 Task: Find connections with filter location Blackwood with filter topic #Lifechangewith filter profile language German with filter current company HashedIn by Deloitte with filter school SILVER OAK UNIVERSITY with filter industry Wholesale Recyclable Materials with filter service category Corporate Law with filter keywords title Software Engineer
Action: Mouse moved to (222, 278)
Screenshot: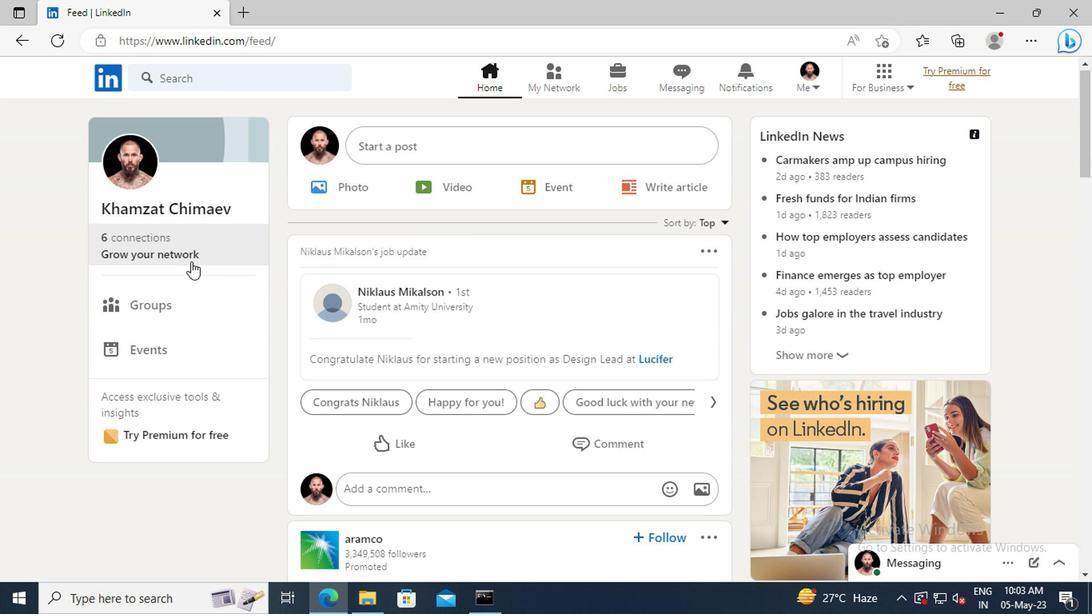 
Action: Mouse pressed left at (222, 278)
Screenshot: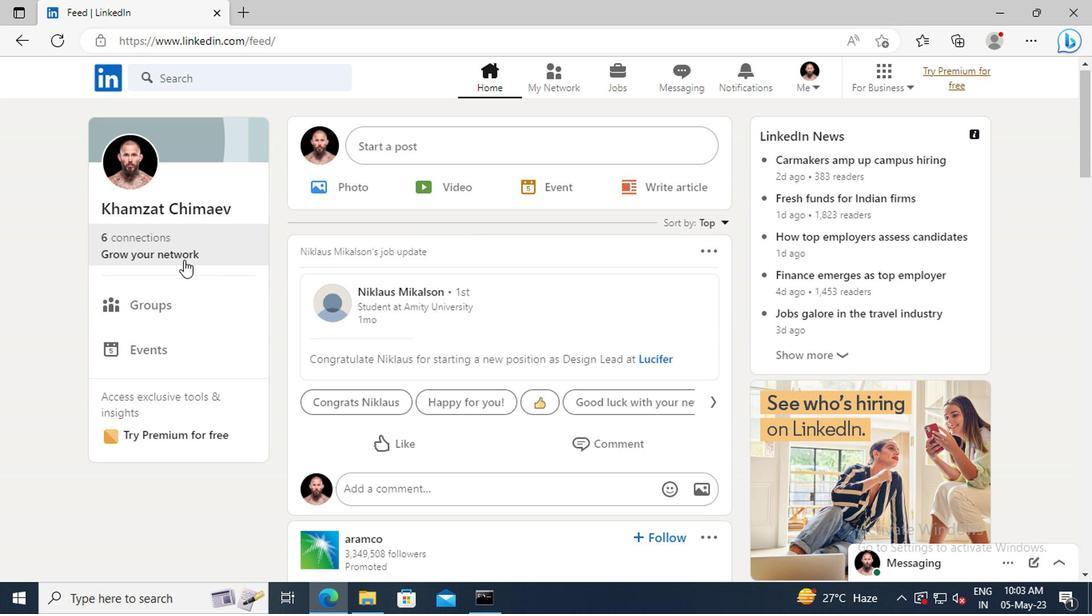 
Action: Mouse moved to (225, 216)
Screenshot: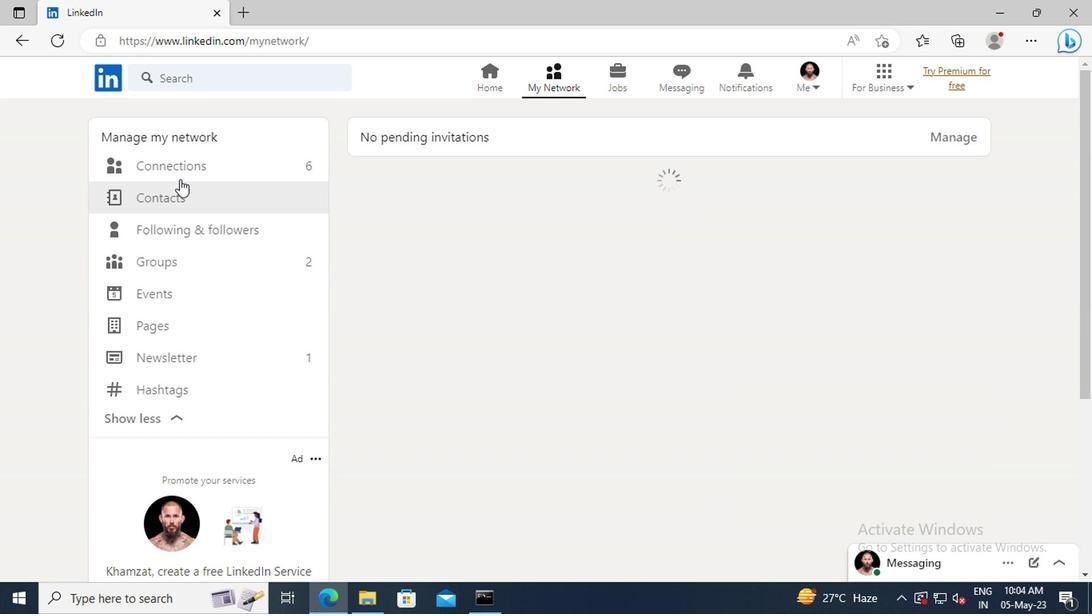 
Action: Mouse pressed left at (225, 216)
Screenshot: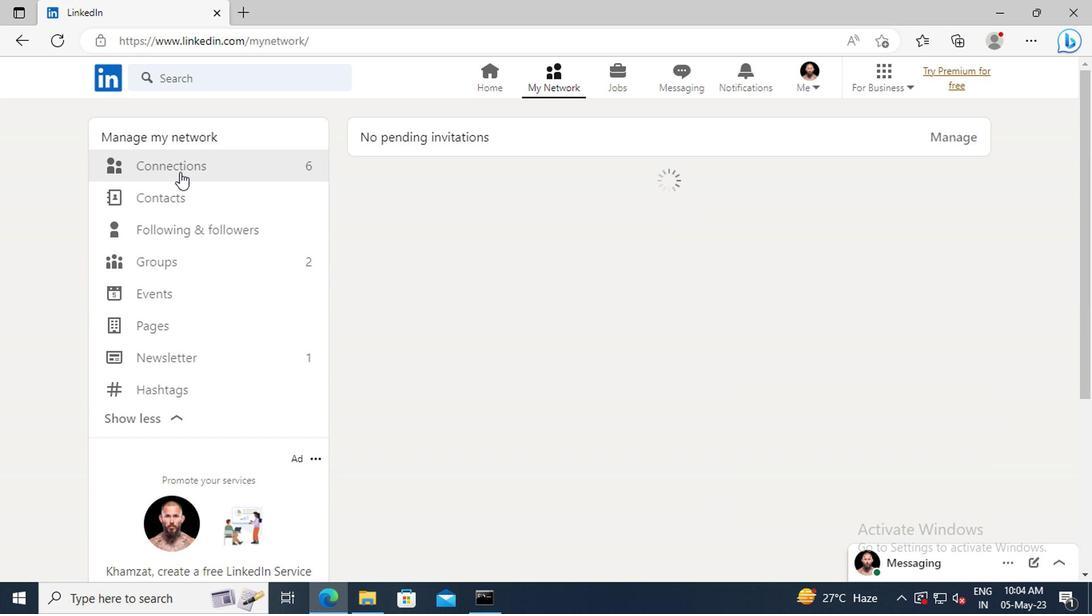 
Action: Mouse moved to (562, 218)
Screenshot: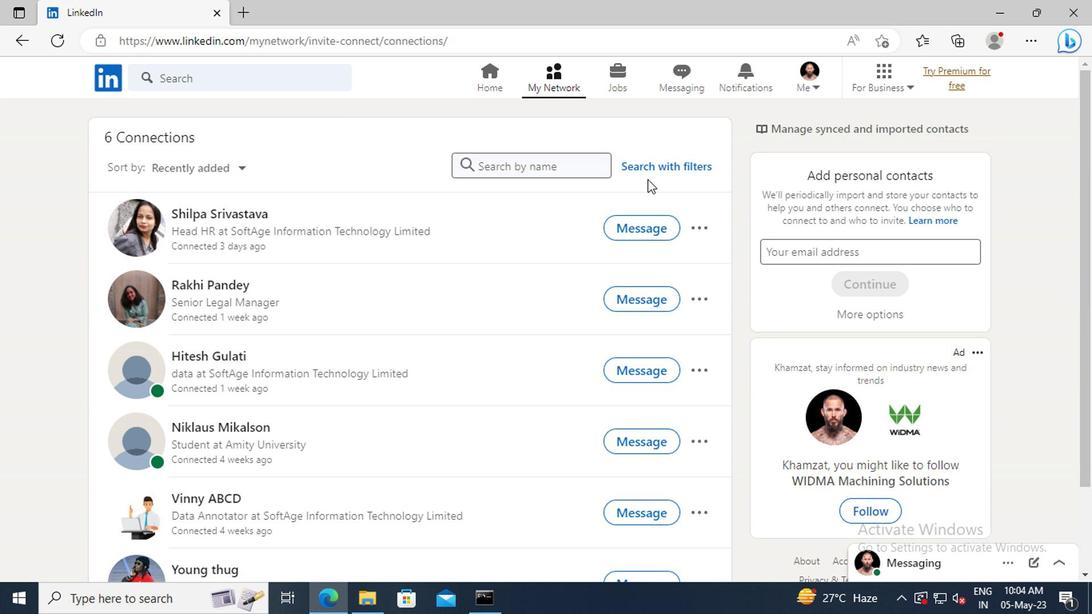 
Action: Mouse pressed left at (562, 218)
Screenshot: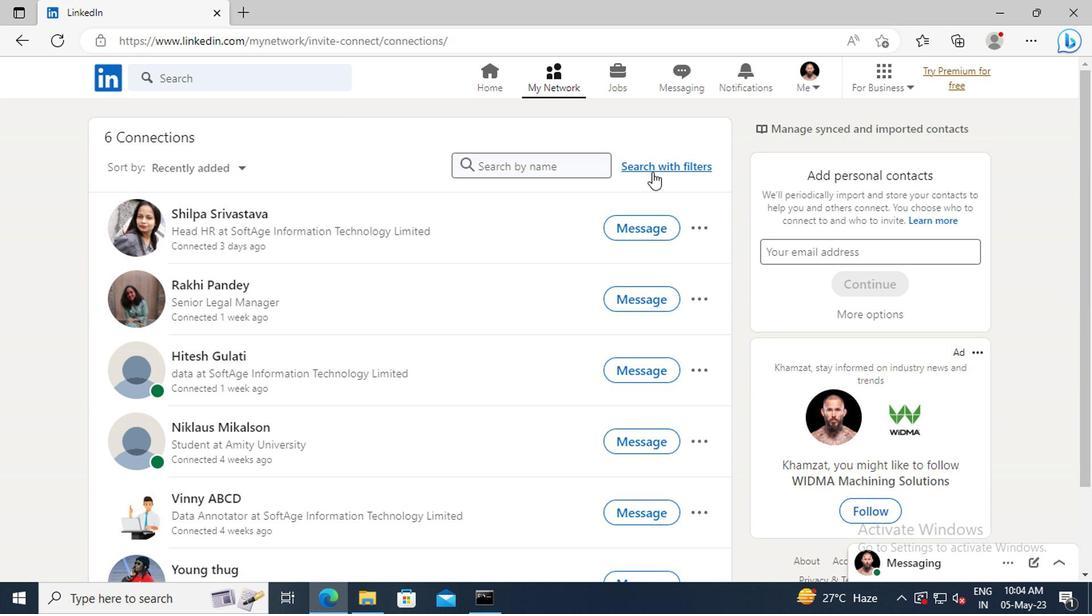 
Action: Mouse moved to (524, 183)
Screenshot: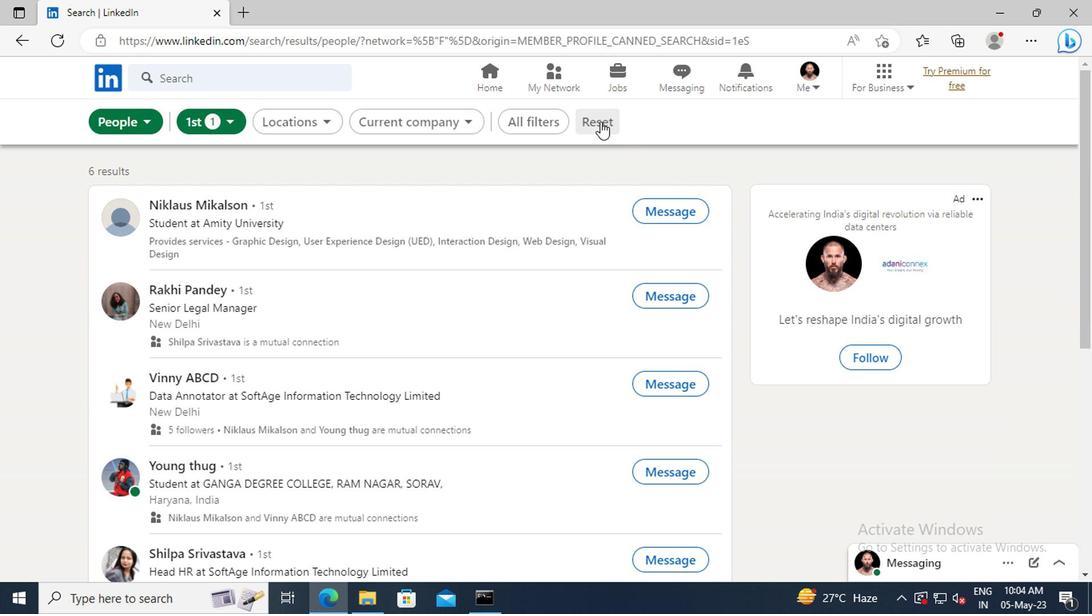 
Action: Mouse pressed left at (524, 183)
Screenshot: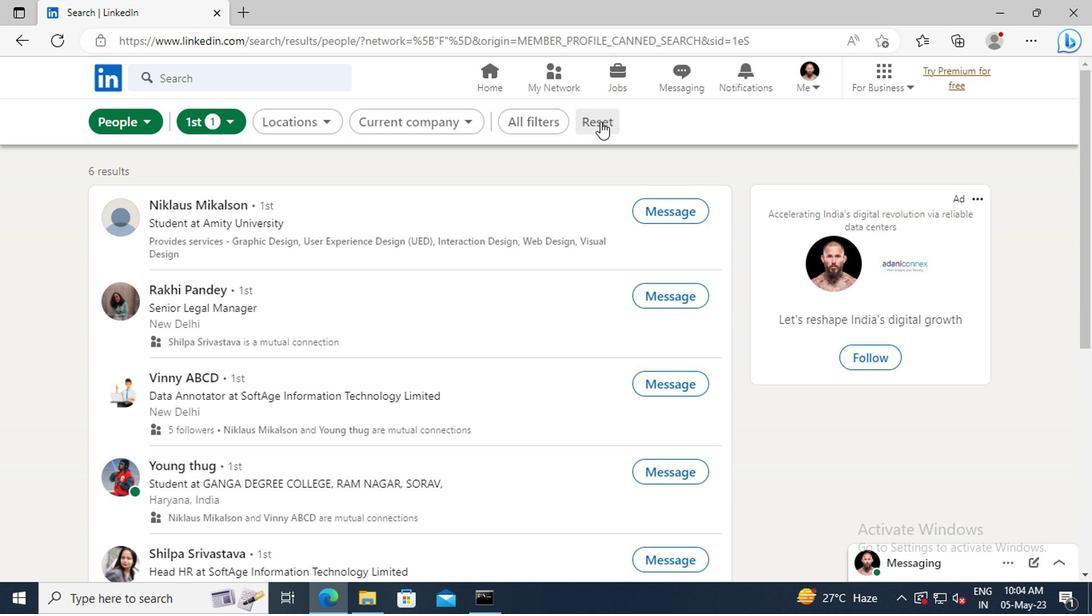 
Action: Mouse moved to (508, 184)
Screenshot: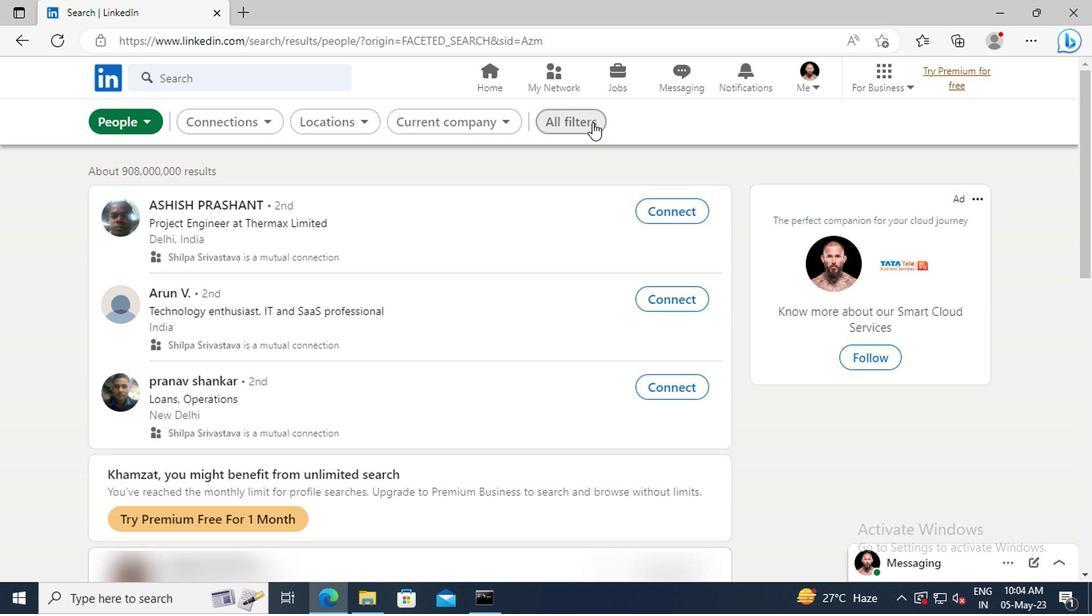 
Action: Mouse pressed left at (508, 184)
Screenshot: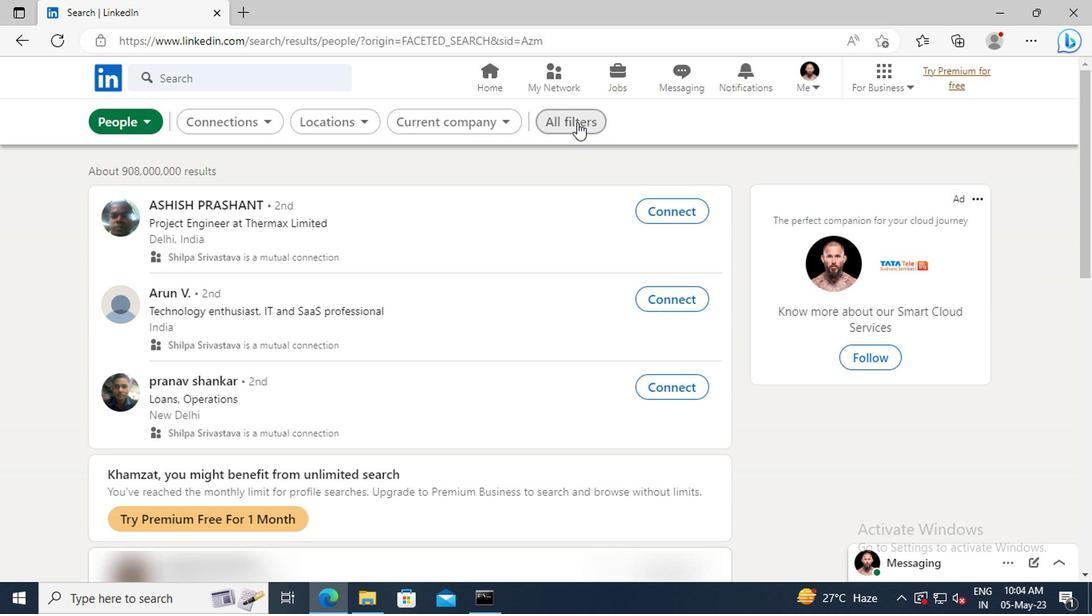 
Action: Mouse moved to (727, 297)
Screenshot: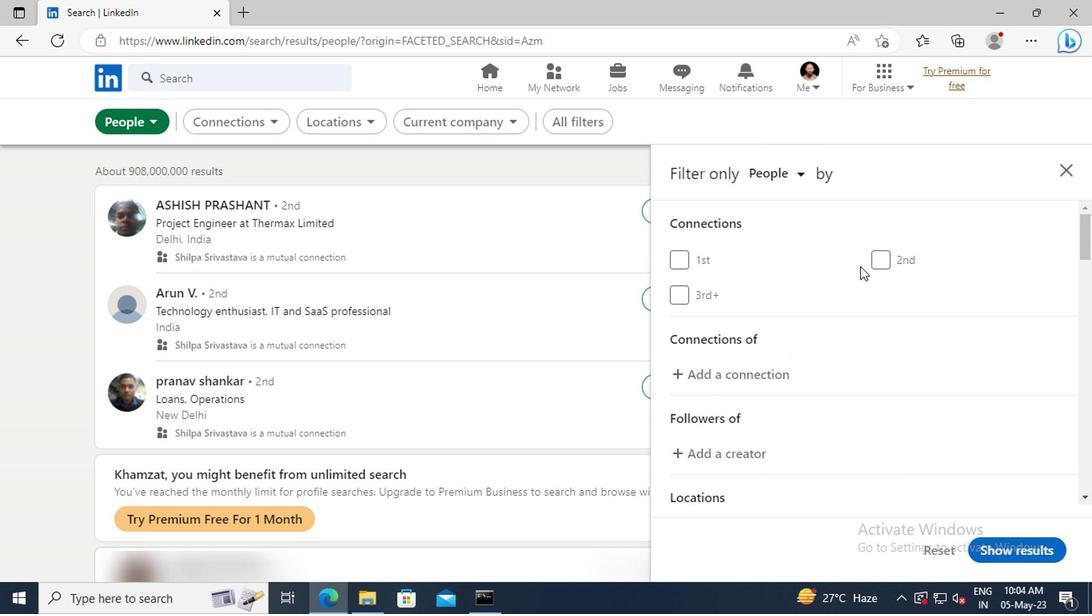 
Action: Mouse scrolled (727, 296) with delta (0, 0)
Screenshot: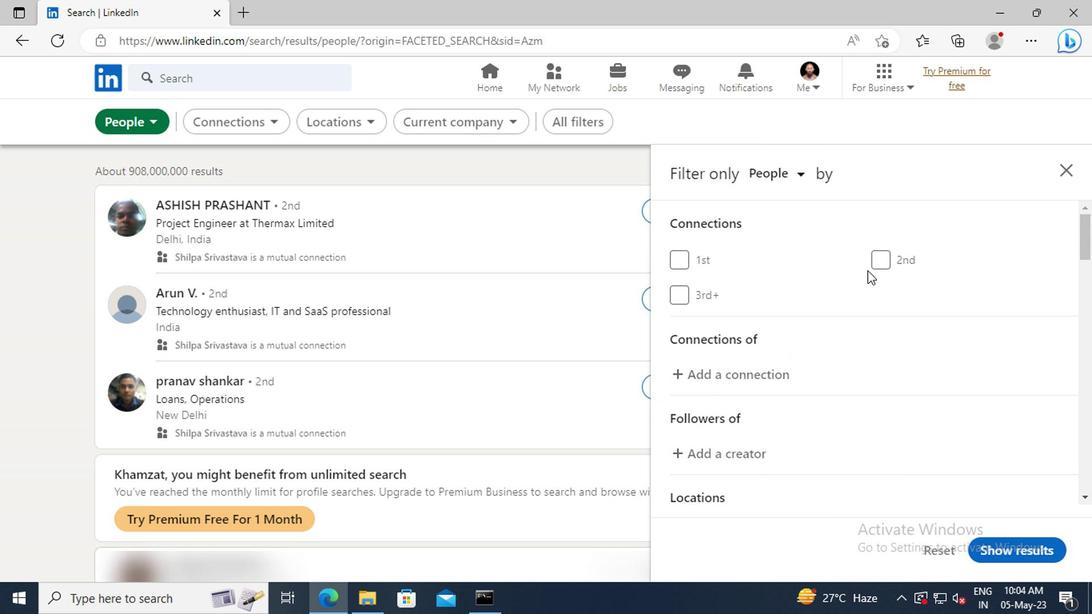 
Action: Mouse moved to (728, 297)
Screenshot: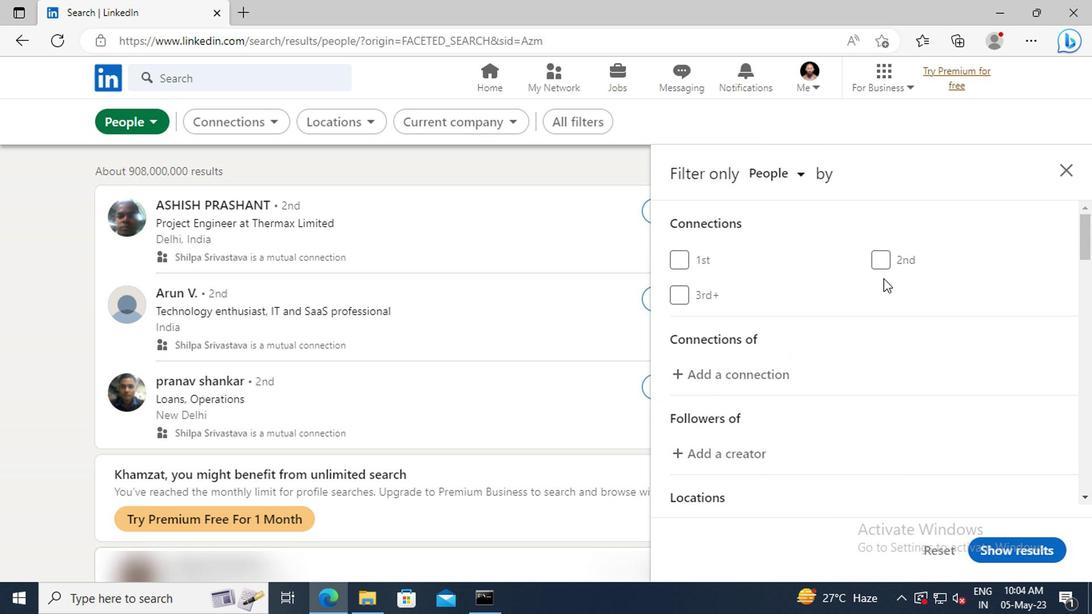 
Action: Mouse scrolled (728, 296) with delta (0, 0)
Screenshot: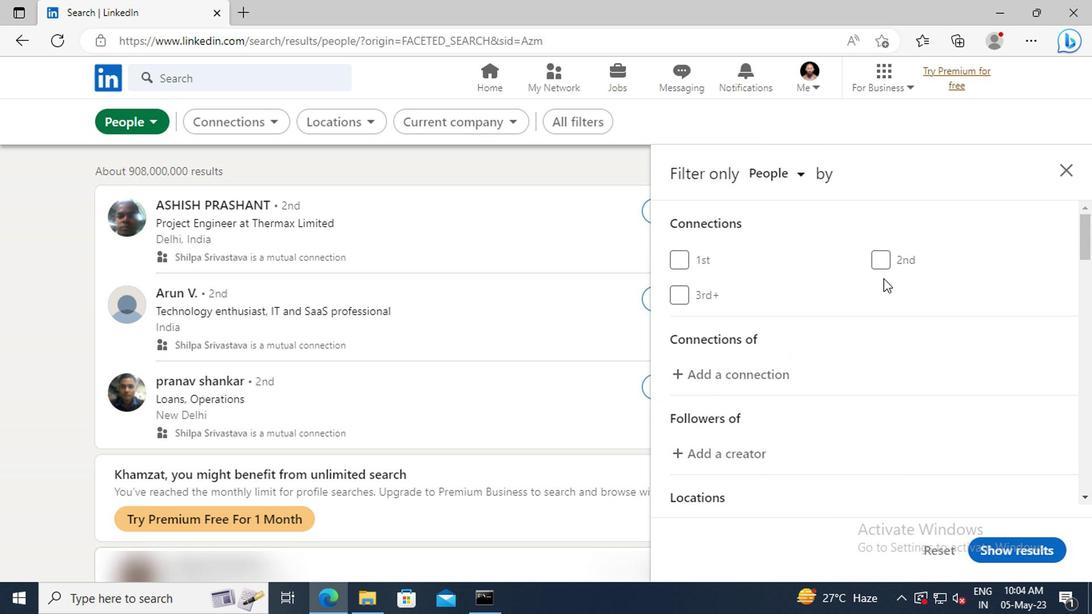 
Action: Mouse moved to (728, 297)
Screenshot: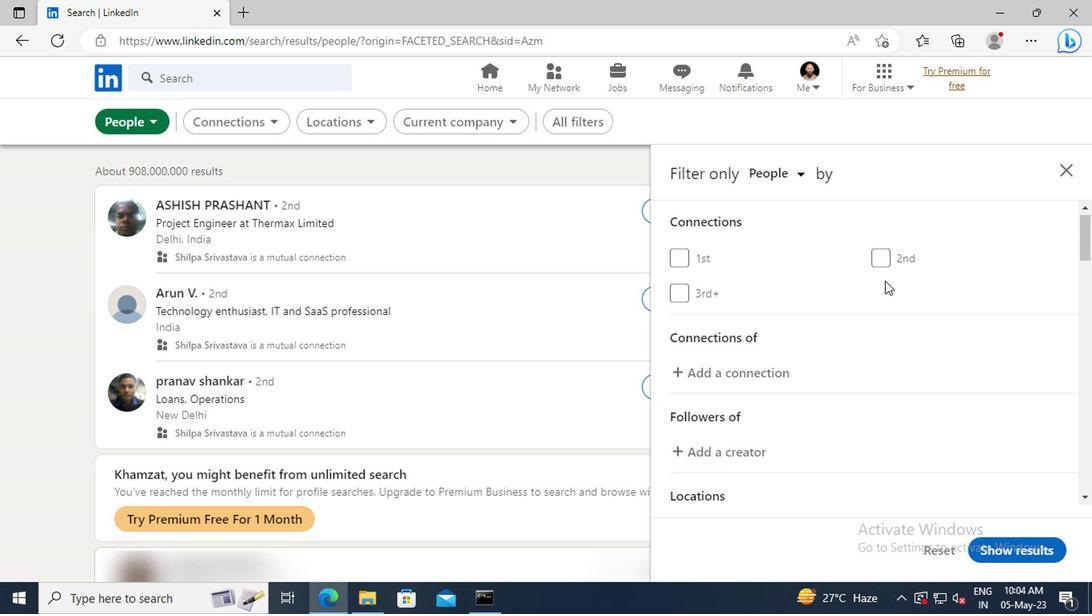 
Action: Mouse scrolled (728, 296) with delta (0, 0)
Screenshot: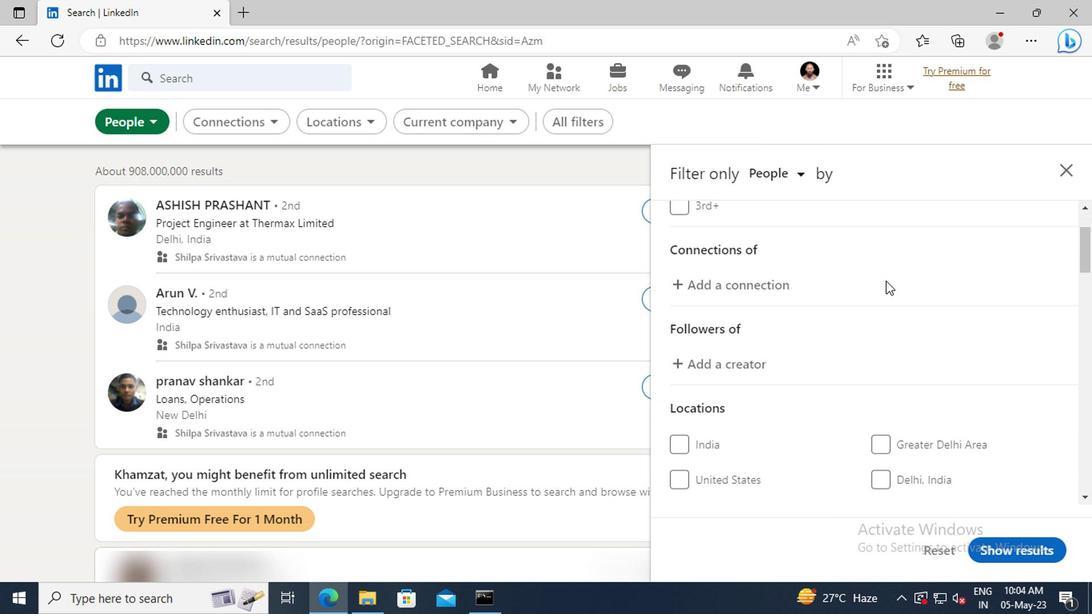 
Action: Mouse scrolled (728, 296) with delta (0, 0)
Screenshot: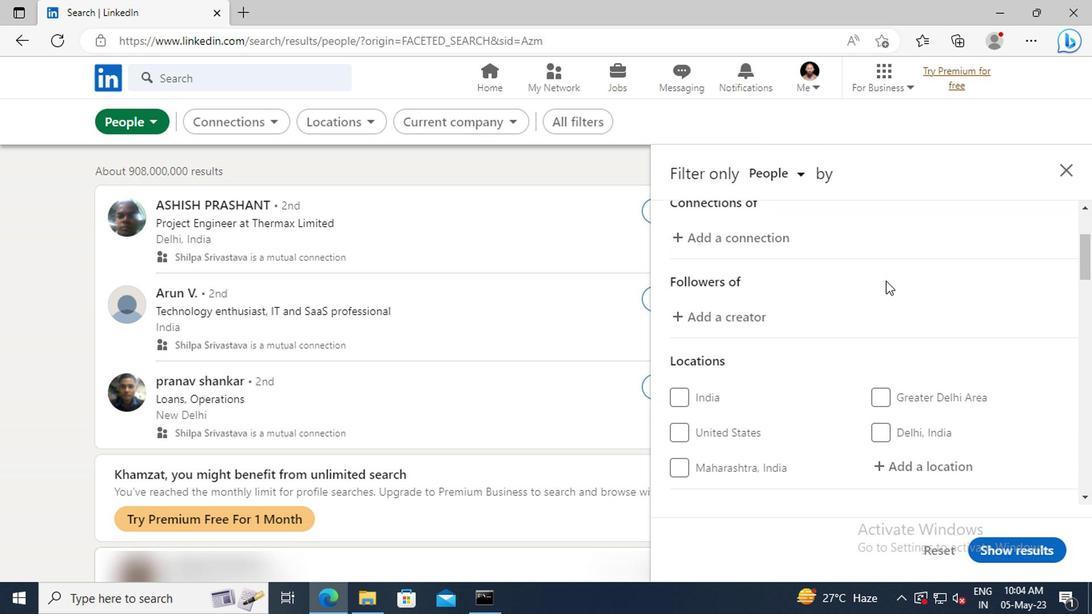 
Action: Mouse scrolled (728, 296) with delta (0, 0)
Screenshot: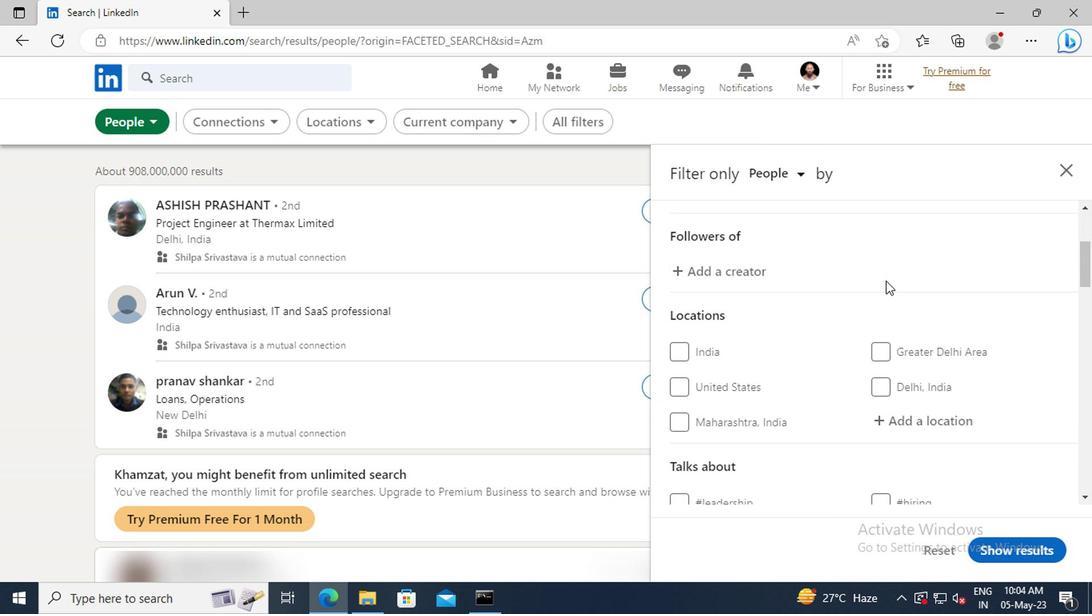 
Action: Mouse scrolled (728, 296) with delta (0, 0)
Screenshot: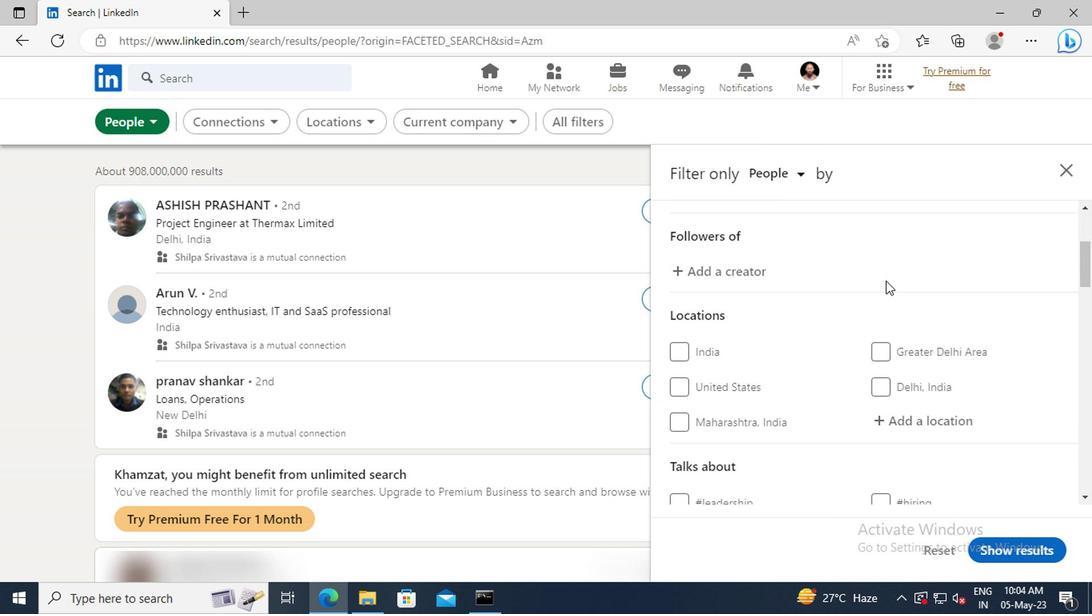 
Action: Mouse moved to (731, 329)
Screenshot: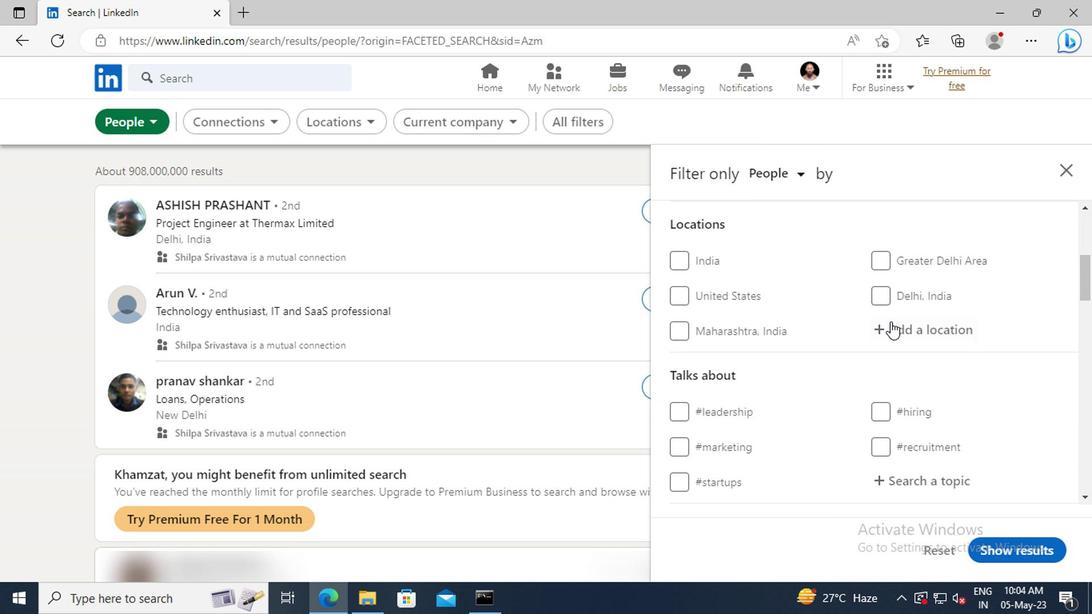 
Action: Mouse pressed left at (731, 329)
Screenshot: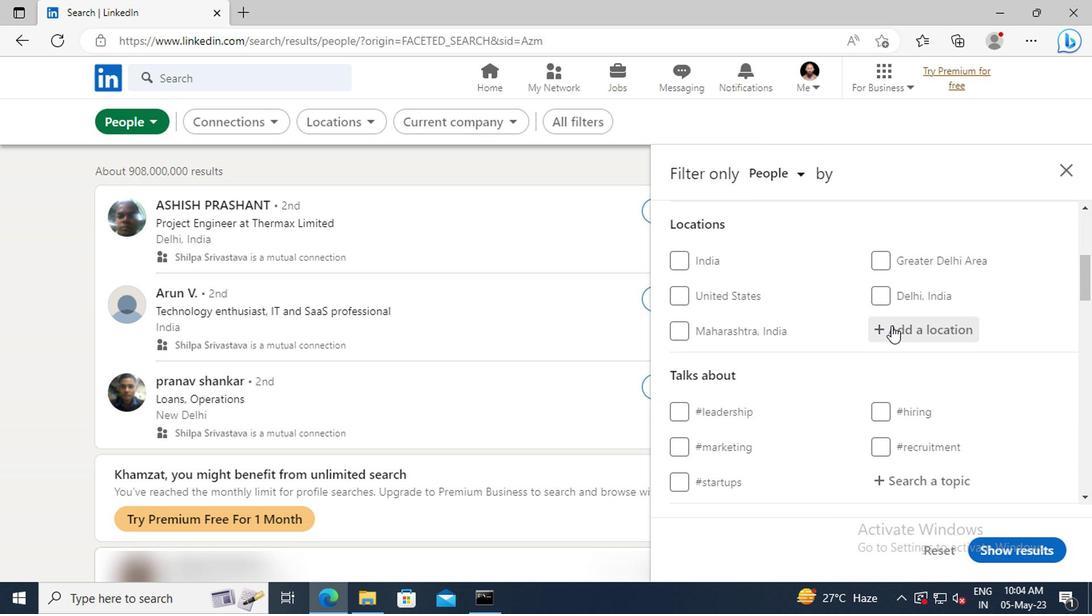 
Action: Key pressed <Key.shift>BLACKWOOD
Screenshot: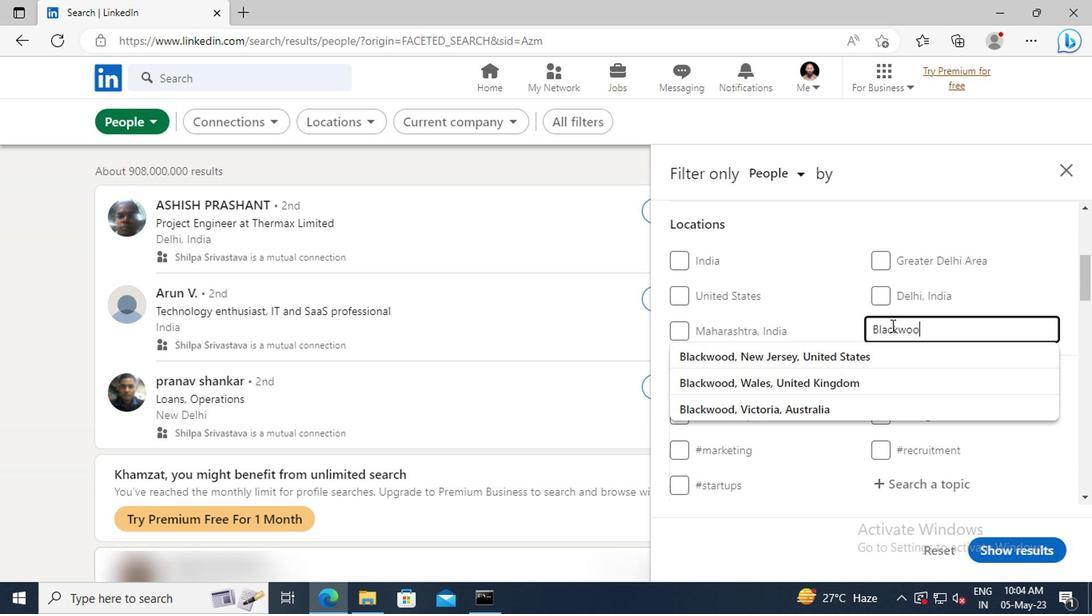 
Action: Mouse moved to (733, 347)
Screenshot: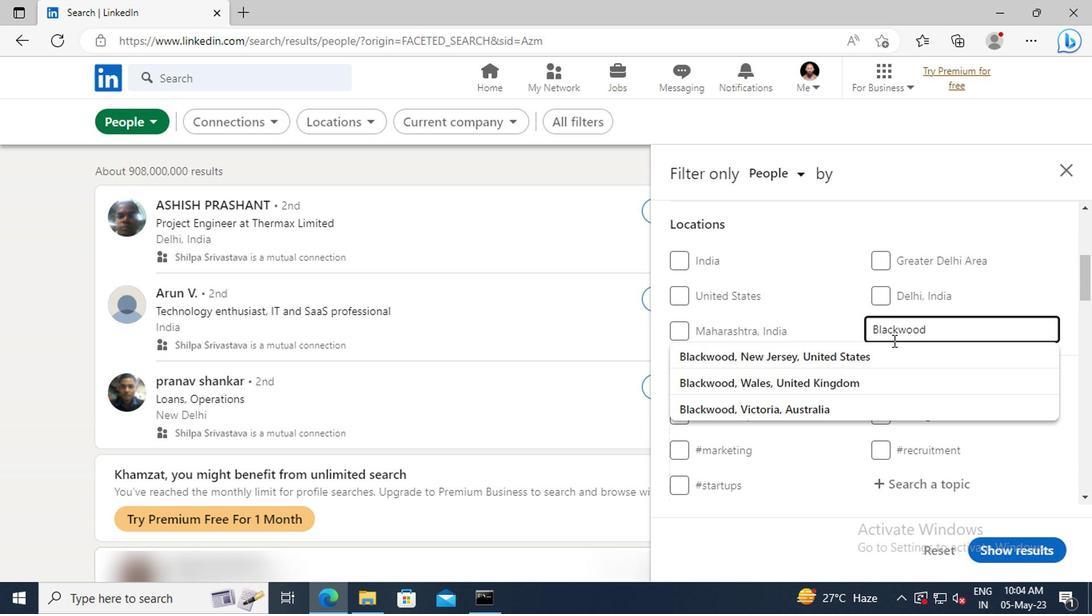 
Action: Mouse pressed left at (733, 347)
Screenshot: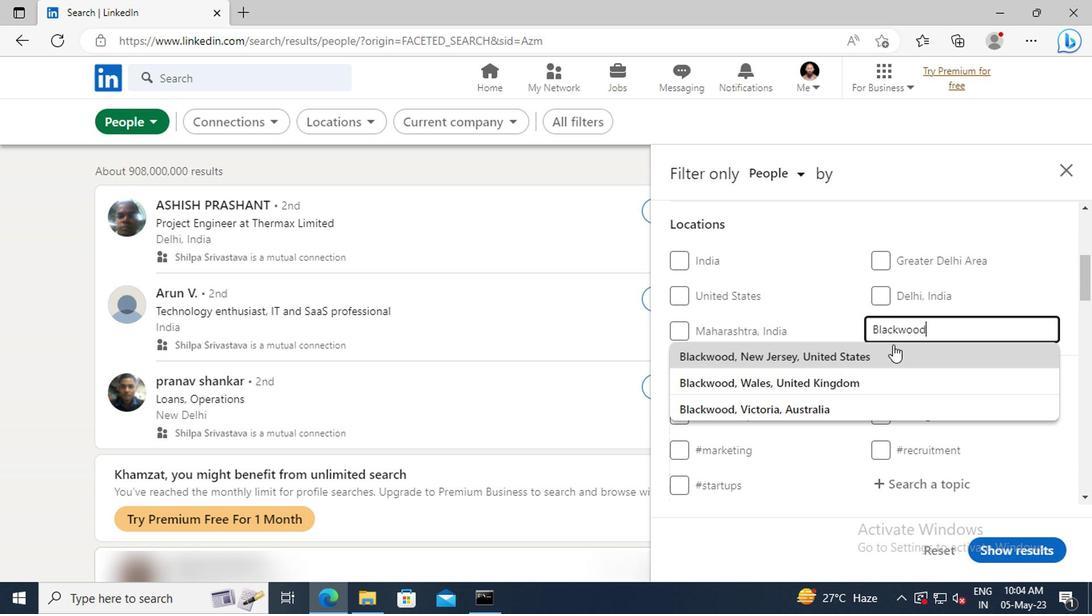 
Action: Mouse scrolled (733, 347) with delta (0, 0)
Screenshot: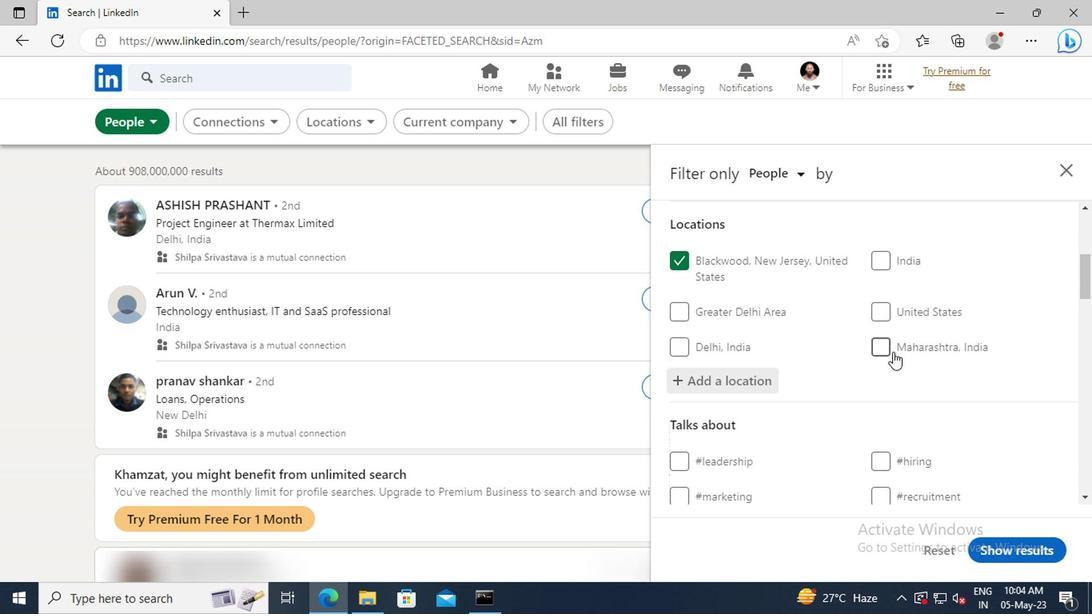 
Action: Mouse scrolled (733, 347) with delta (0, 0)
Screenshot: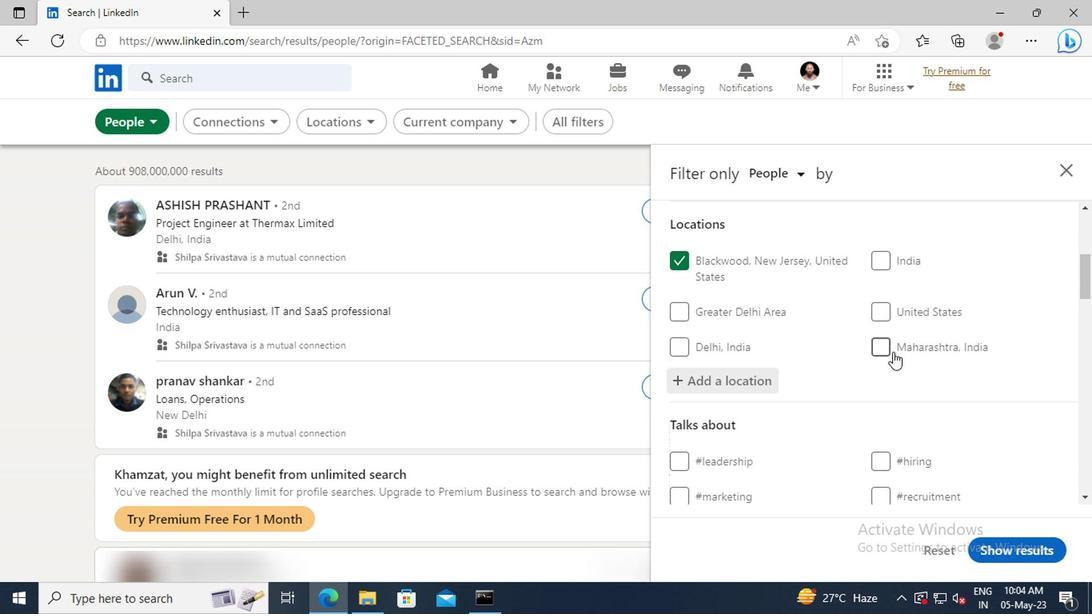 
Action: Mouse scrolled (733, 347) with delta (0, 0)
Screenshot: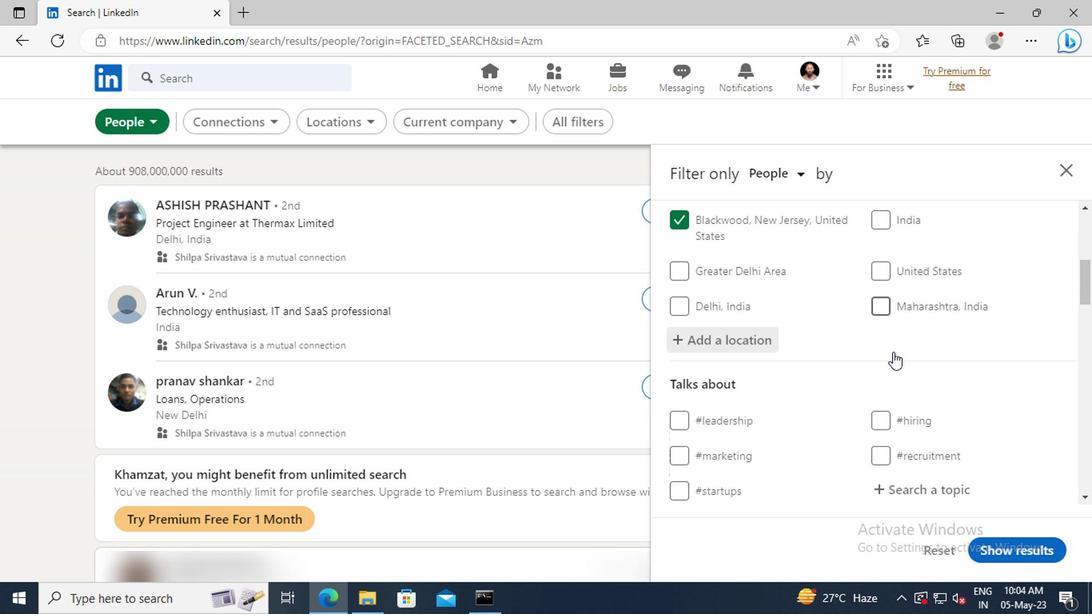
Action: Mouse moved to (734, 347)
Screenshot: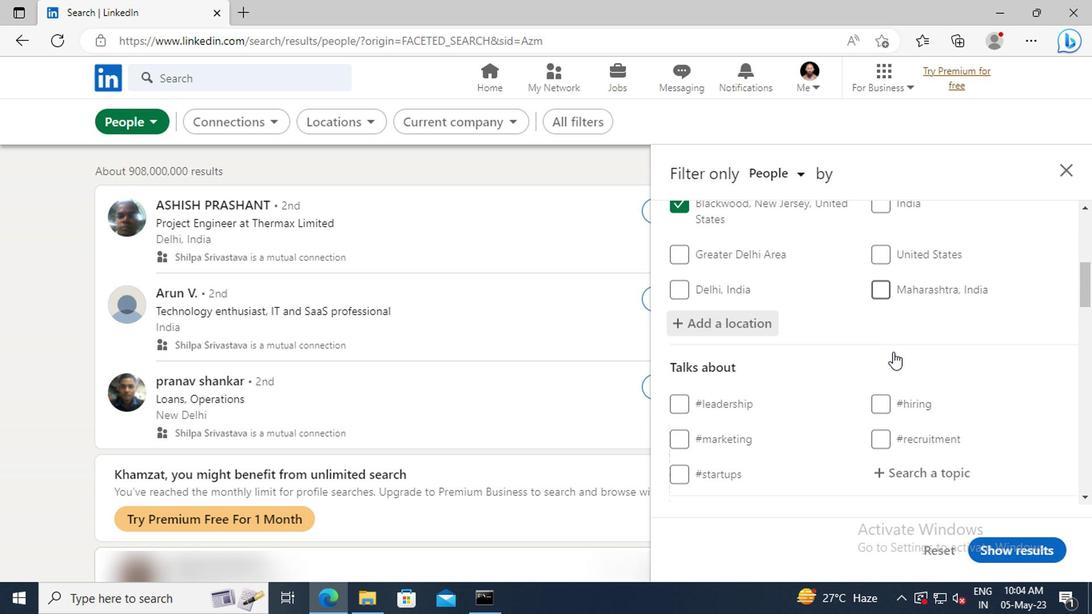 
Action: Mouse scrolled (734, 347) with delta (0, 0)
Screenshot: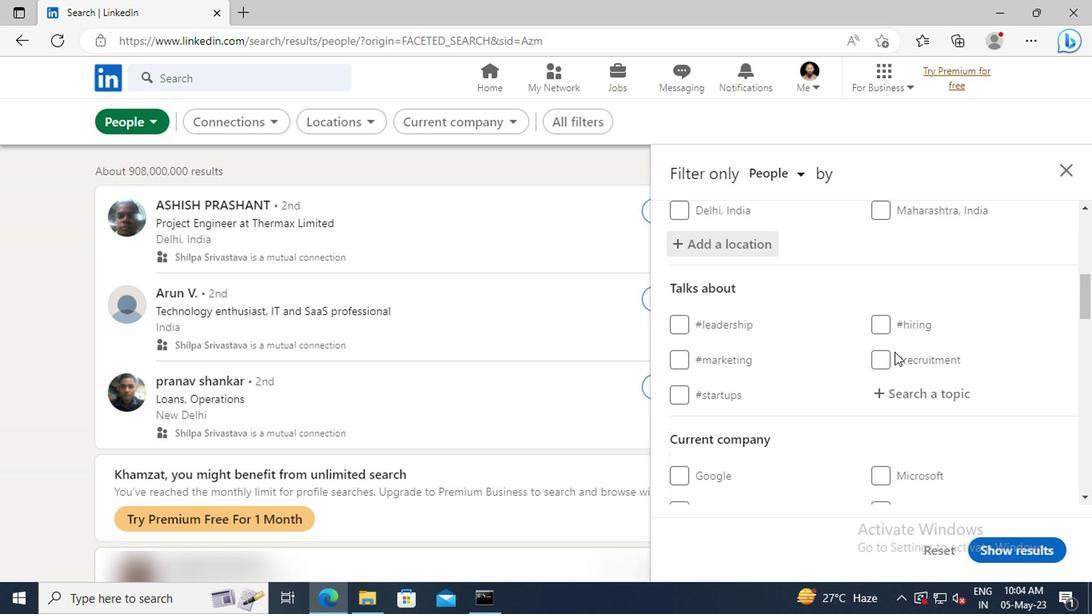 
Action: Mouse moved to (736, 347)
Screenshot: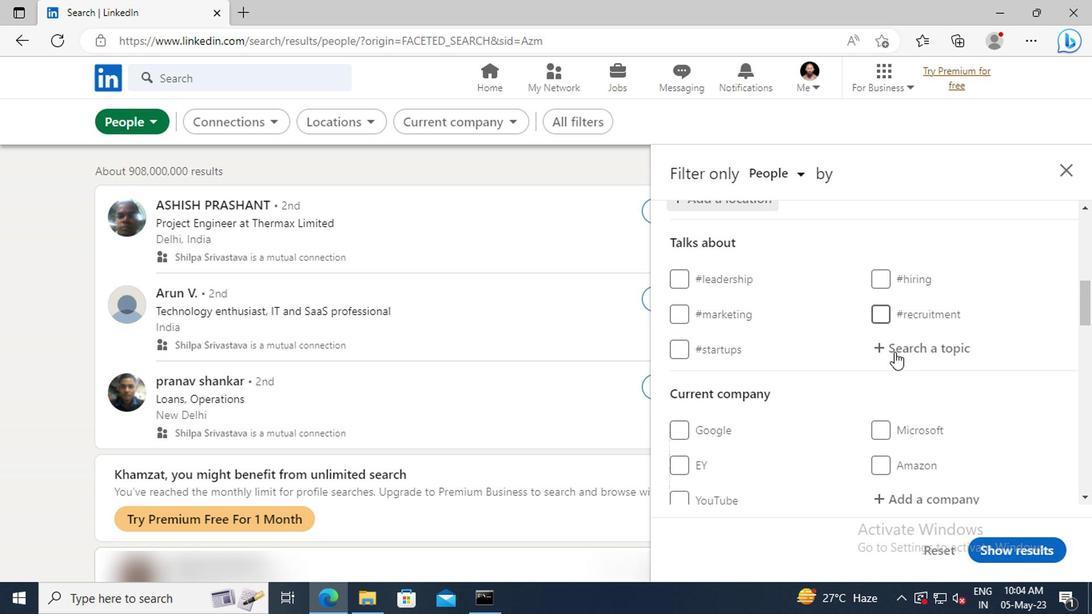 
Action: Mouse pressed left at (736, 347)
Screenshot: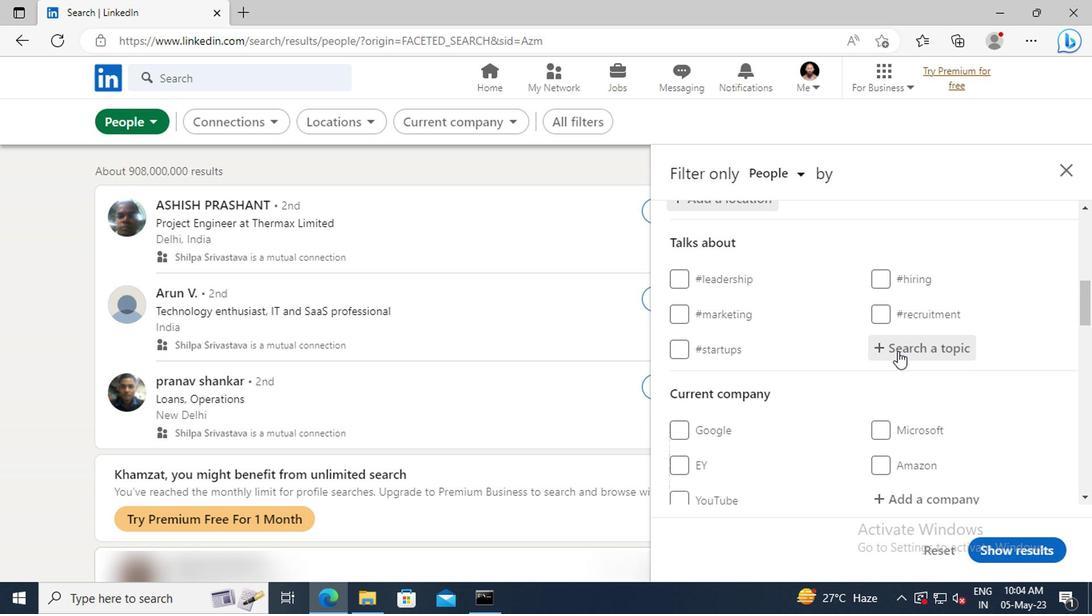 
Action: Key pressed <Key.shift>LIFECH
Screenshot: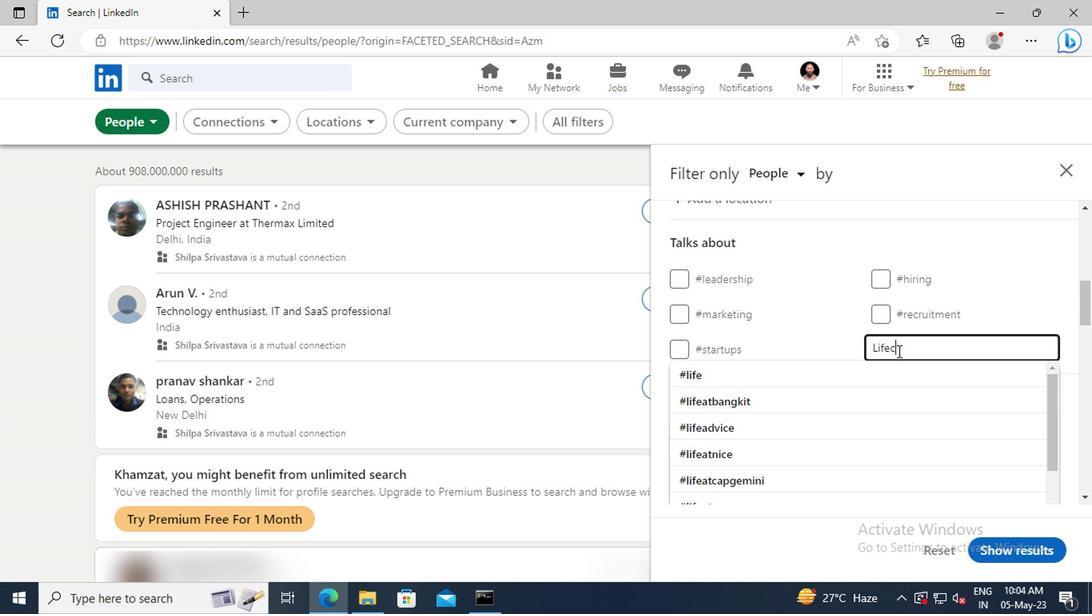 
Action: Mouse moved to (738, 374)
Screenshot: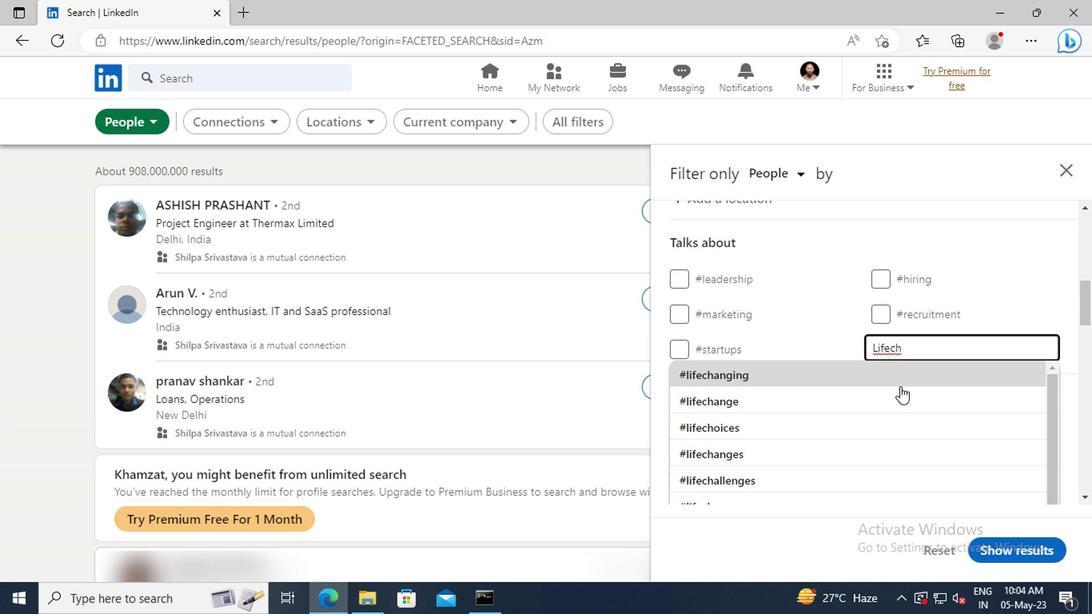 
Action: Mouse pressed left at (738, 374)
Screenshot: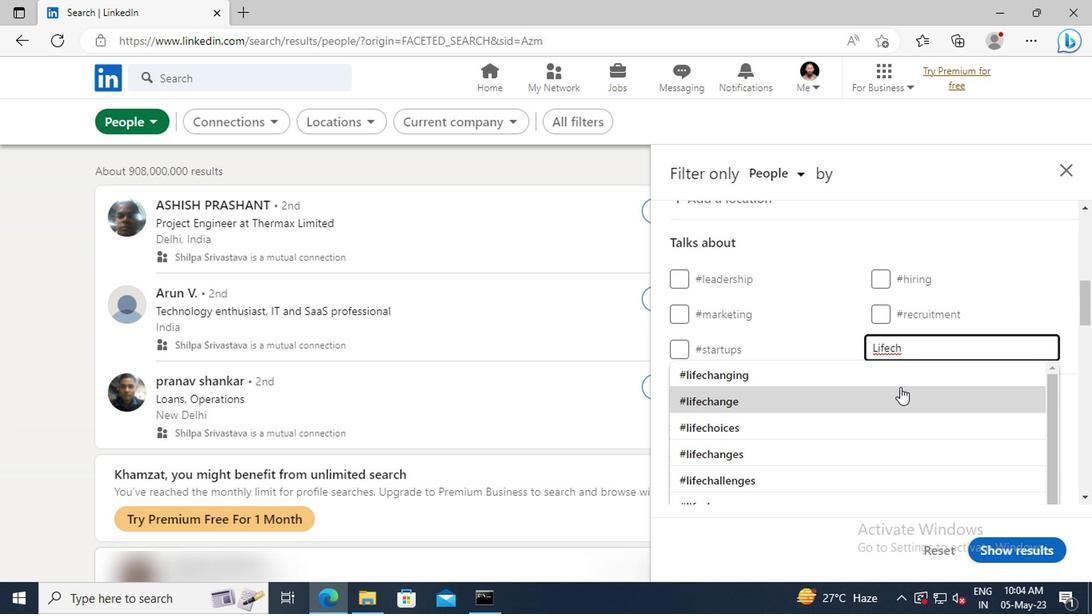 
Action: Mouse scrolled (738, 373) with delta (0, 0)
Screenshot: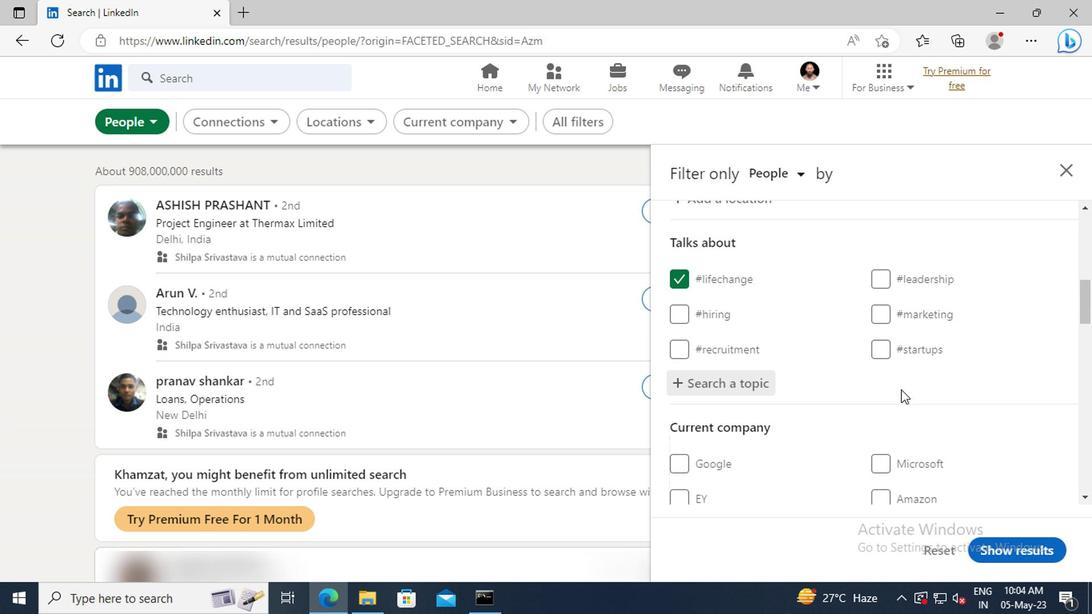 
Action: Mouse scrolled (738, 373) with delta (0, 0)
Screenshot: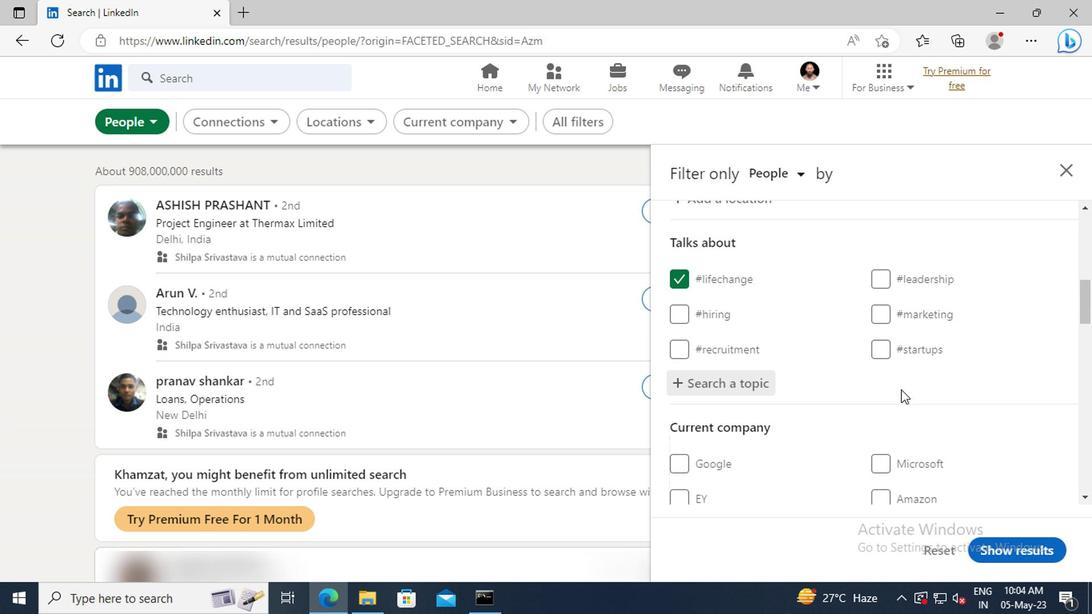
Action: Mouse scrolled (738, 373) with delta (0, 0)
Screenshot: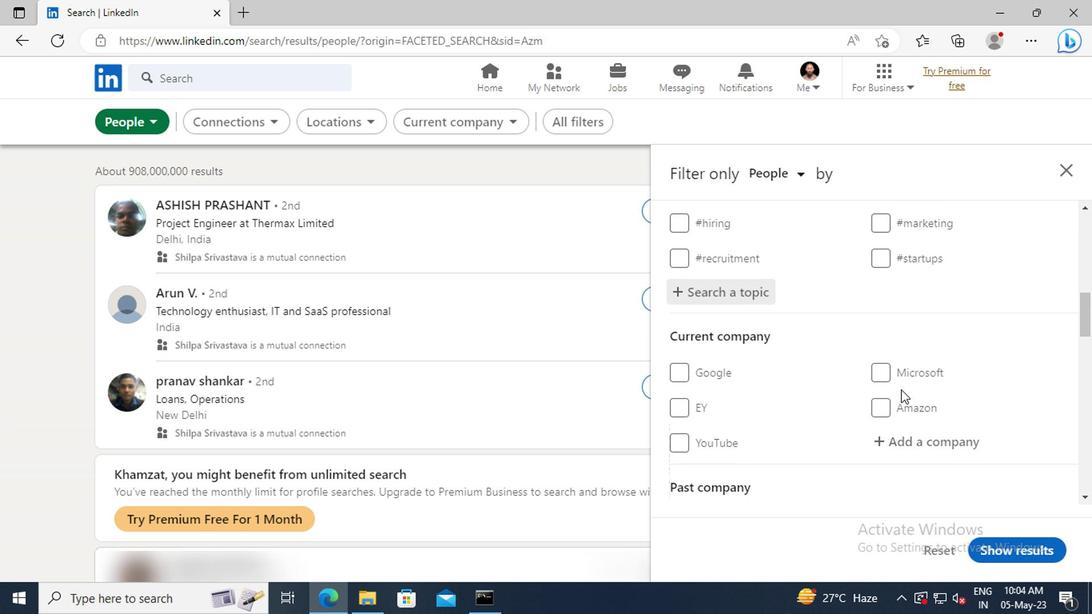 
Action: Mouse scrolled (738, 373) with delta (0, 0)
Screenshot: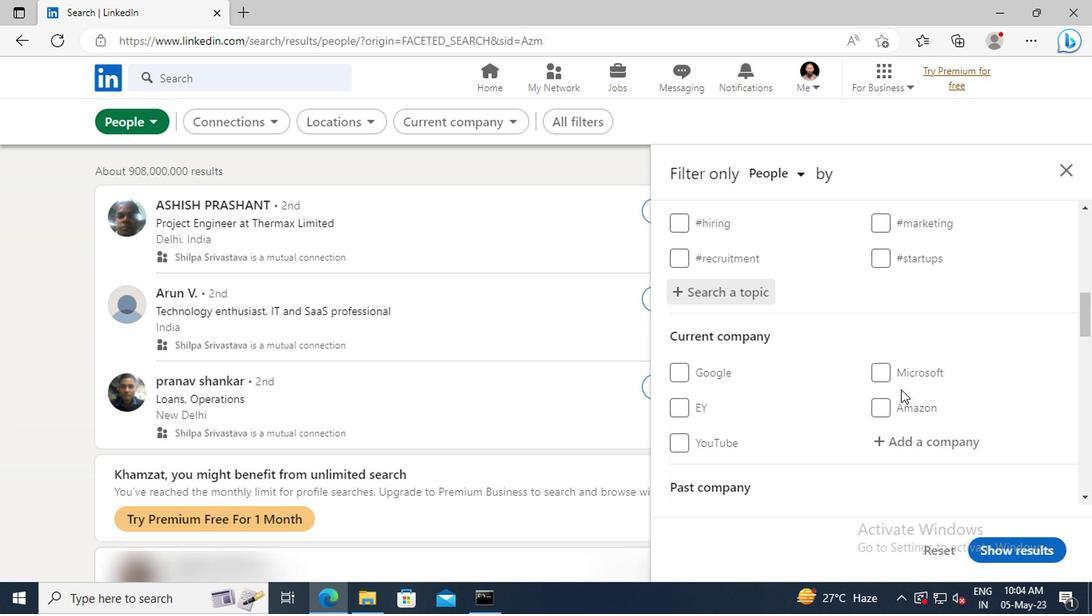 
Action: Mouse scrolled (738, 373) with delta (0, 0)
Screenshot: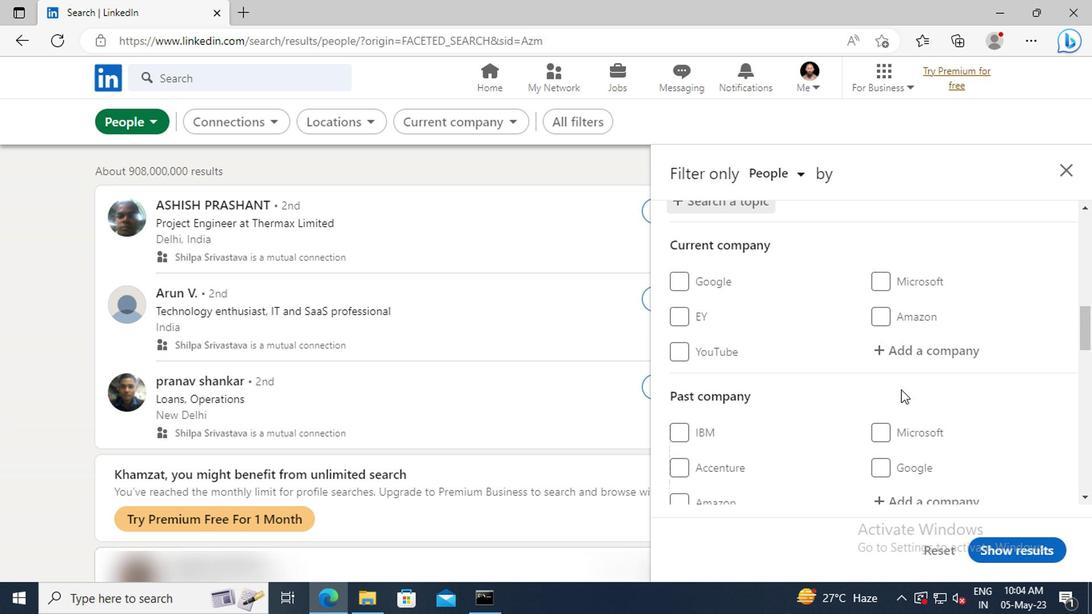 
Action: Mouse scrolled (738, 373) with delta (0, 0)
Screenshot: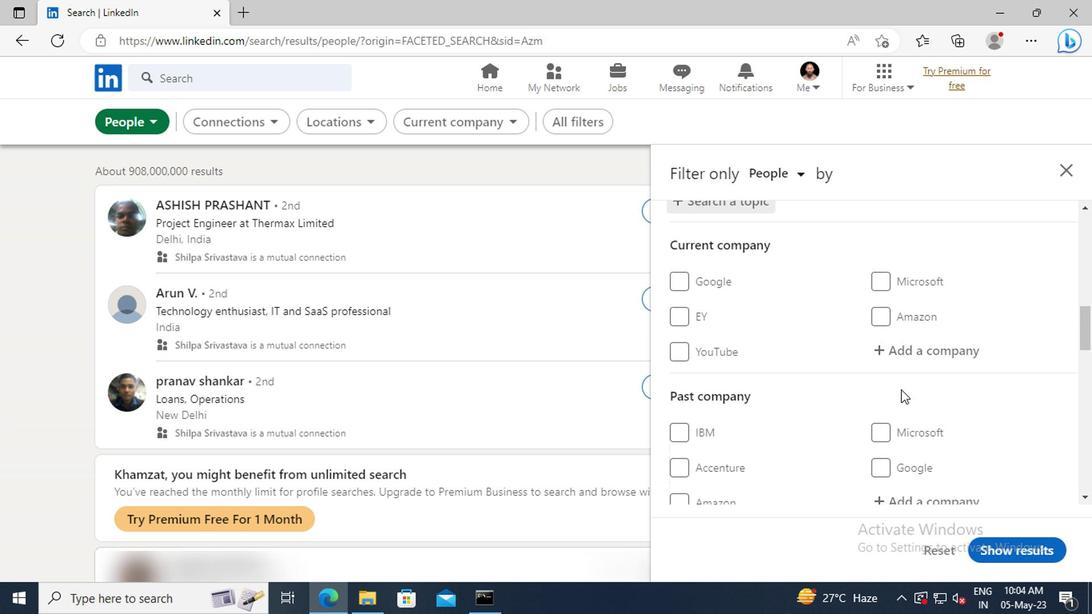 
Action: Mouse scrolled (738, 373) with delta (0, 0)
Screenshot: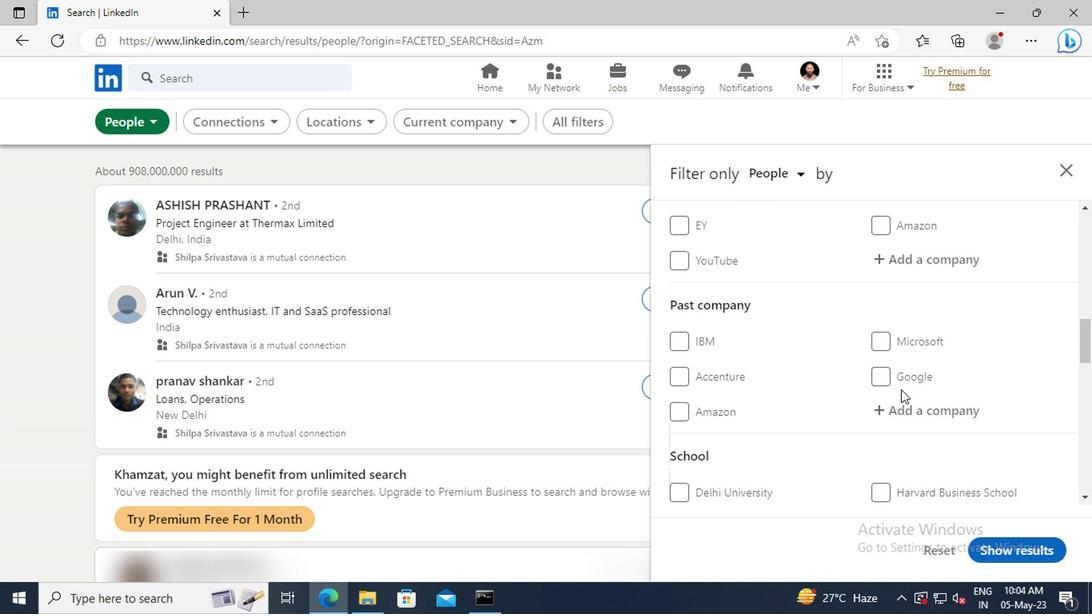 
Action: Mouse scrolled (738, 373) with delta (0, 0)
Screenshot: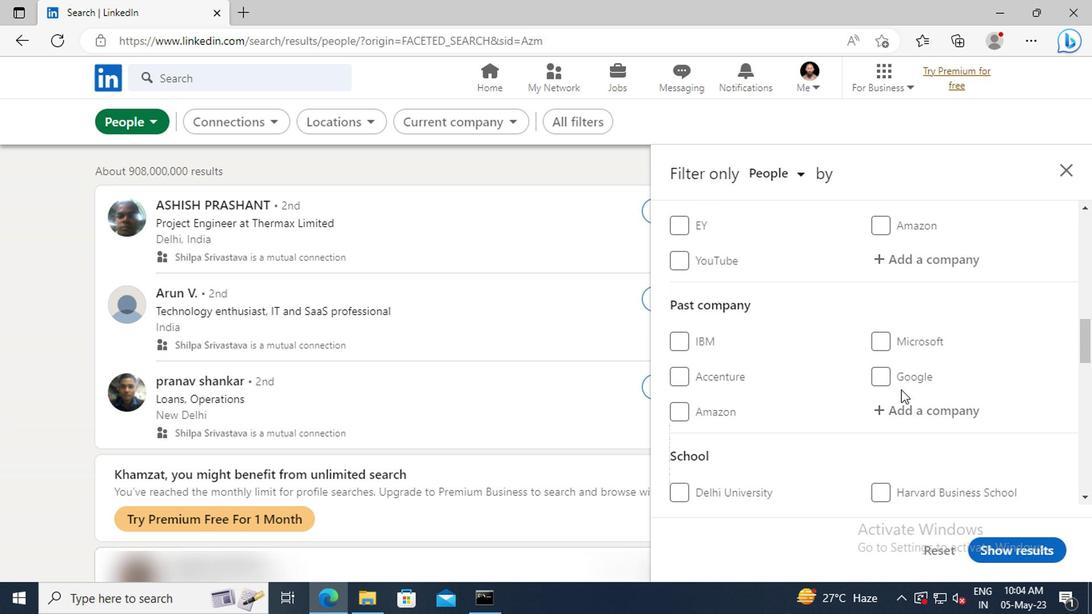 
Action: Mouse scrolled (738, 373) with delta (0, 0)
Screenshot: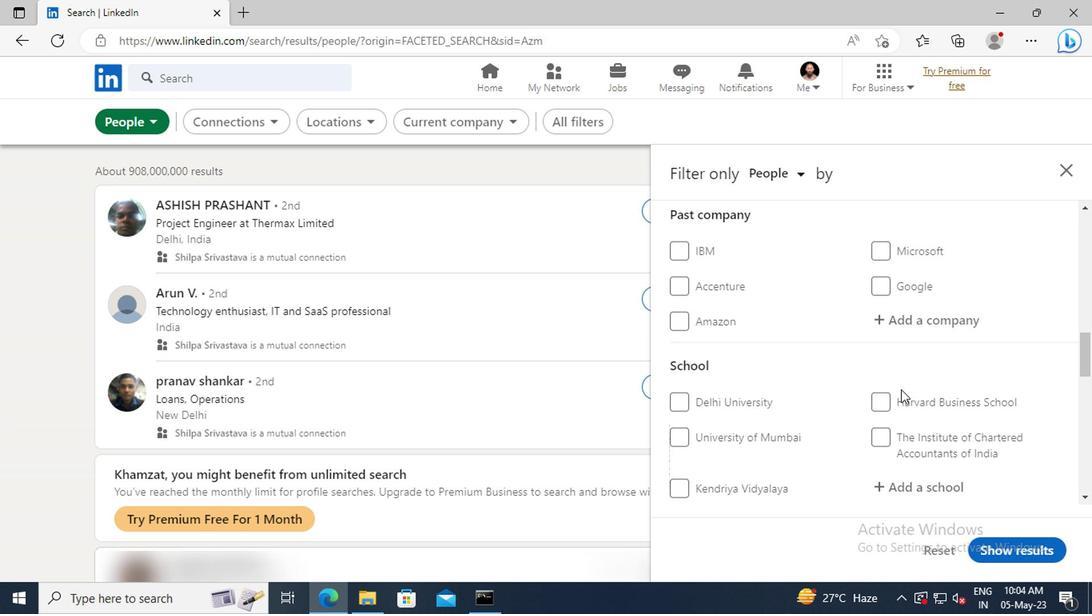 
Action: Mouse scrolled (738, 373) with delta (0, 0)
Screenshot: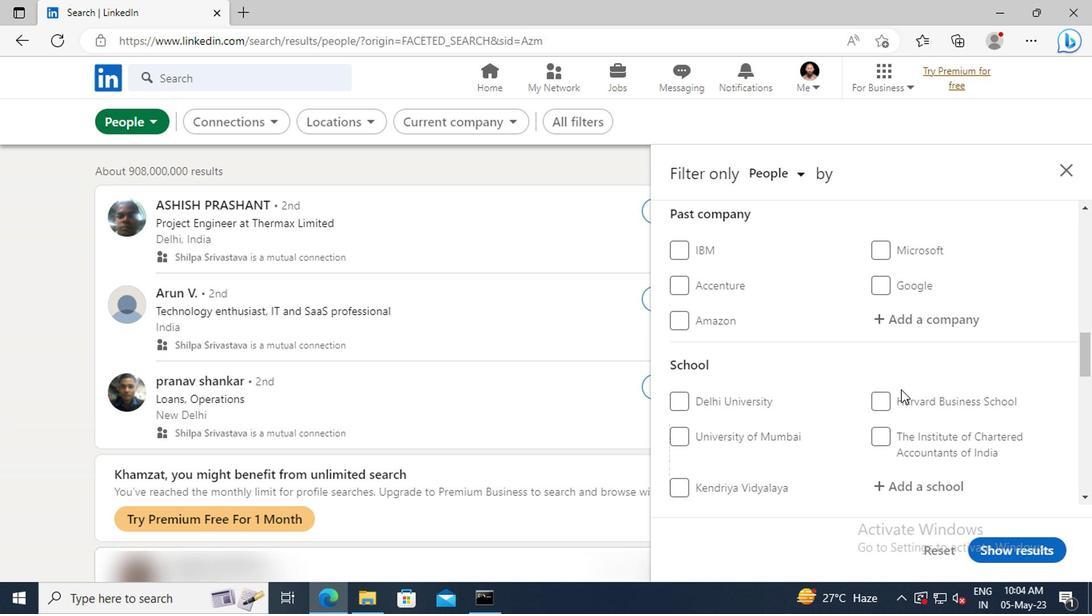 
Action: Mouse scrolled (738, 373) with delta (0, 0)
Screenshot: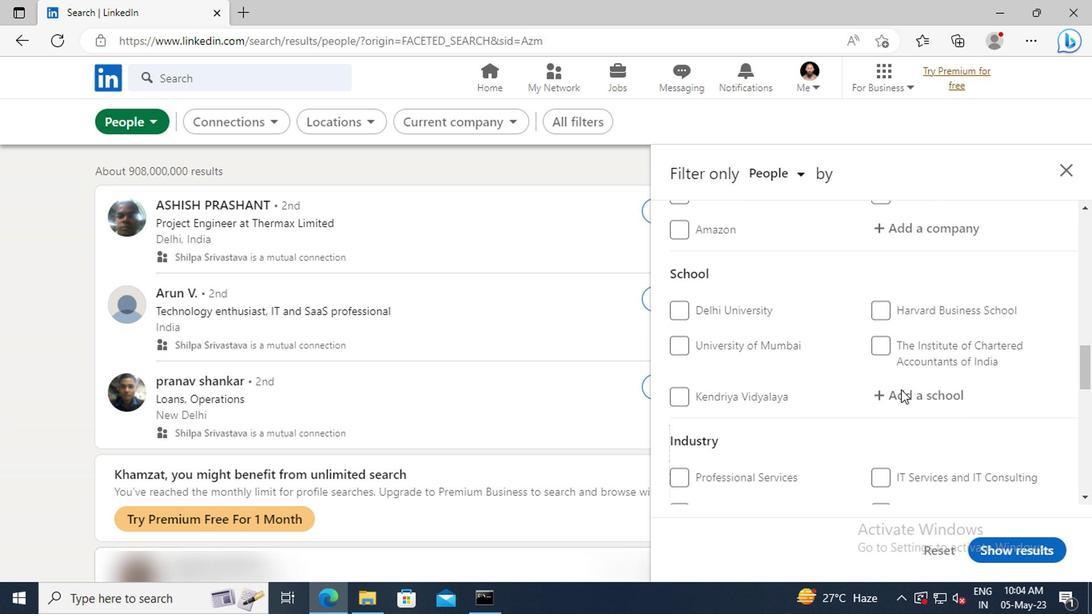 
Action: Mouse scrolled (738, 373) with delta (0, 0)
Screenshot: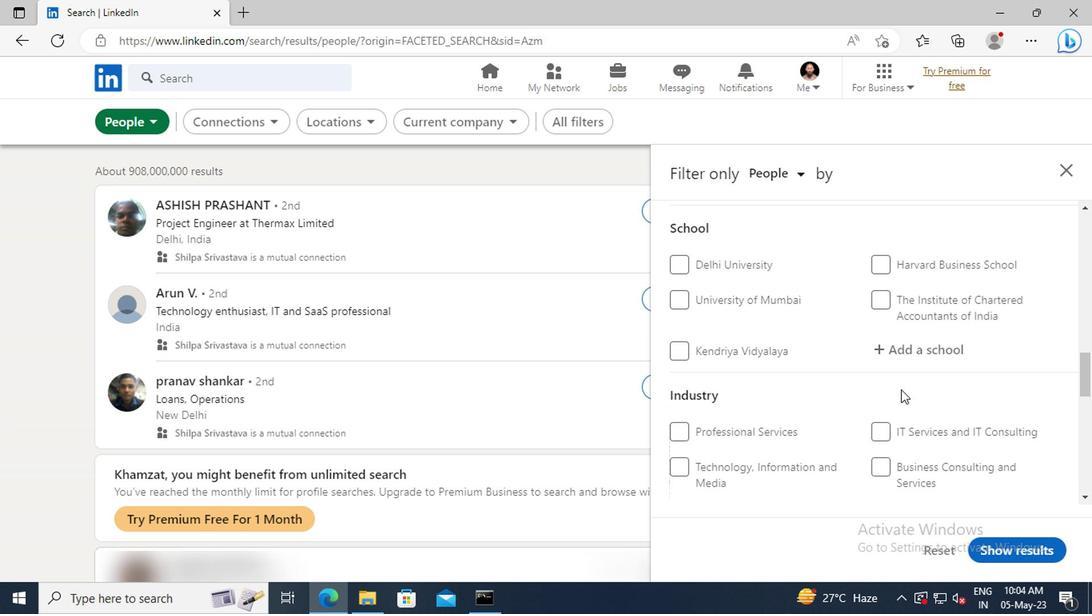 
Action: Mouse scrolled (738, 373) with delta (0, 0)
Screenshot: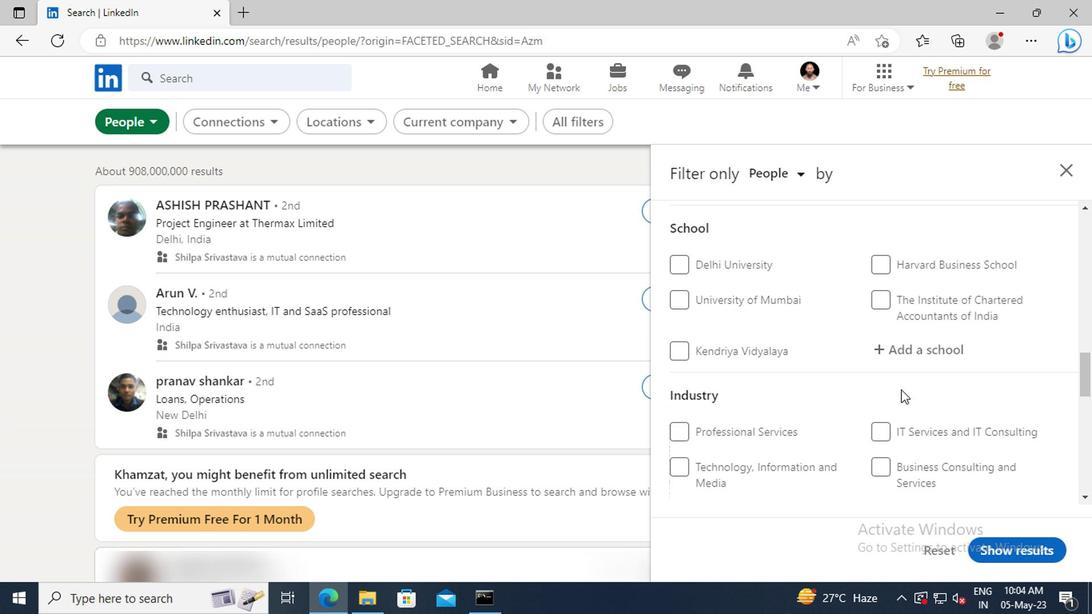 
Action: Mouse scrolled (738, 373) with delta (0, 0)
Screenshot: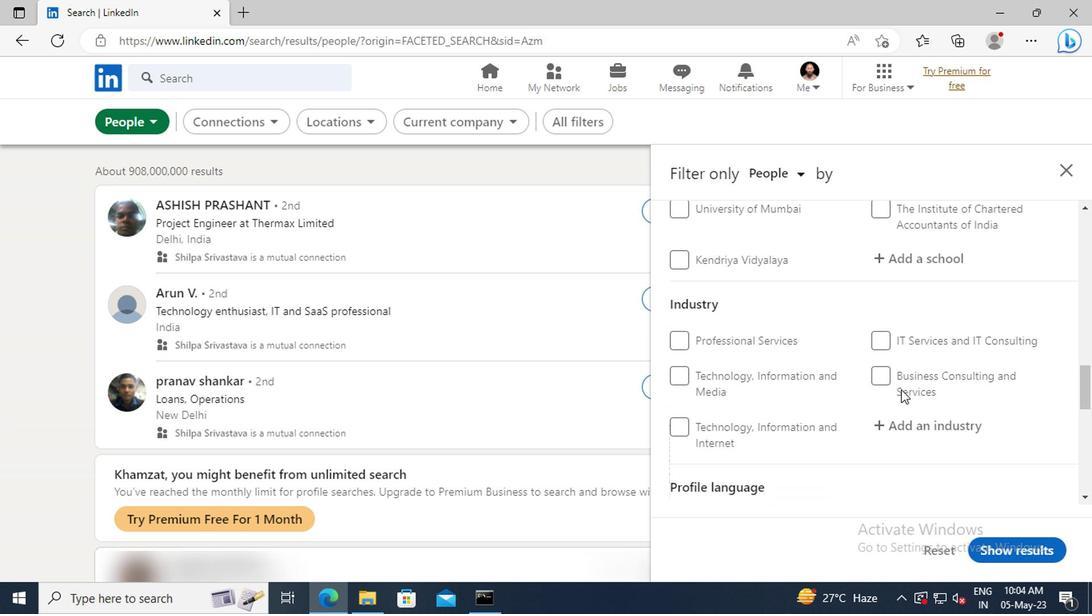 
Action: Mouse scrolled (738, 373) with delta (0, 0)
Screenshot: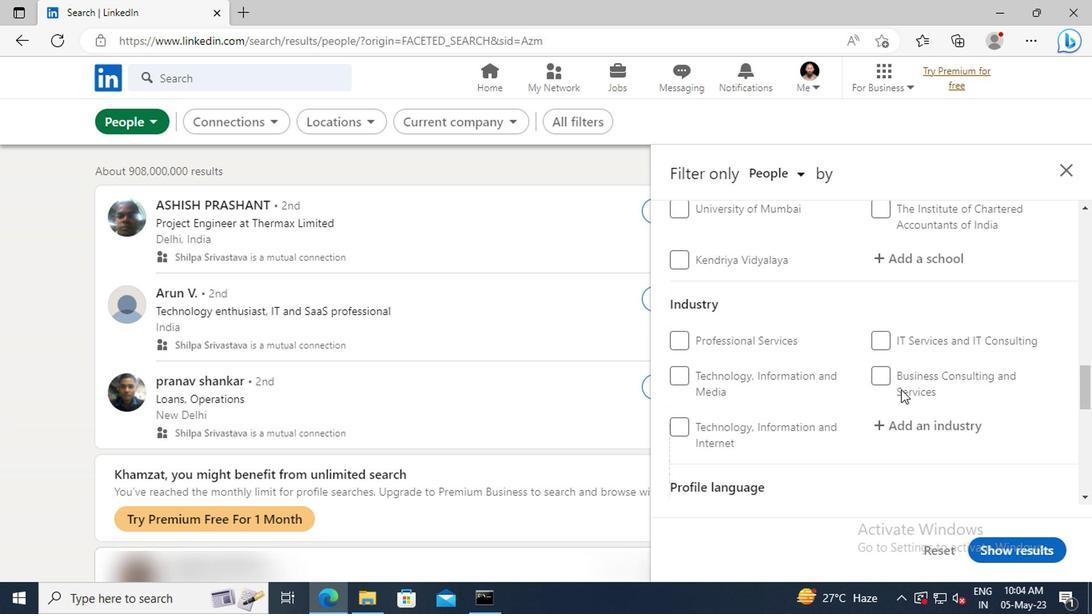 
Action: Mouse scrolled (738, 373) with delta (0, 0)
Screenshot: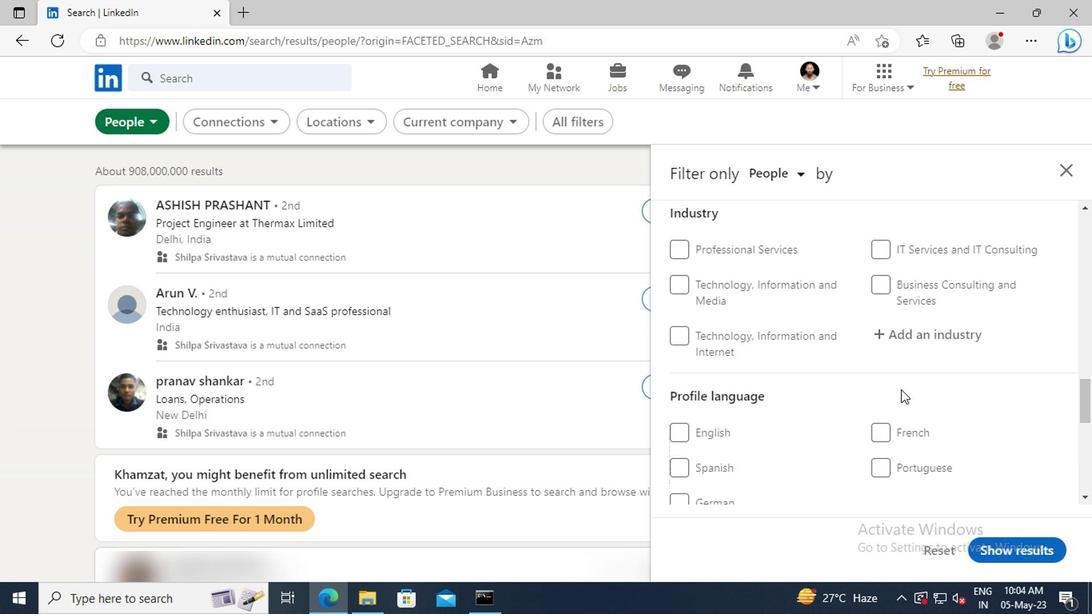 
Action: Mouse scrolled (738, 373) with delta (0, 0)
Screenshot: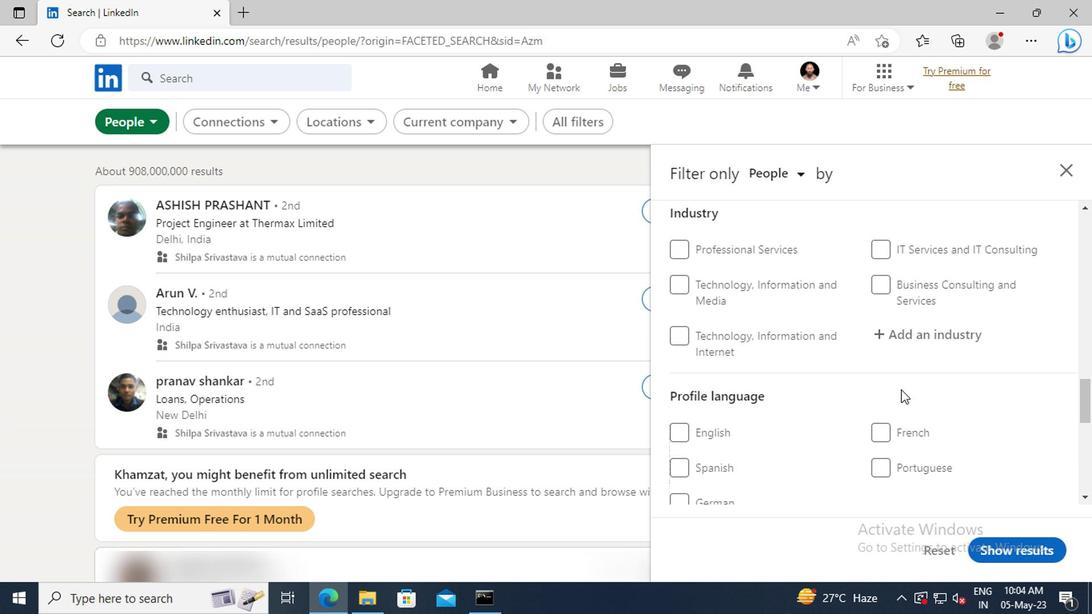 
Action: Mouse moved to (584, 392)
Screenshot: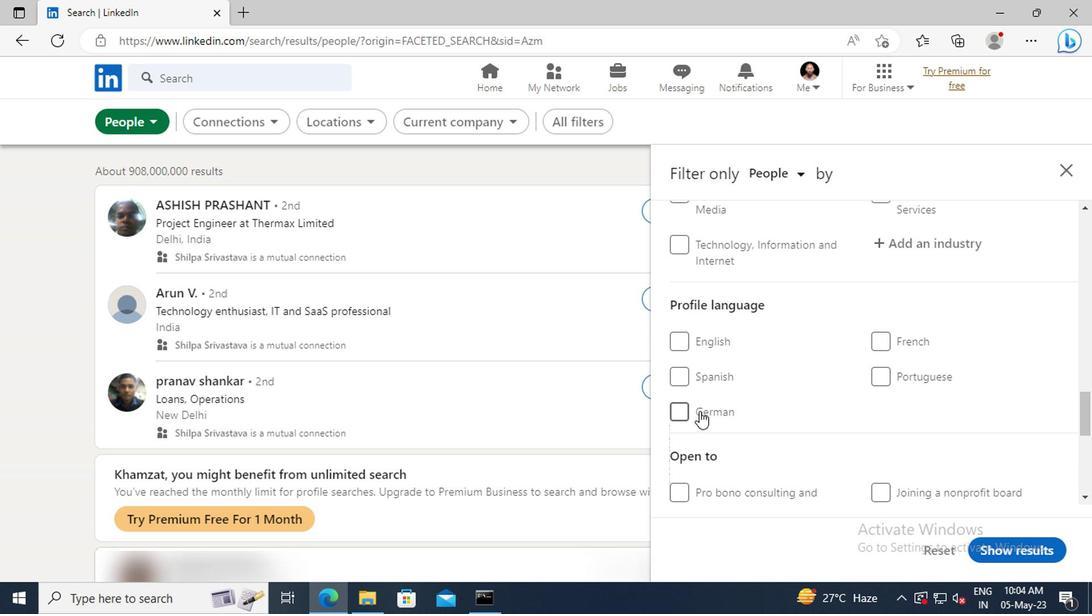 
Action: Mouse pressed left at (584, 392)
Screenshot: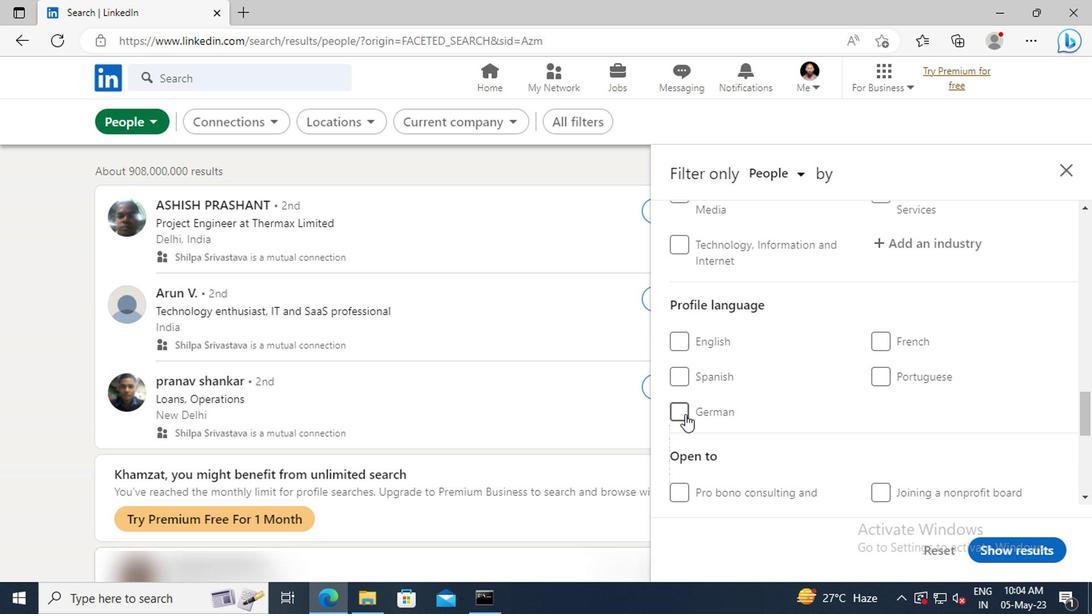 
Action: Mouse moved to (724, 366)
Screenshot: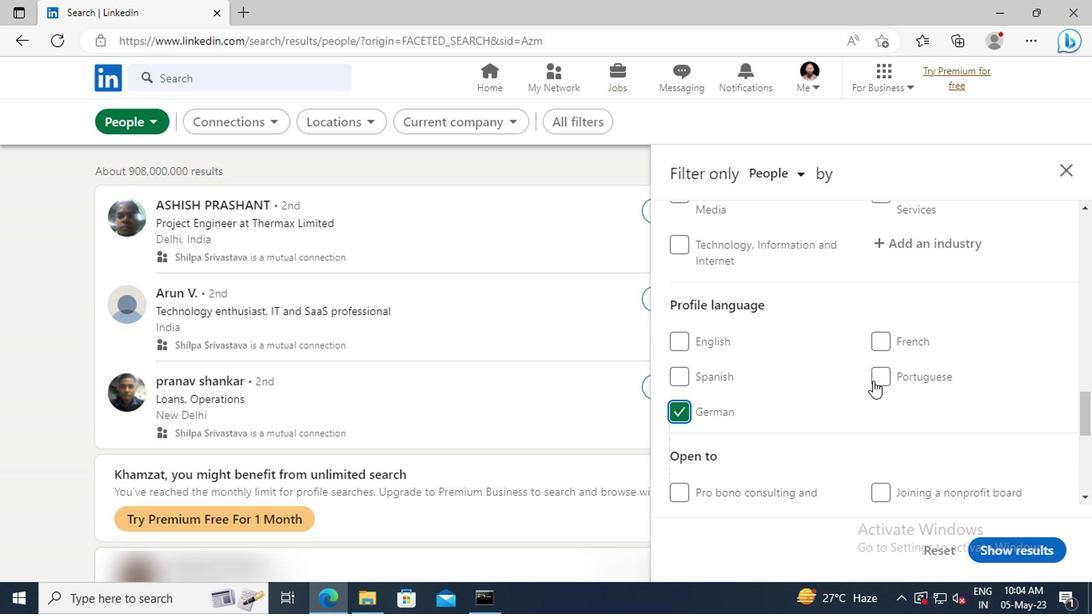 
Action: Mouse scrolled (724, 367) with delta (0, 0)
Screenshot: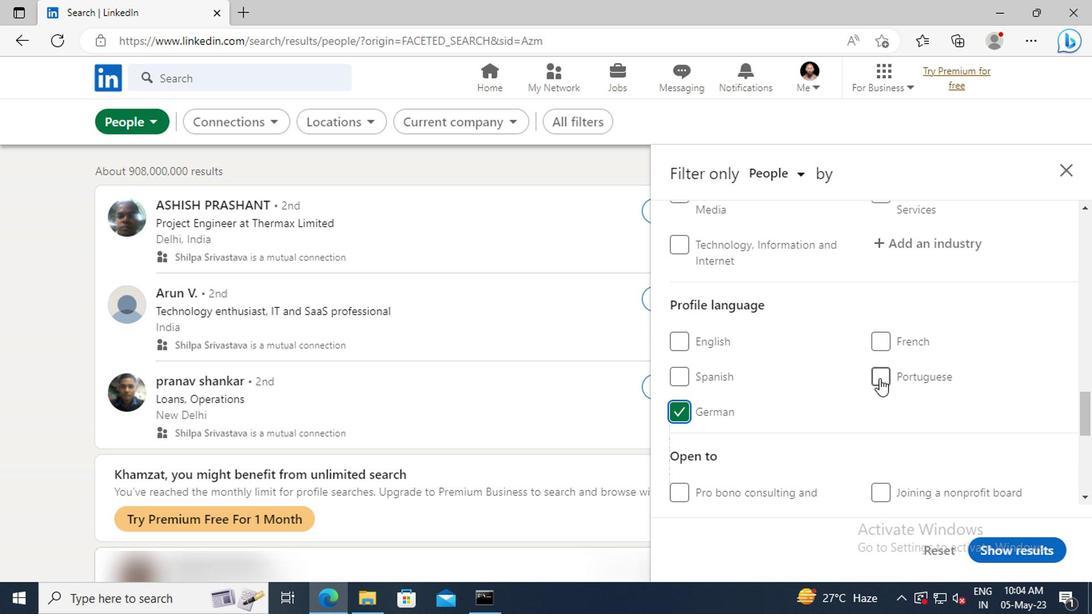 
Action: Mouse scrolled (724, 367) with delta (0, 0)
Screenshot: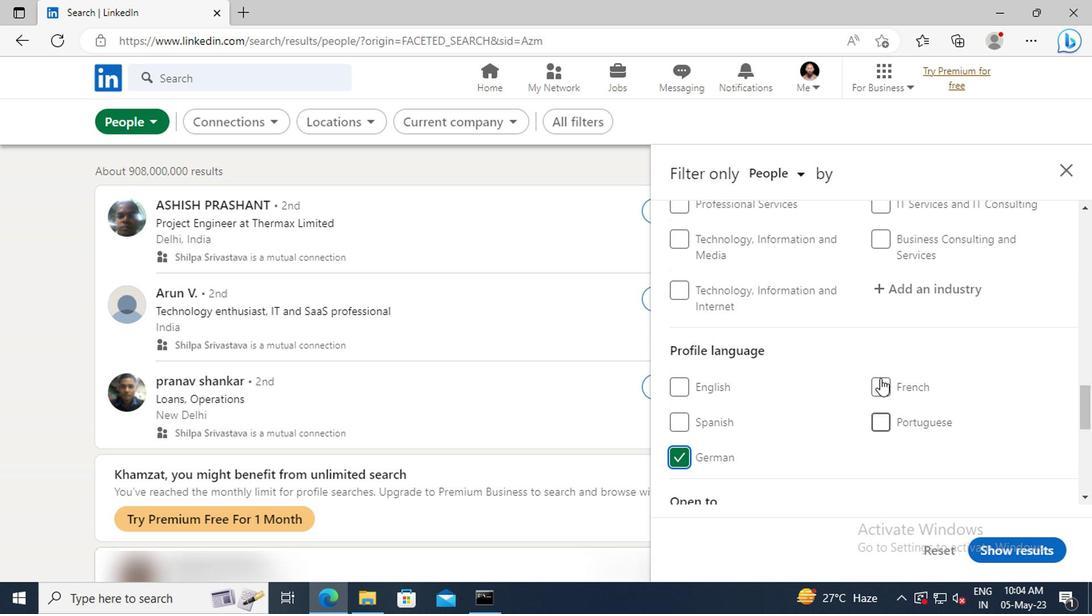 
Action: Mouse scrolled (724, 367) with delta (0, 0)
Screenshot: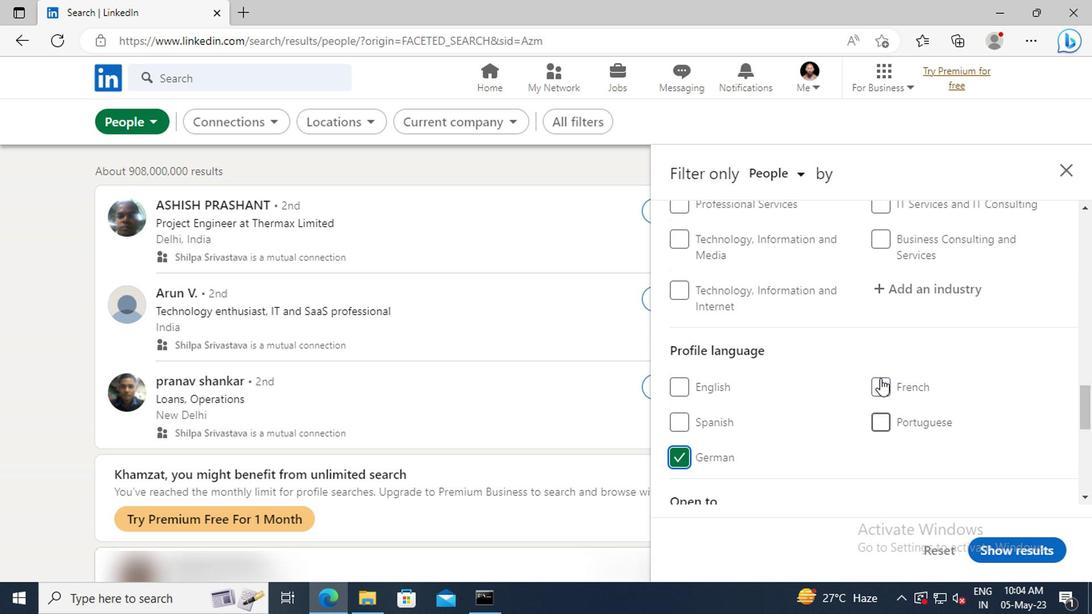 
Action: Mouse scrolled (724, 367) with delta (0, 0)
Screenshot: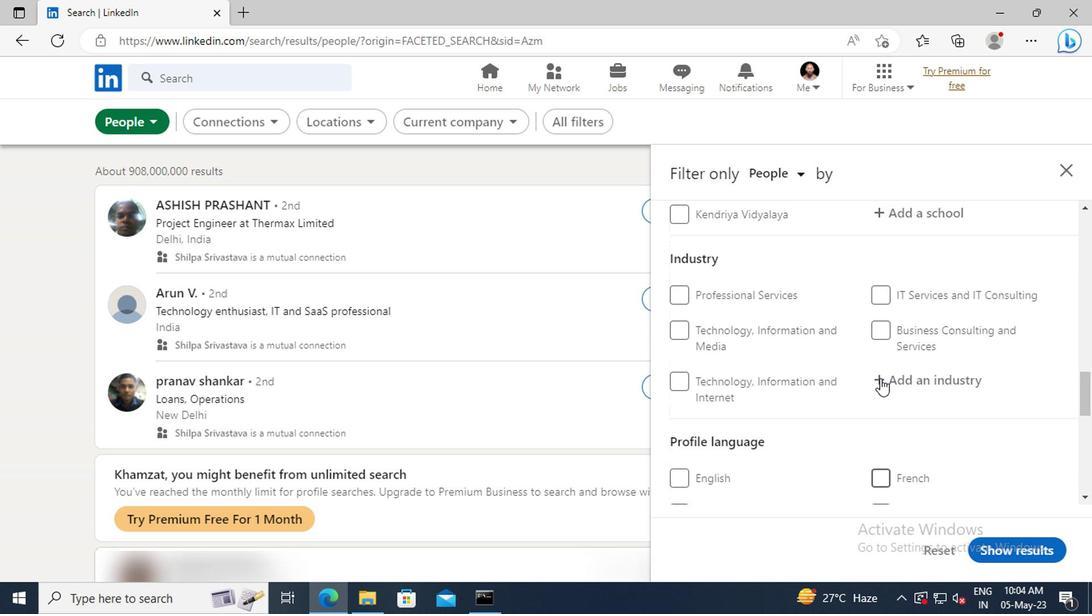 
Action: Mouse scrolled (724, 367) with delta (0, 0)
Screenshot: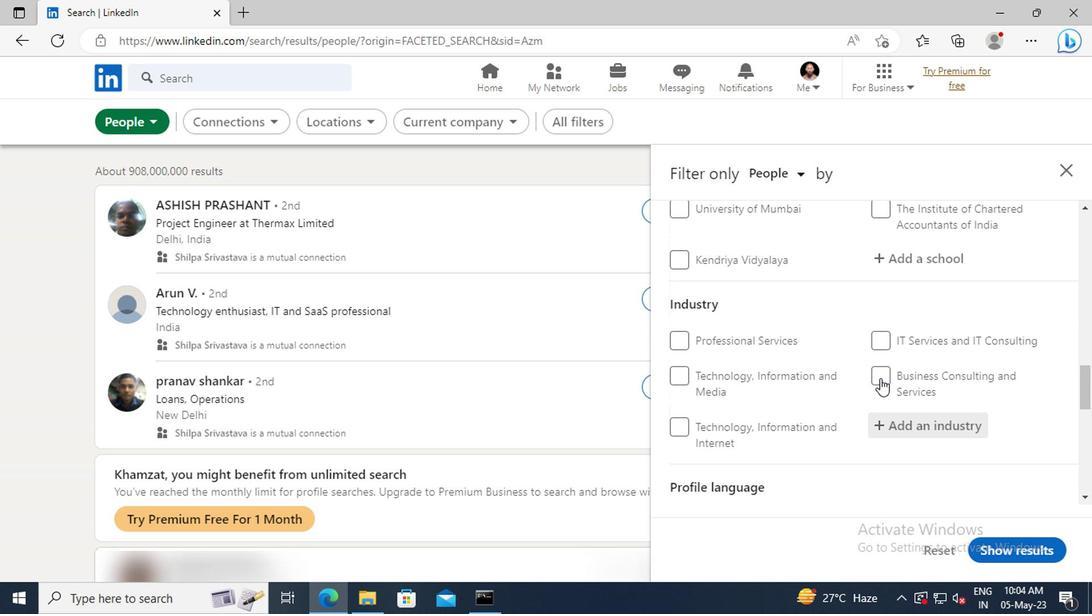 
Action: Mouse scrolled (724, 367) with delta (0, 0)
Screenshot: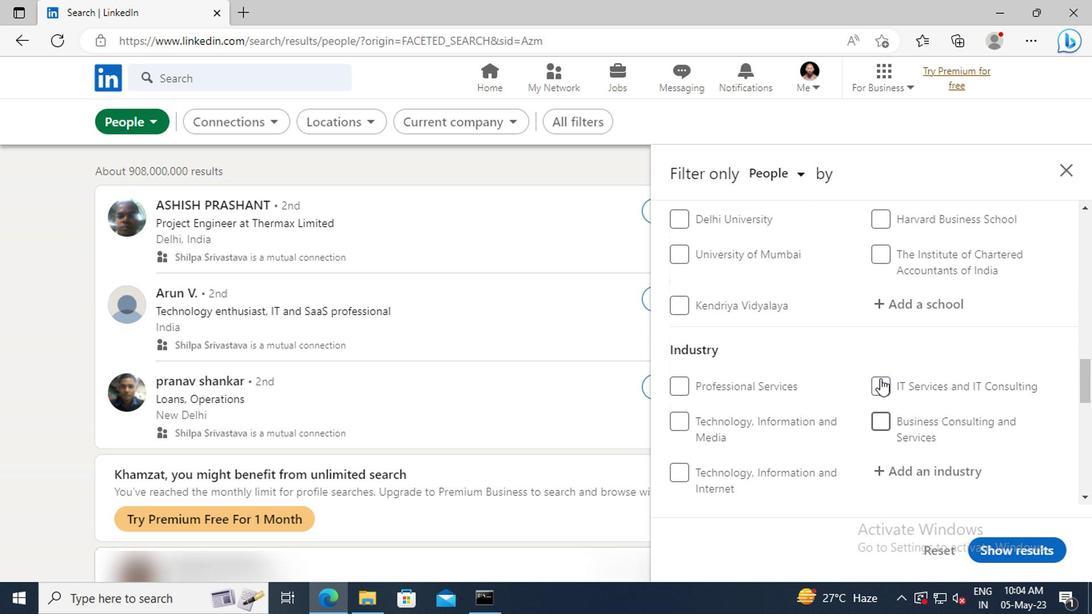
Action: Mouse scrolled (724, 367) with delta (0, 0)
Screenshot: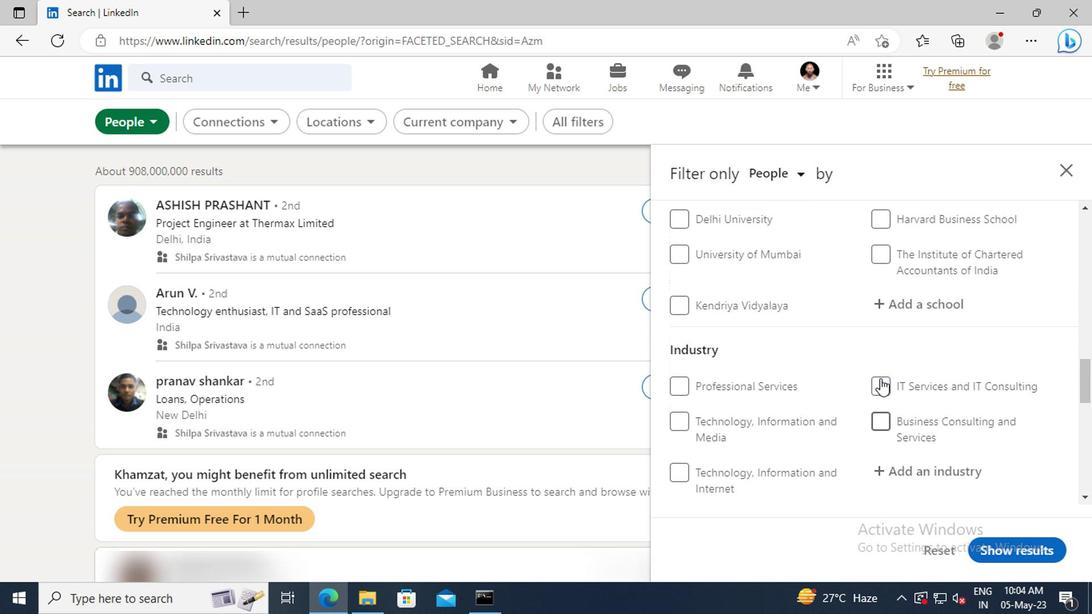 
Action: Mouse scrolled (724, 367) with delta (0, 0)
Screenshot: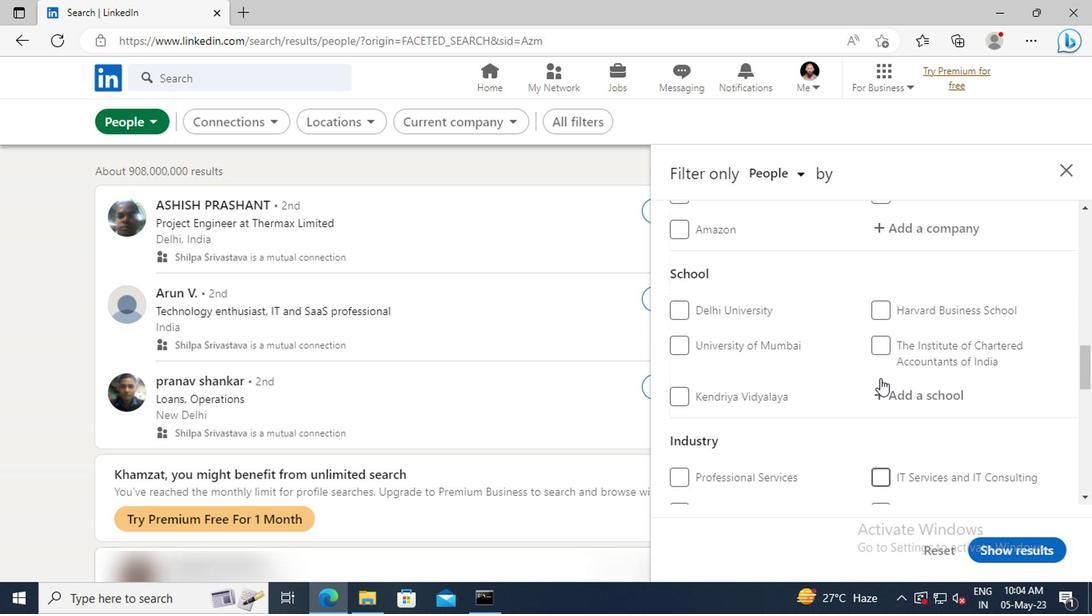 
Action: Mouse scrolled (724, 367) with delta (0, 0)
Screenshot: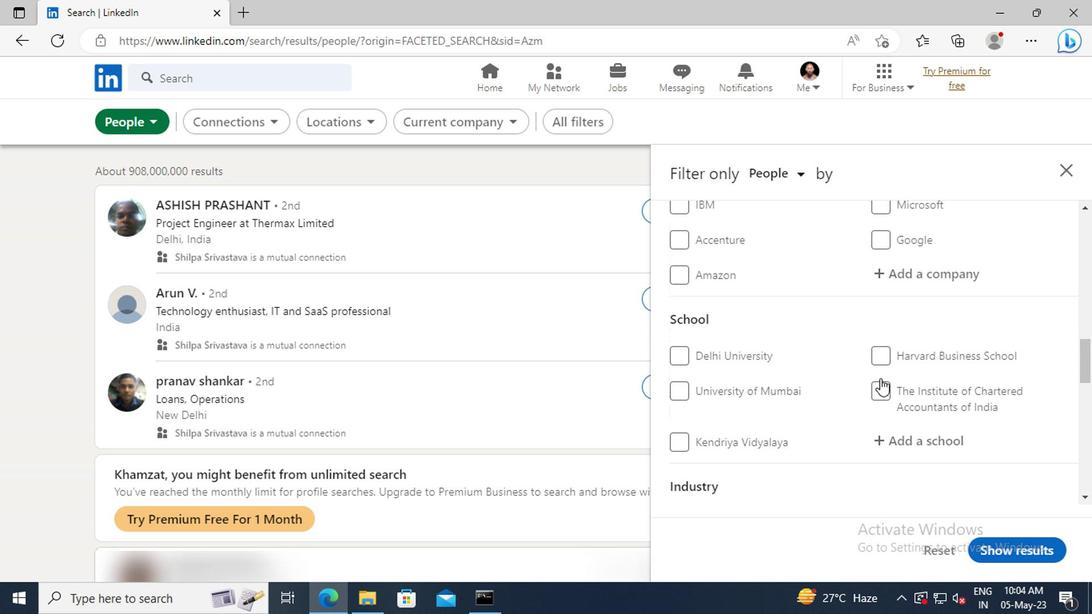 
Action: Mouse scrolled (724, 367) with delta (0, 0)
Screenshot: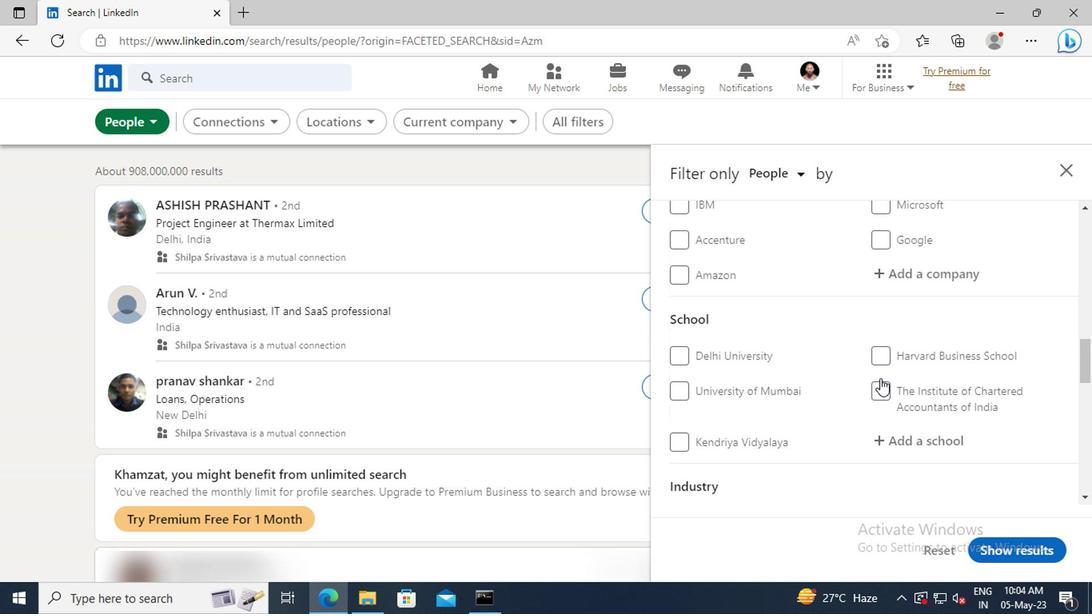 
Action: Mouse scrolled (724, 367) with delta (0, 0)
Screenshot: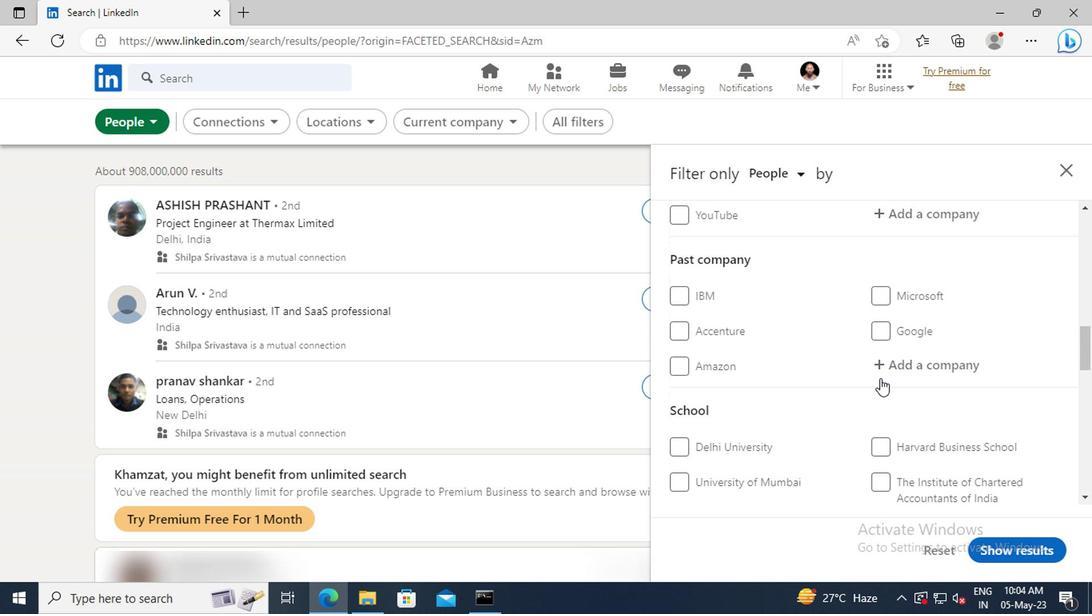 
Action: Mouse scrolled (724, 367) with delta (0, 0)
Screenshot: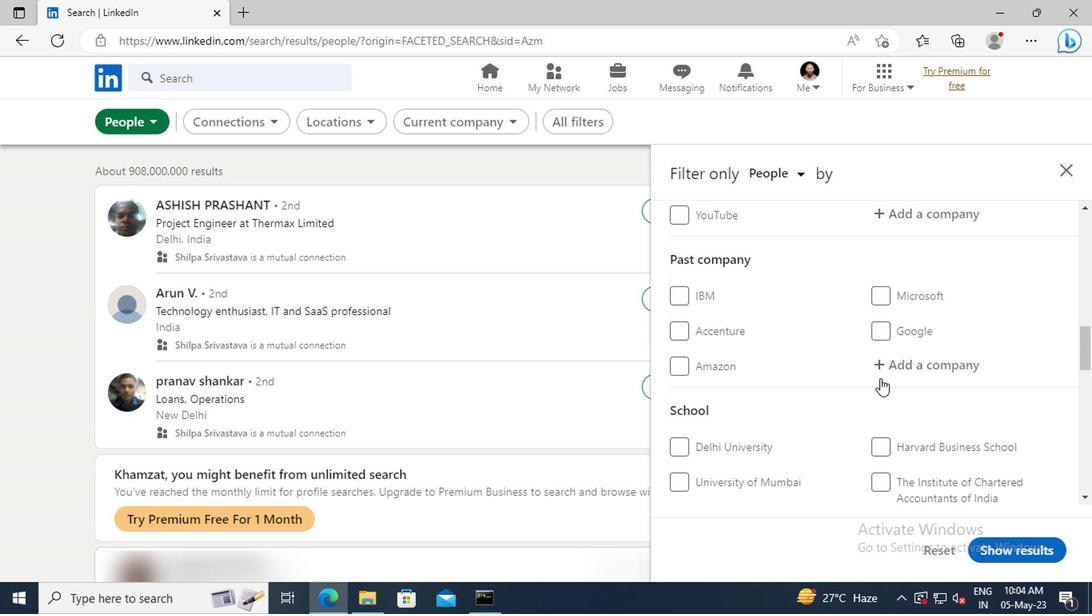 
Action: Mouse scrolled (724, 367) with delta (0, 0)
Screenshot: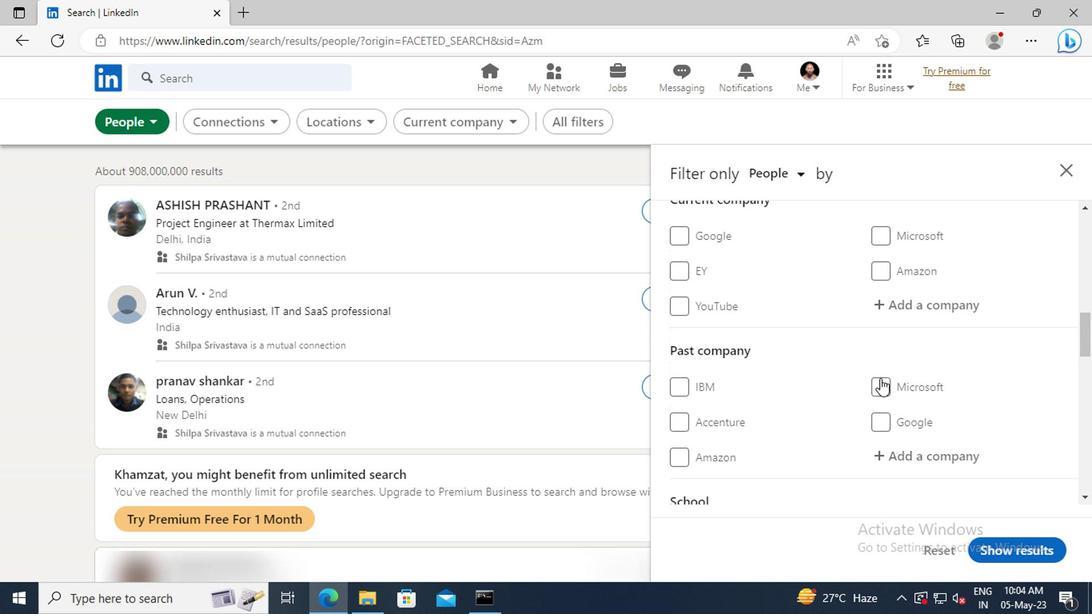 
Action: Mouse moved to (730, 351)
Screenshot: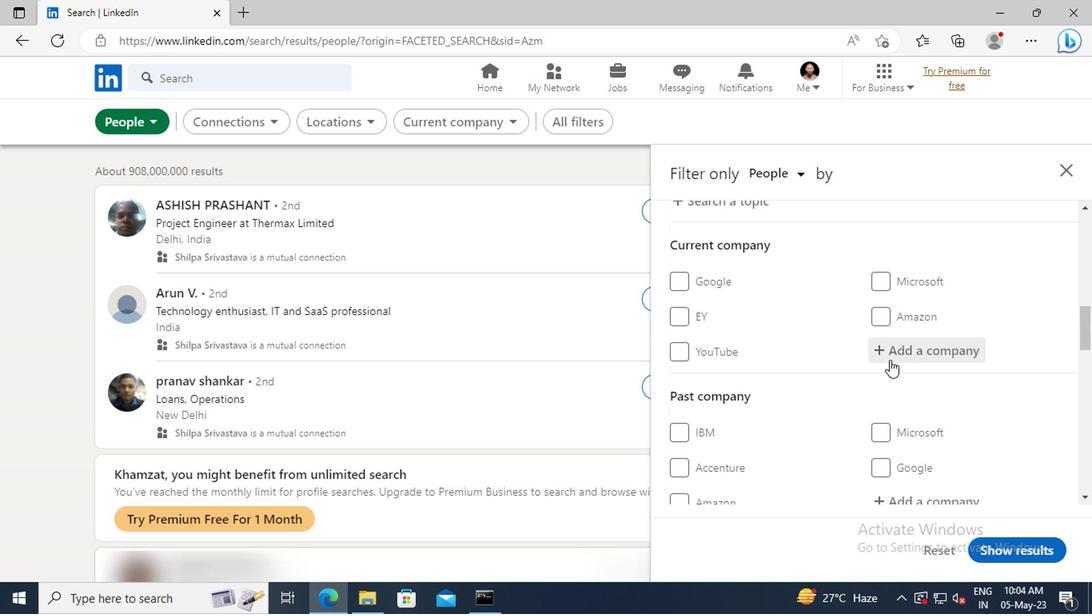 
Action: Mouse pressed left at (730, 351)
Screenshot: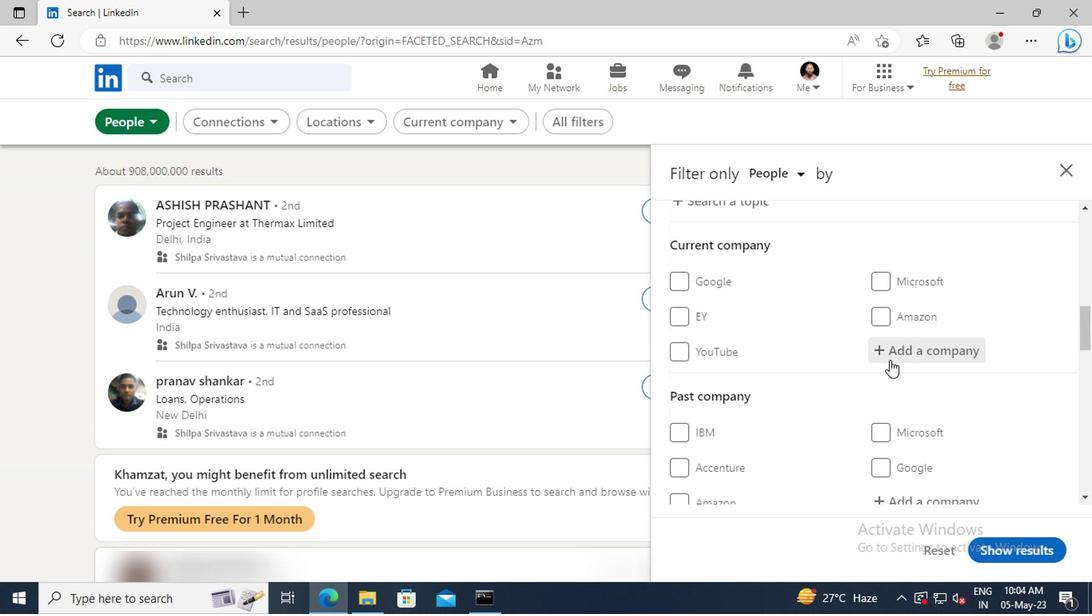 
Action: Mouse moved to (725, 352)
Screenshot: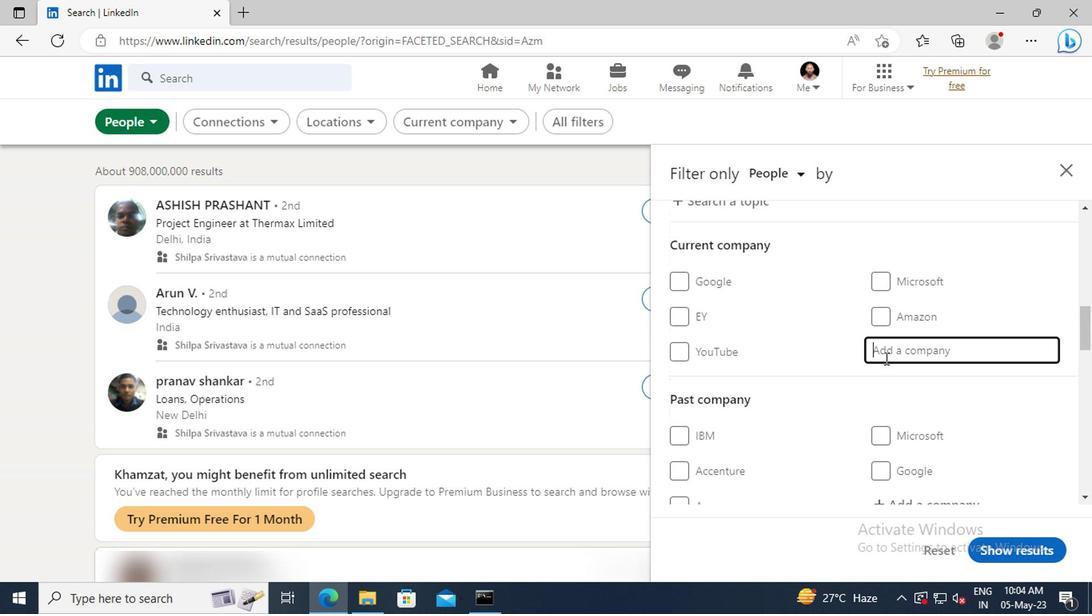 
Action: Key pressed <Key.shift>HASHEDIN
Screenshot: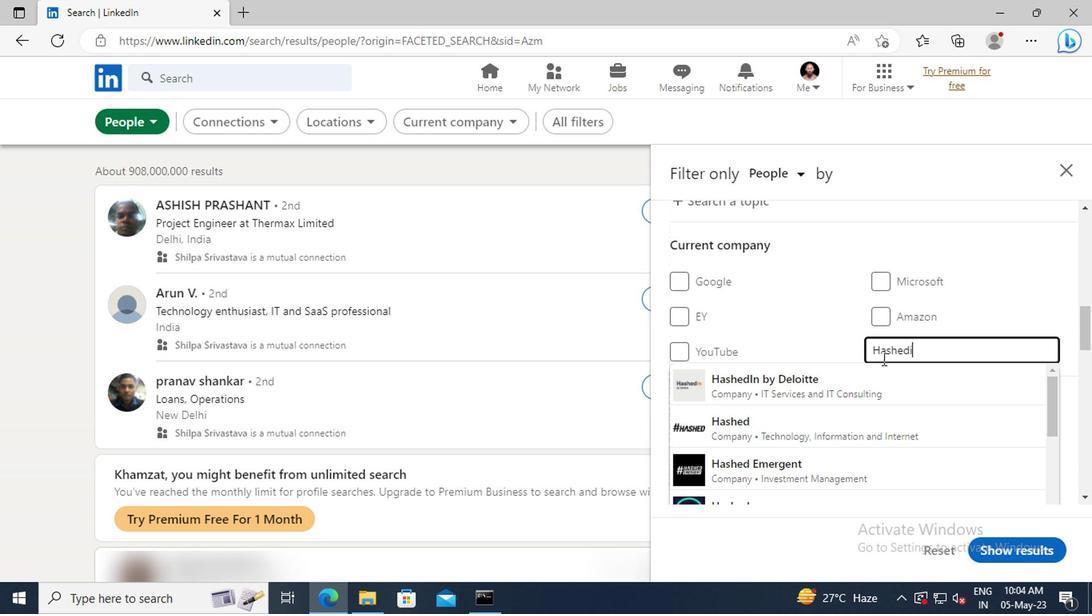 
Action: Mouse moved to (726, 364)
Screenshot: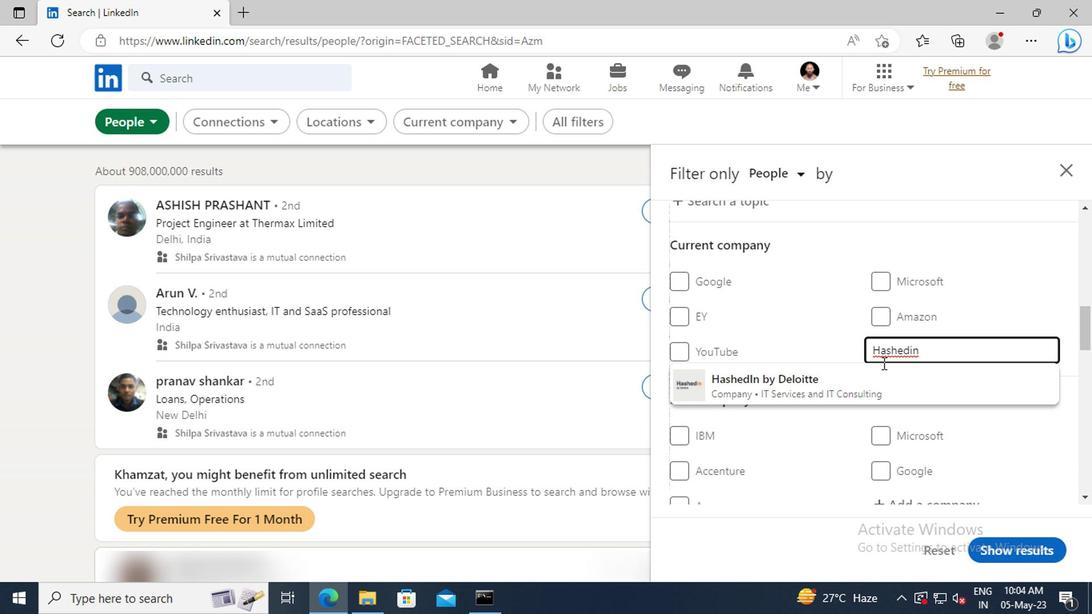 
Action: Mouse pressed left at (726, 364)
Screenshot: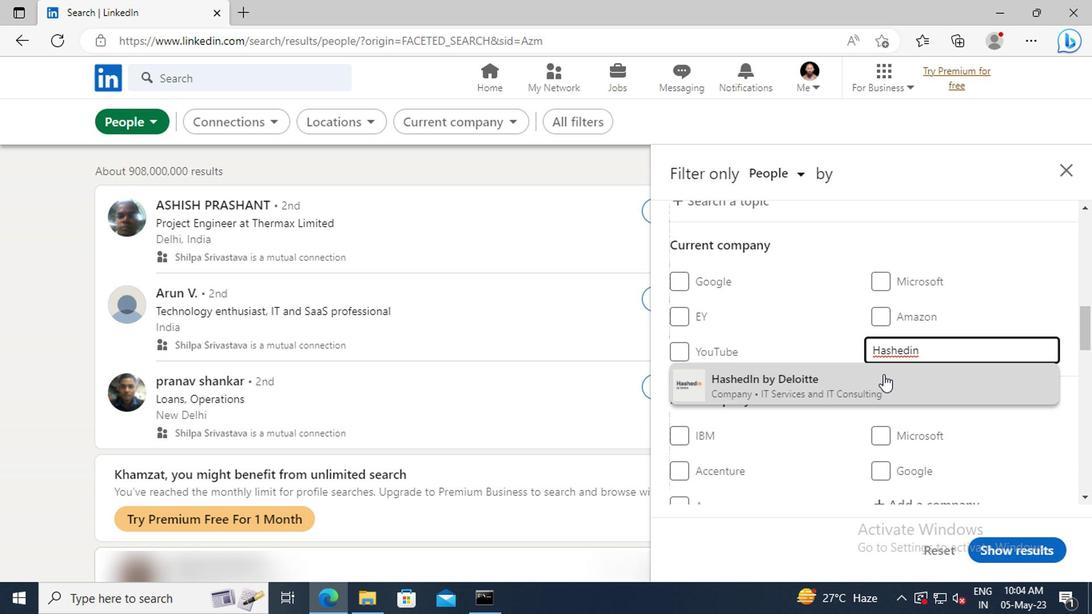 
Action: Mouse scrolled (726, 363) with delta (0, 0)
Screenshot: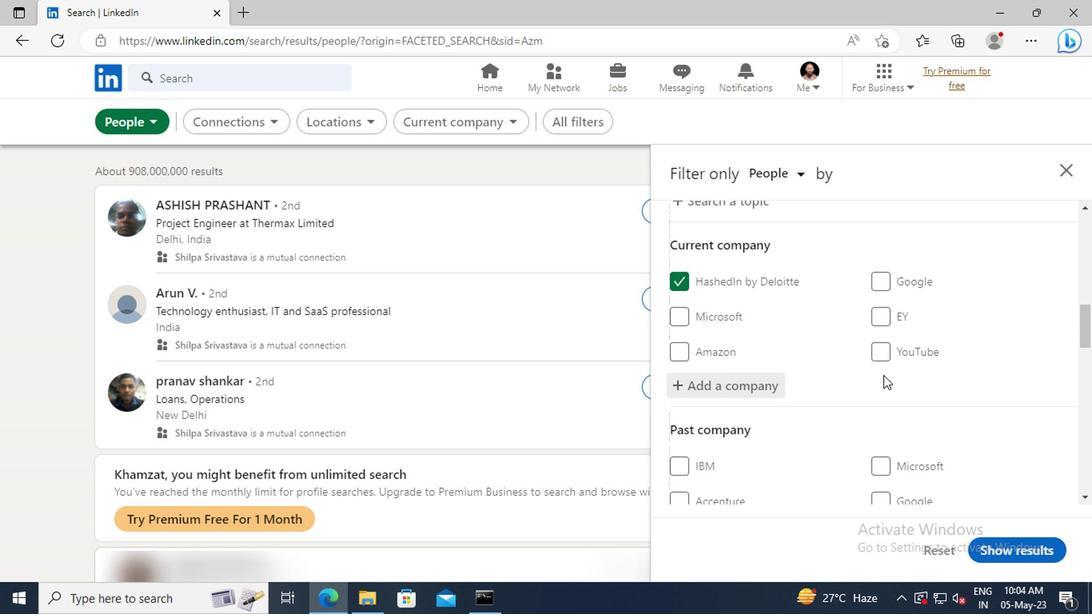 
Action: Mouse scrolled (726, 363) with delta (0, 0)
Screenshot: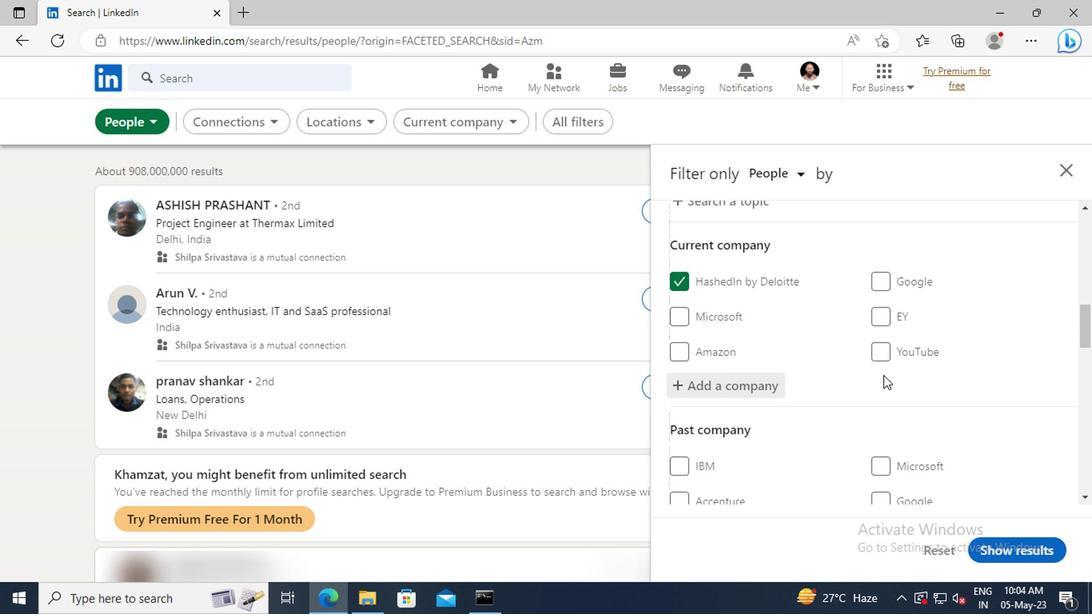 
Action: Mouse moved to (726, 363)
Screenshot: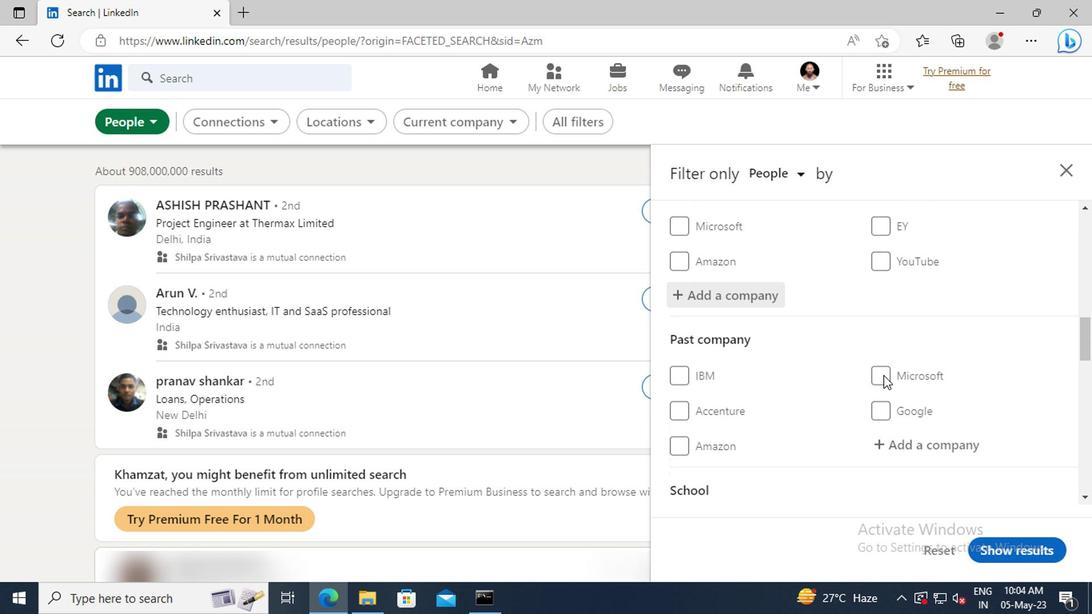 
Action: Mouse scrolled (726, 362) with delta (0, 0)
Screenshot: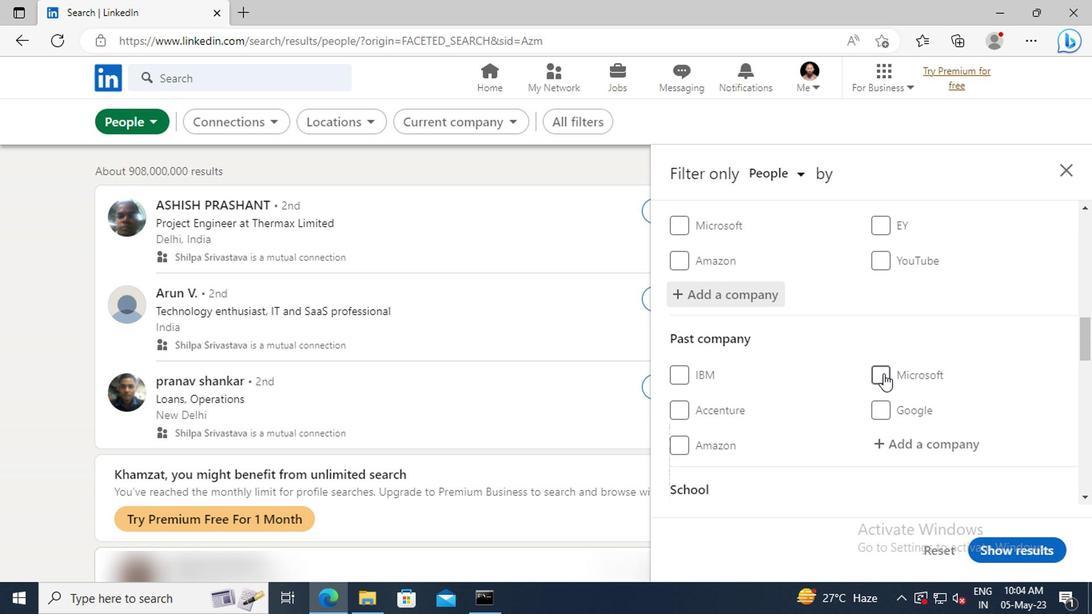 
Action: Mouse scrolled (726, 362) with delta (0, 0)
Screenshot: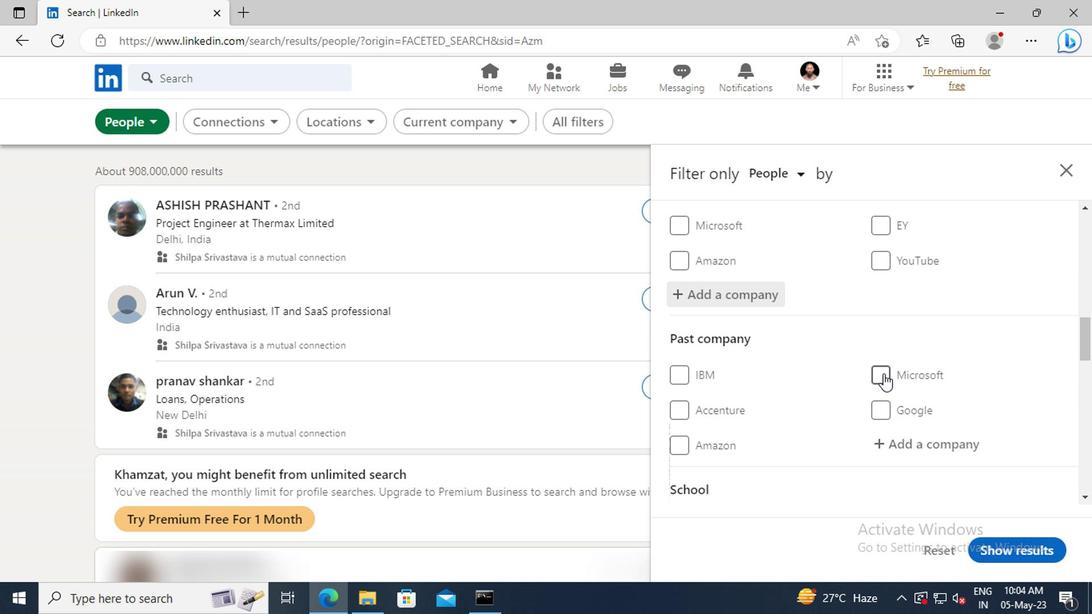 
Action: Mouse moved to (726, 361)
Screenshot: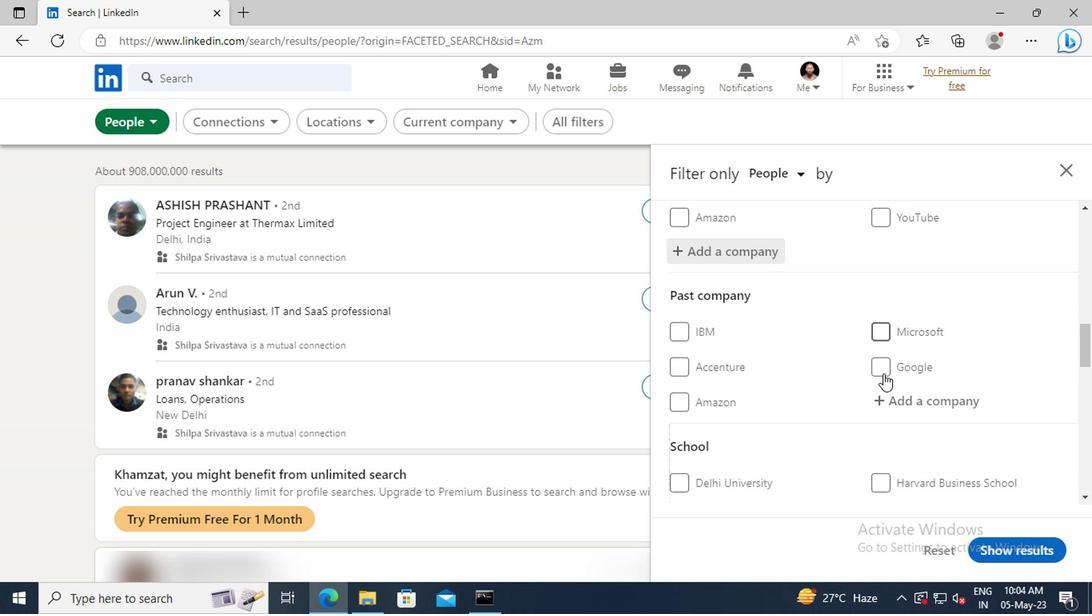 
Action: Mouse scrolled (726, 360) with delta (0, 0)
Screenshot: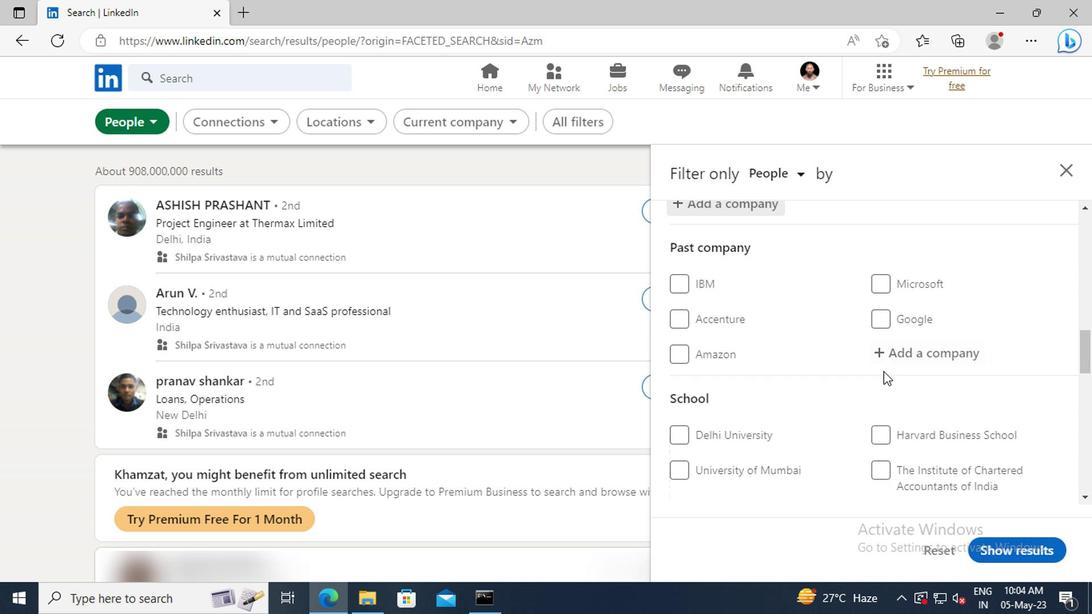 
Action: Mouse scrolled (726, 360) with delta (0, 0)
Screenshot: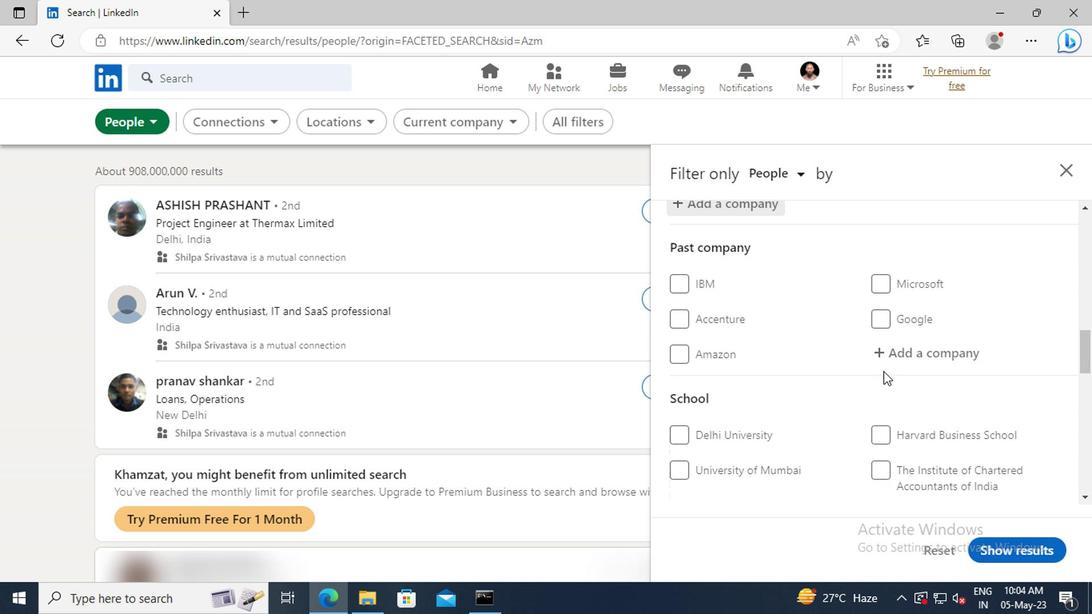 
Action: Mouse scrolled (726, 360) with delta (0, 0)
Screenshot: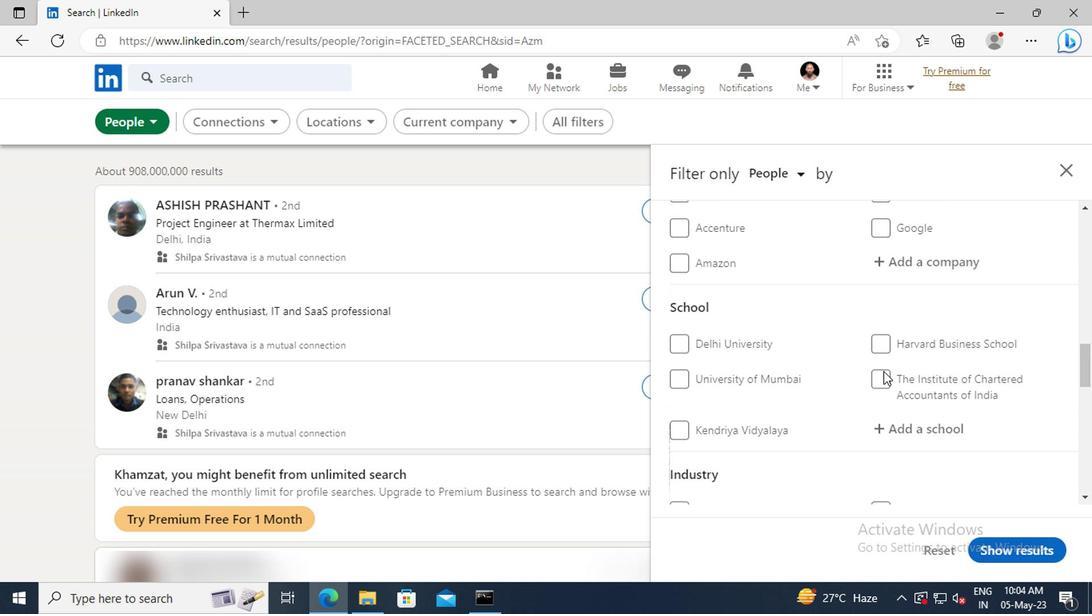 
Action: Mouse scrolled (726, 360) with delta (0, 0)
Screenshot: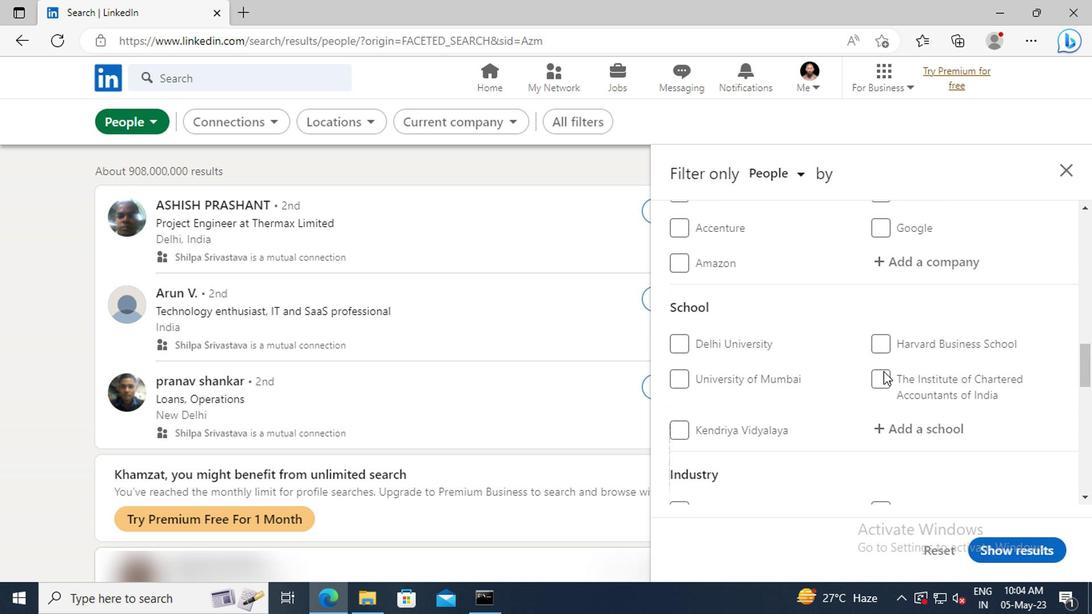 
Action: Mouse moved to (733, 342)
Screenshot: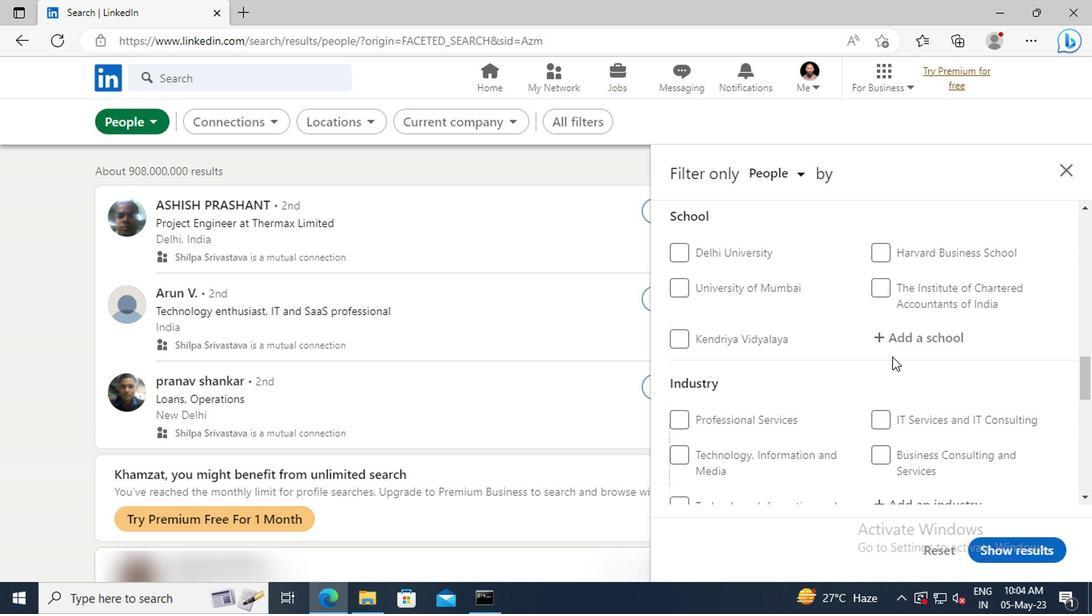 
Action: Mouse pressed left at (733, 342)
Screenshot: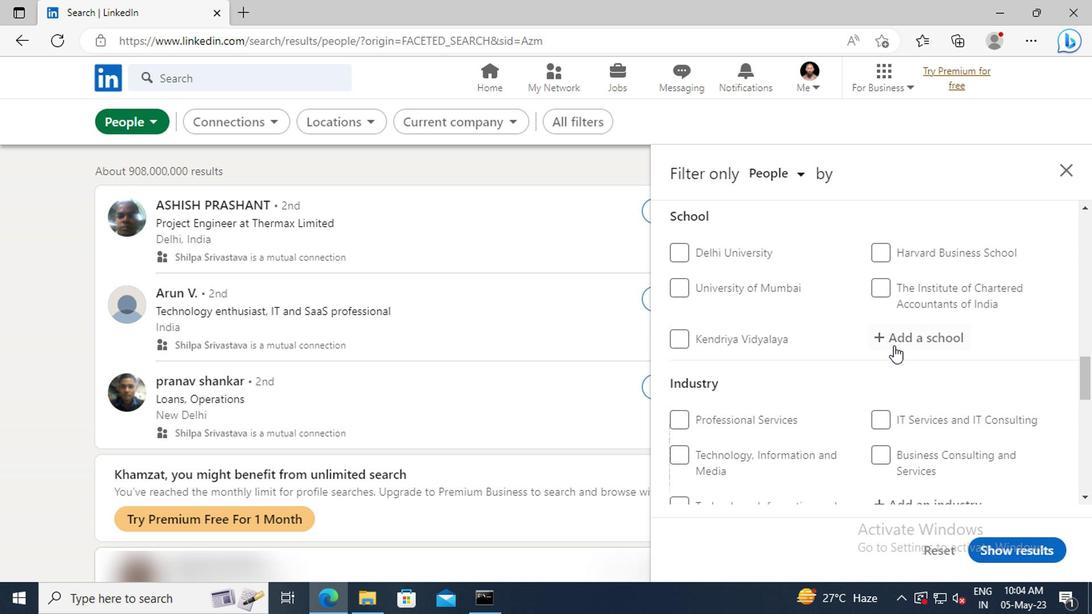 
Action: Key pressed <Key.shift>
Screenshot: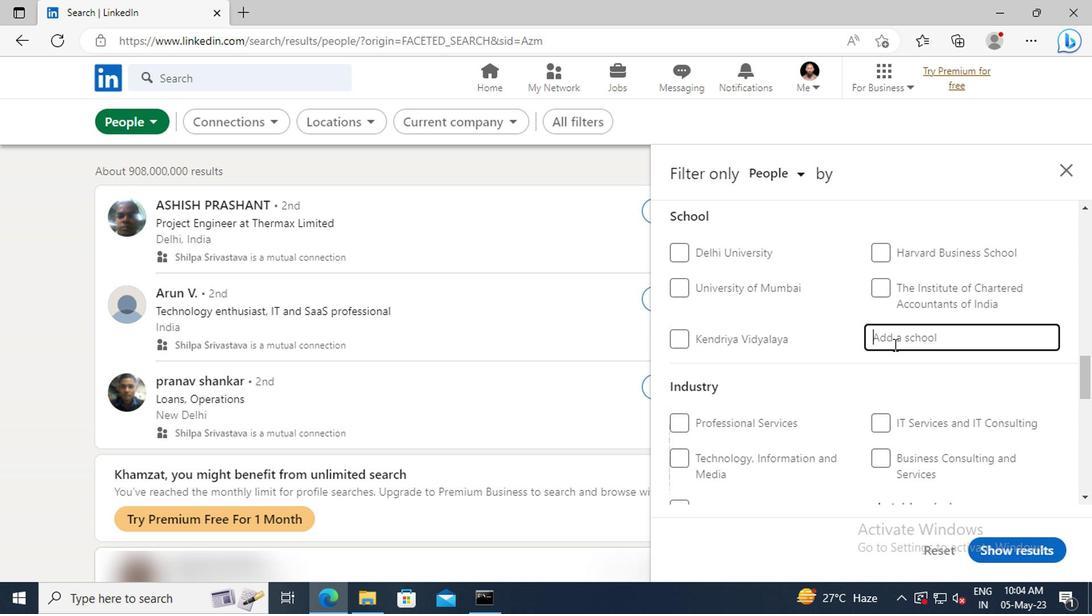 
Action: Mouse moved to (733, 342)
Screenshot: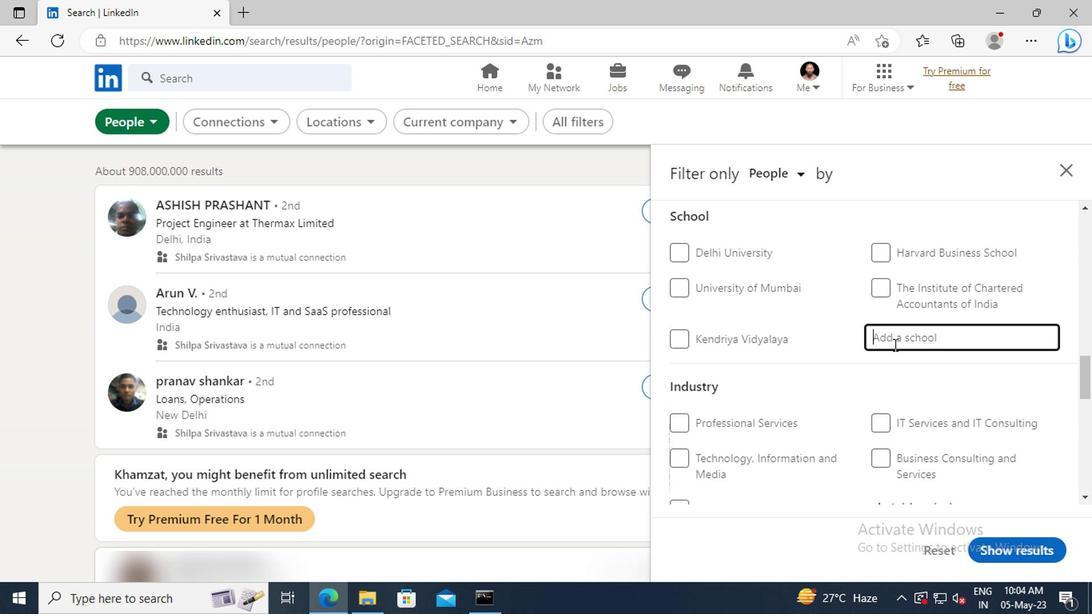 
Action: Key pressed SILVER<Key.space>OAK
Screenshot: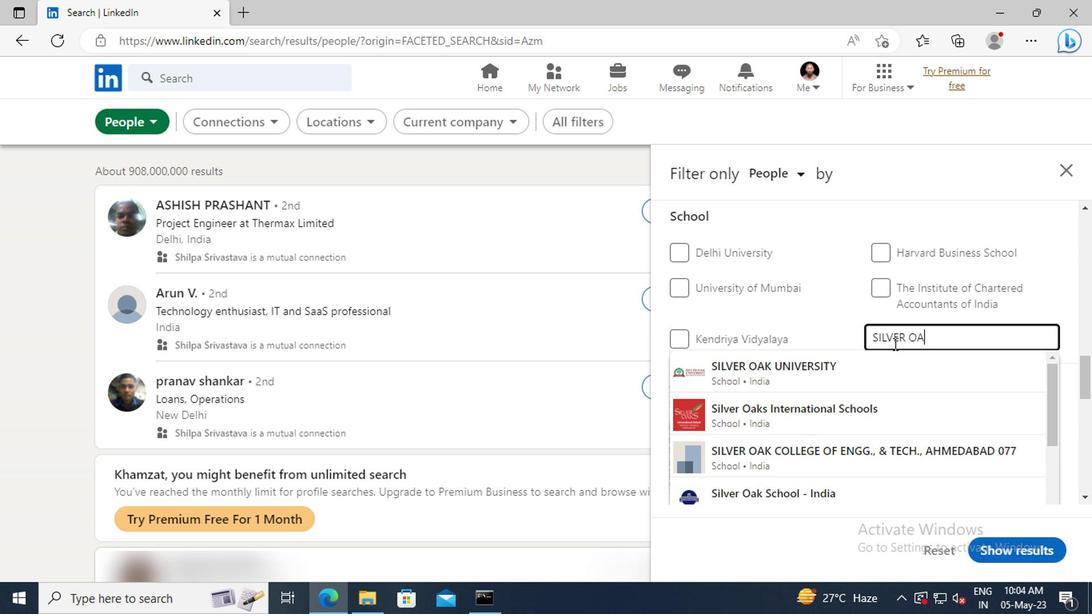 
Action: Mouse moved to (733, 356)
Screenshot: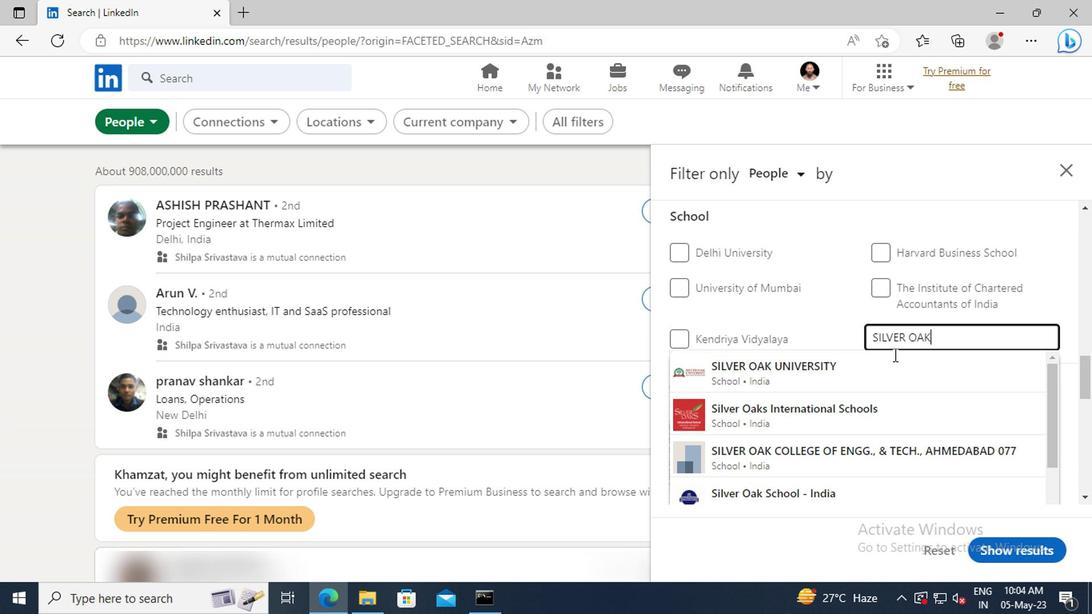 
Action: Mouse pressed left at (733, 356)
Screenshot: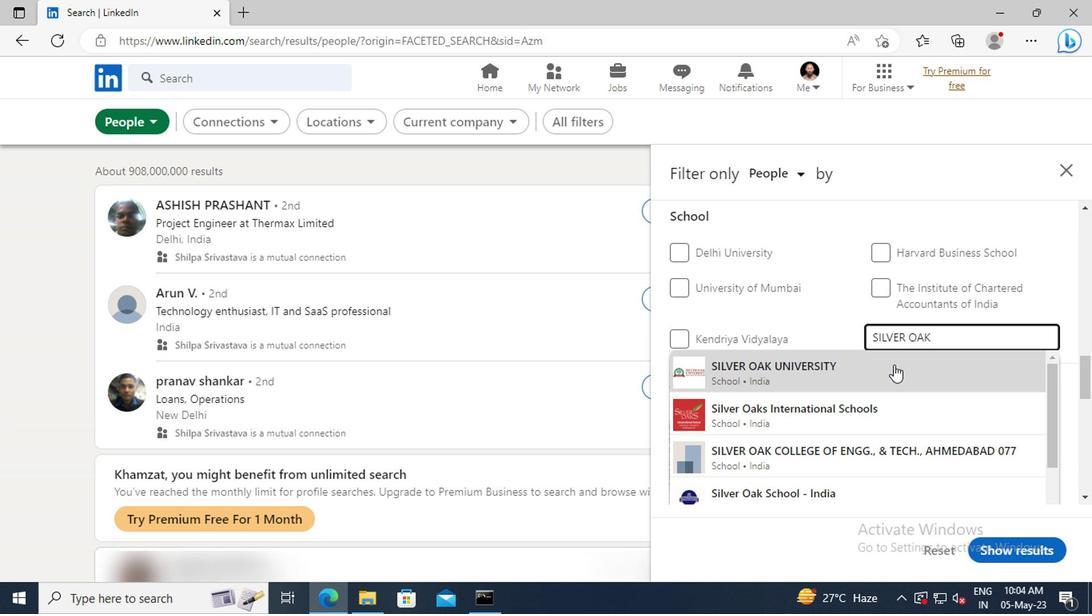 
Action: Mouse scrolled (733, 356) with delta (0, 0)
Screenshot: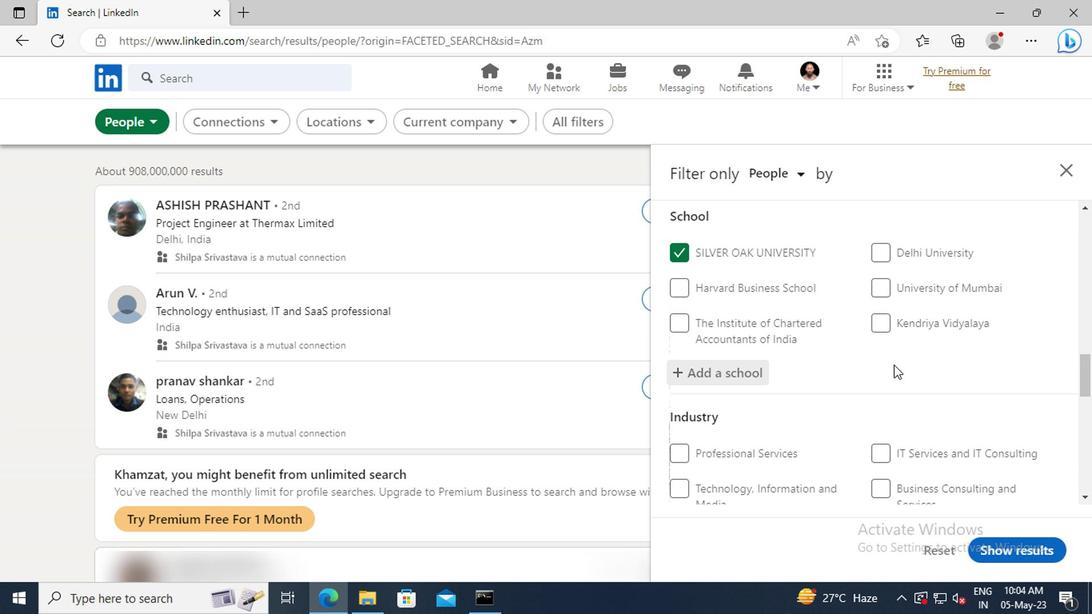 
Action: Mouse scrolled (733, 356) with delta (0, 0)
Screenshot: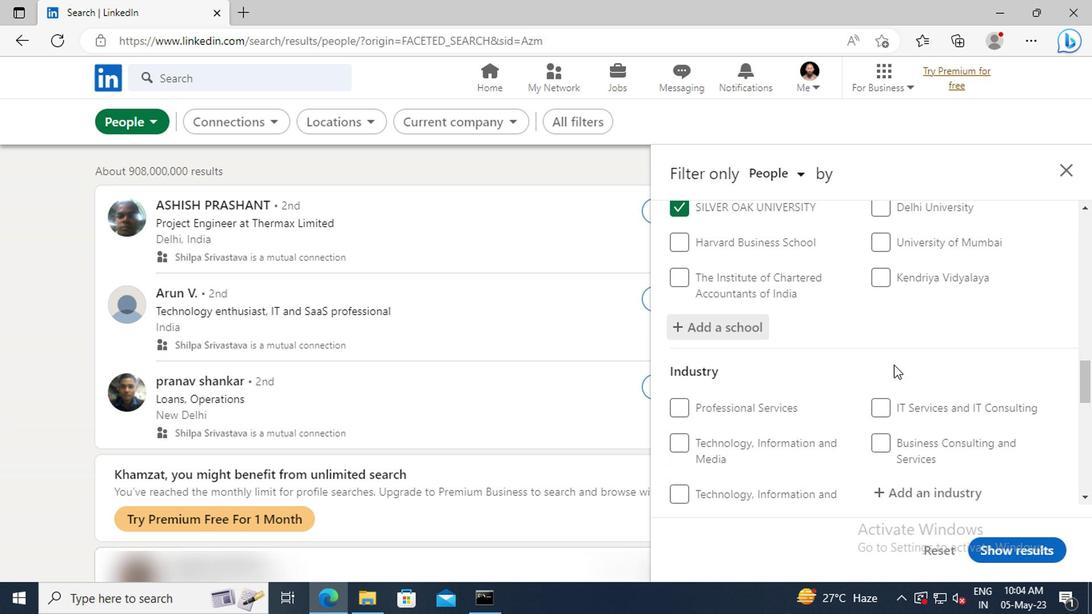 
Action: Mouse scrolled (733, 356) with delta (0, 0)
Screenshot: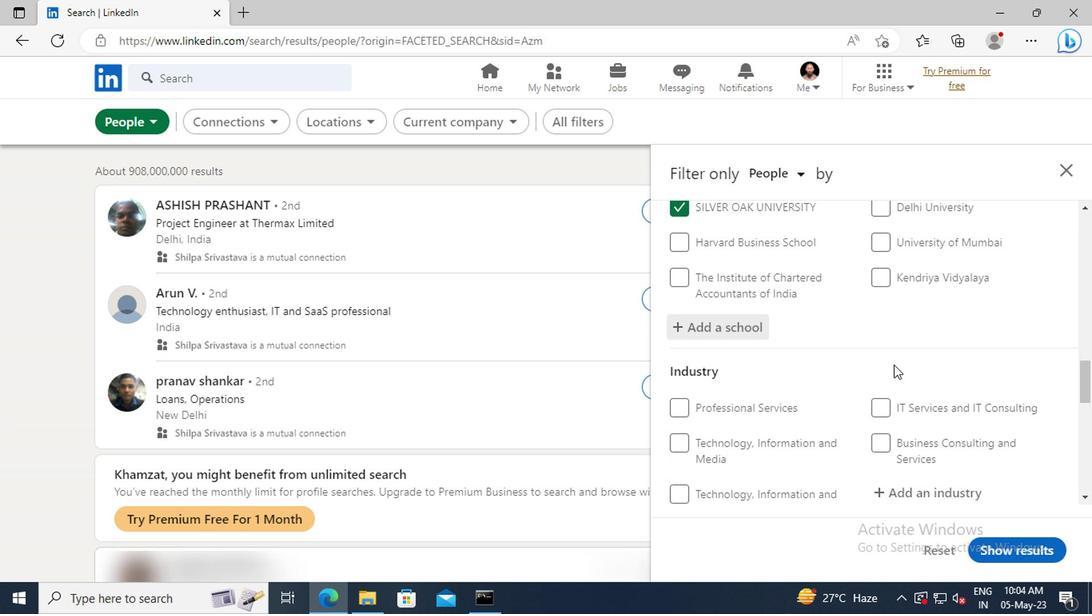 
Action: Mouse moved to (733, 354)
Screenshot: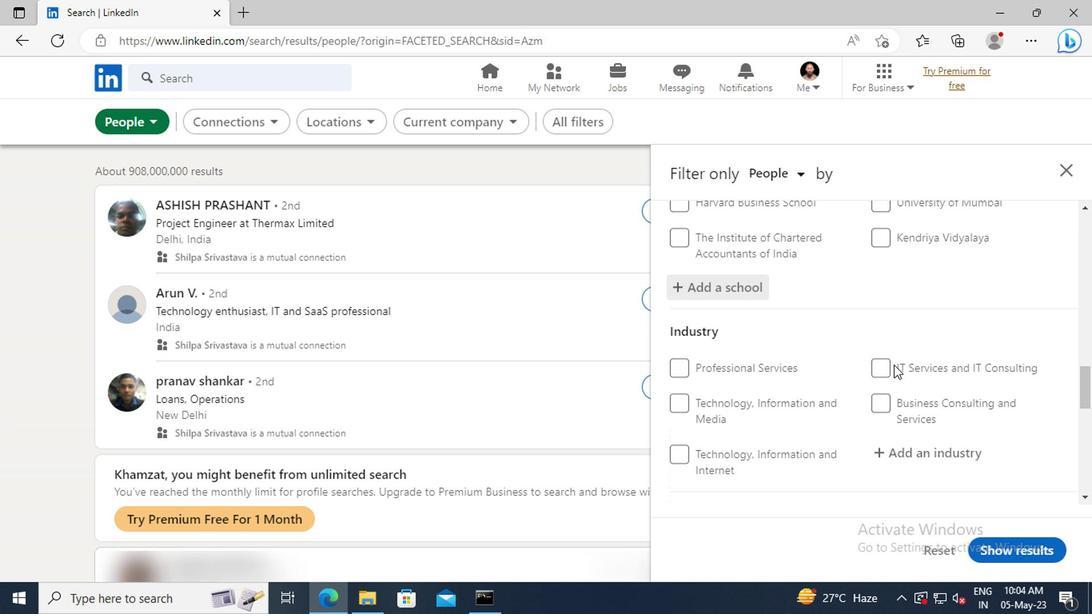 
Action: Mouse scrolled (733, 353) with delta (0, 0)
Screenshot: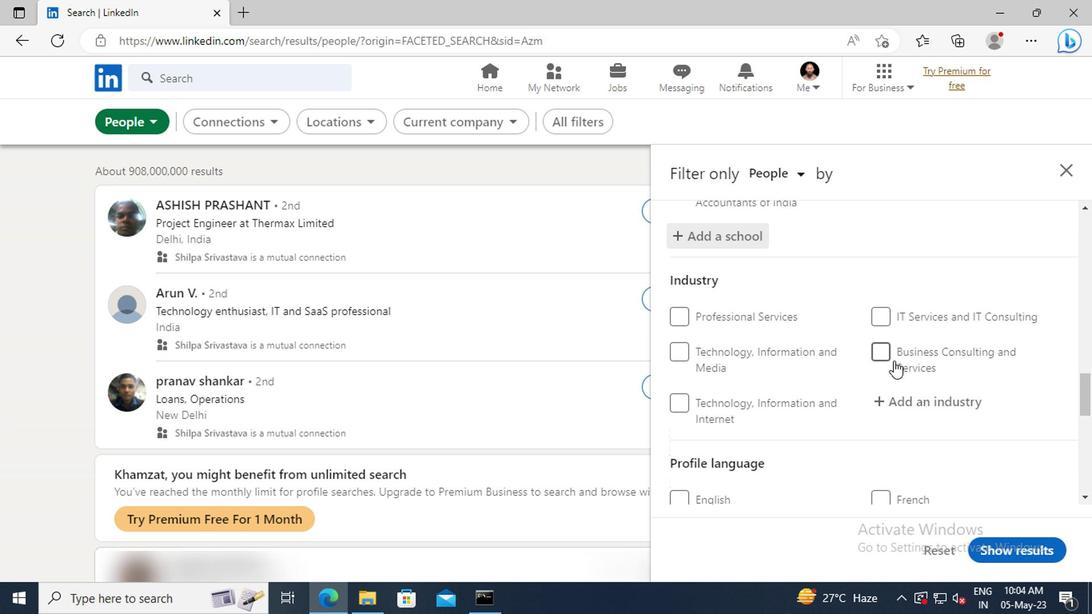 
Action: Mouse moved to (733, 353)
Screenshot: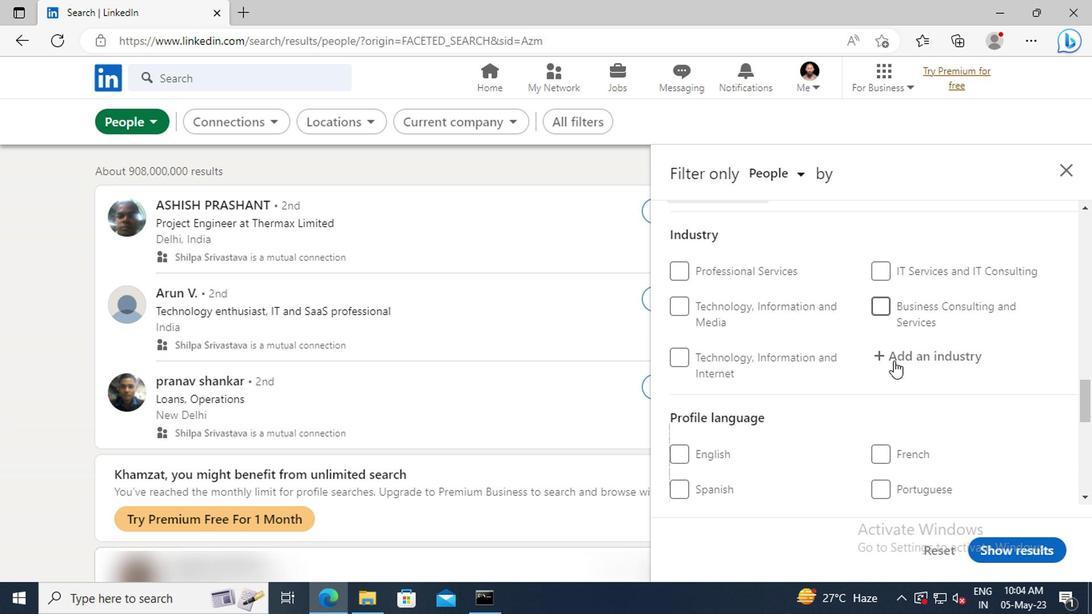 
Action: Mouse pressed left at (733, 353)
Screenshot: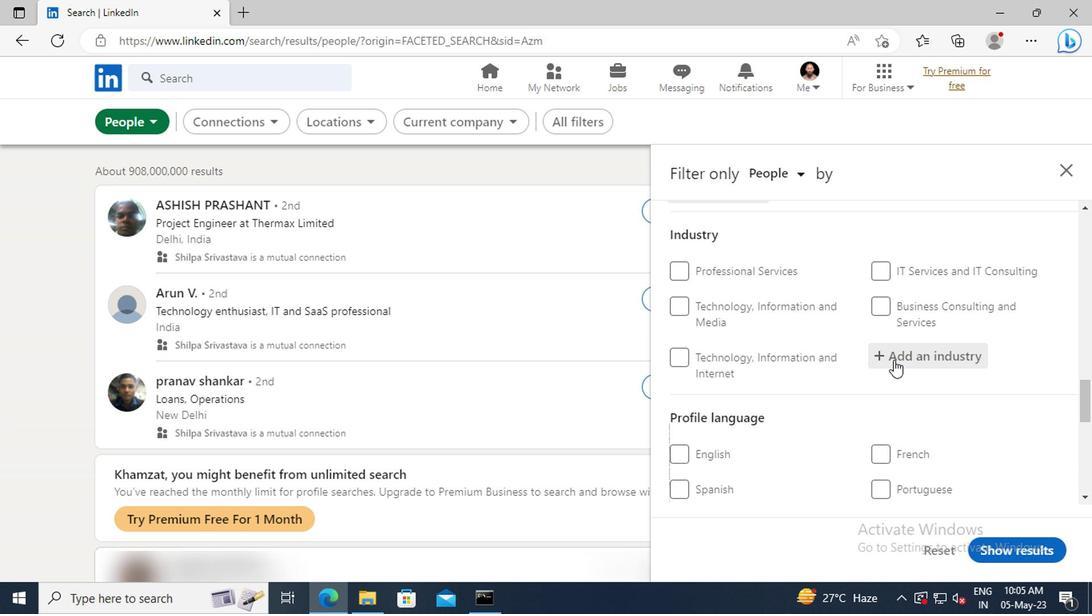 
Action: Key pressed <Key.shift>WHOLESALE<Key.space><Key.shift>REC
Screenshot: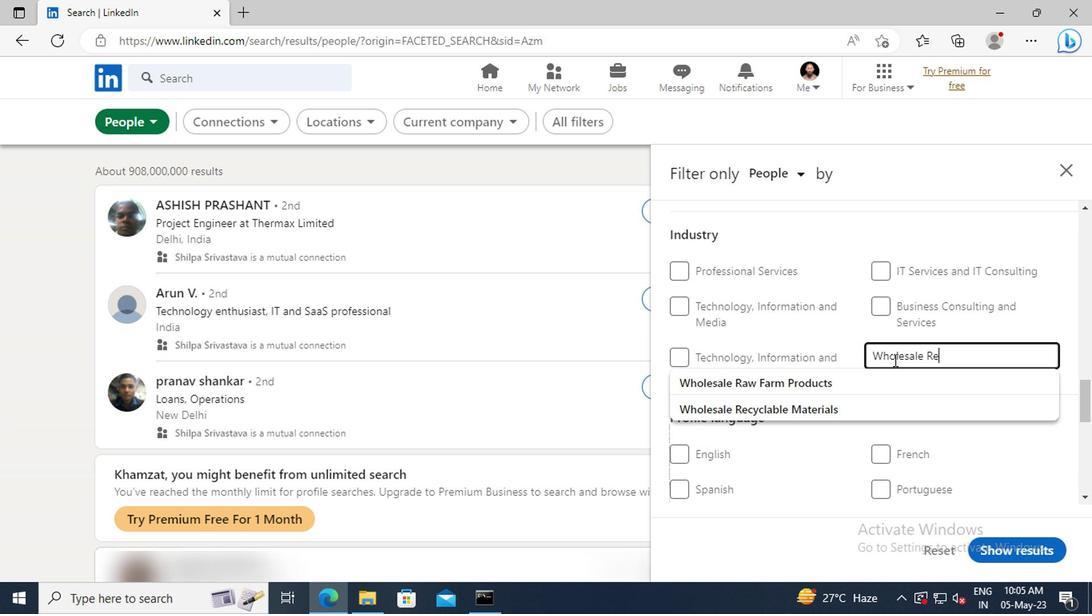 
Action: Mouse moved to (733, 365)
Screenshot: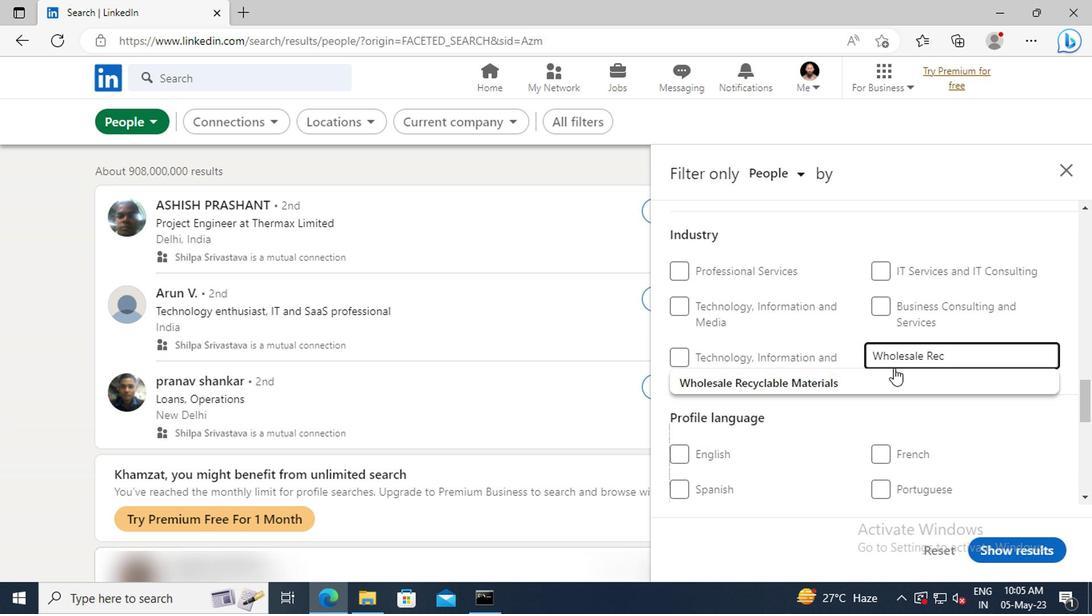 
Action: Mouse pressed left at (733, 365)
Screenshot: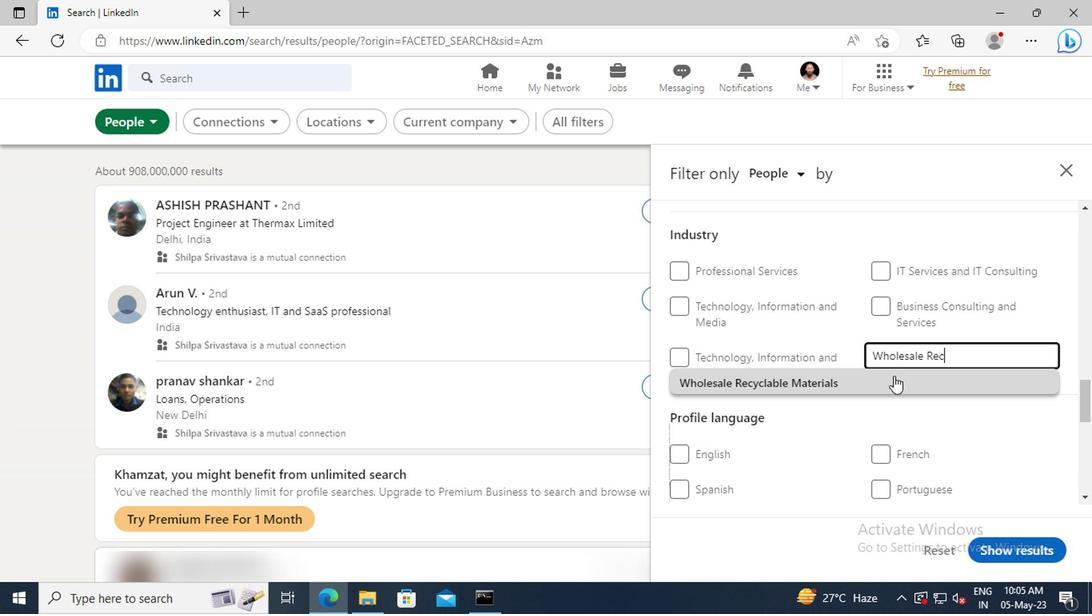 
Action: Mouse moved to (733, 365)
Screenshot: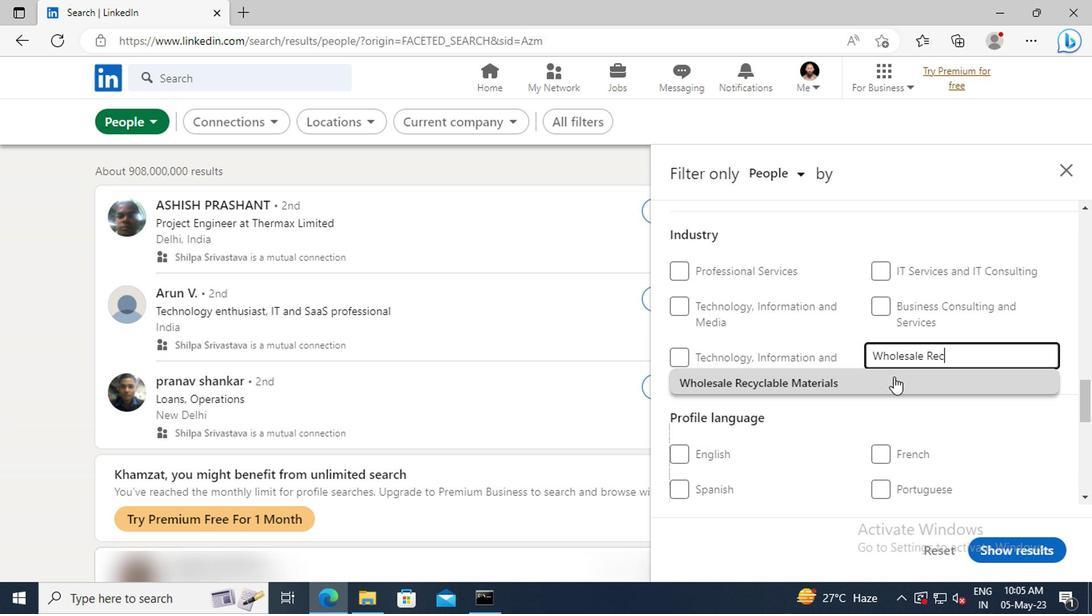 
Action: Mouse scrolled (733, 365) with delta (0, 0)
Screenshot: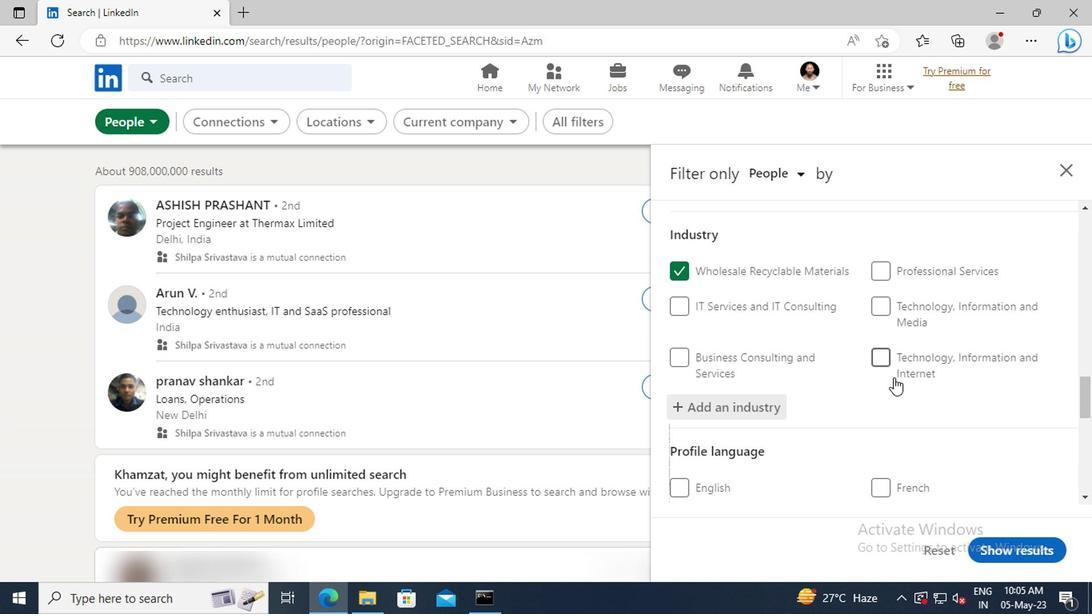 
Action: Mouse scrolled (733, 365) with delta (0, 0)
Screenshot: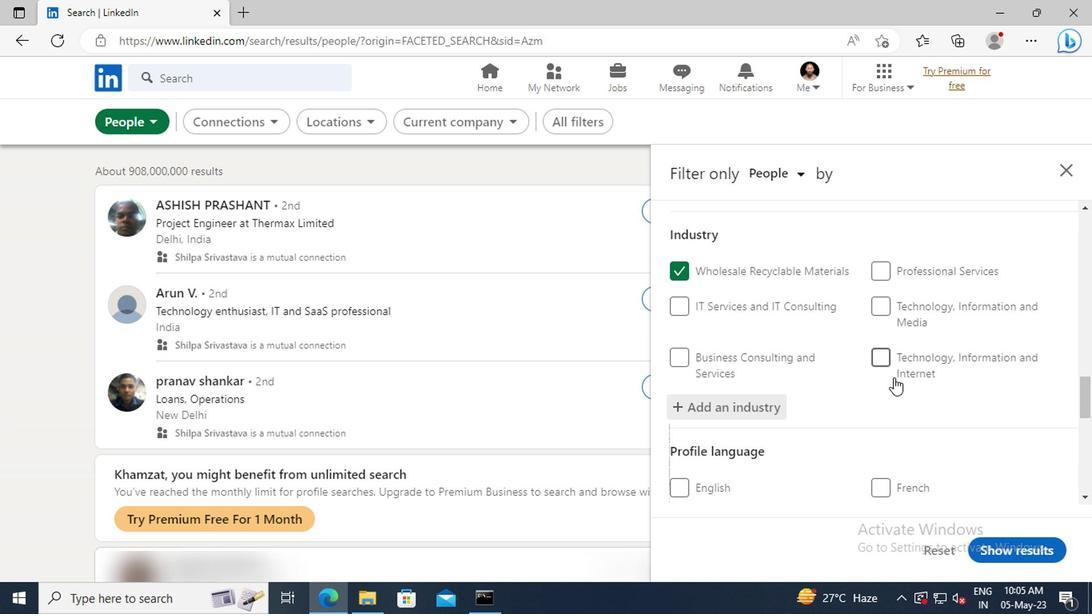 
Action: Mouse moved to (734, 363)
Screenshot: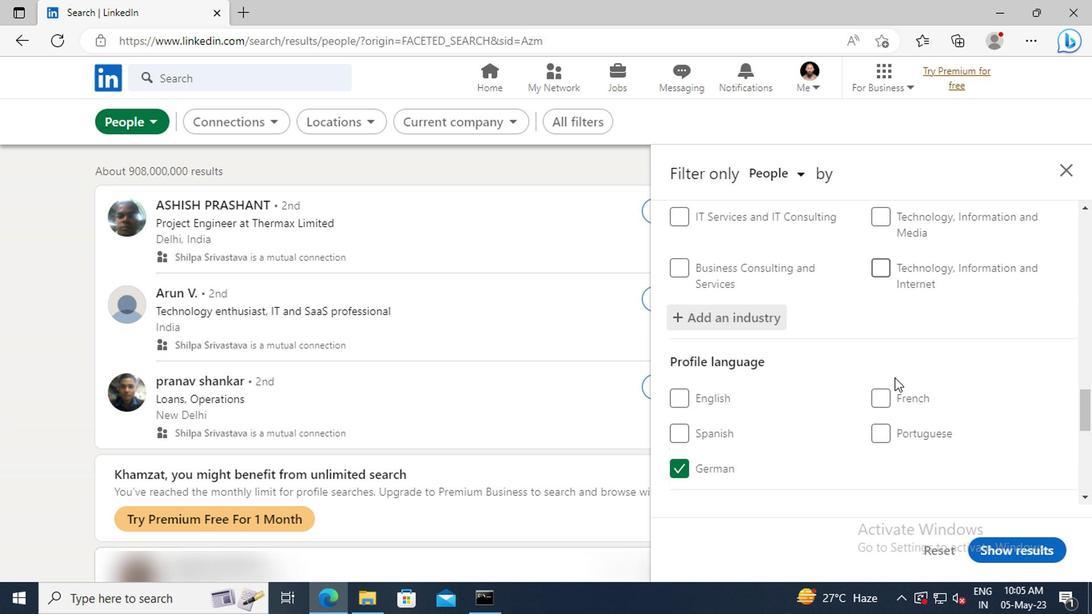 
Action: Mouse scrolled (734, 362) with delta (0, 0)
Screenshot: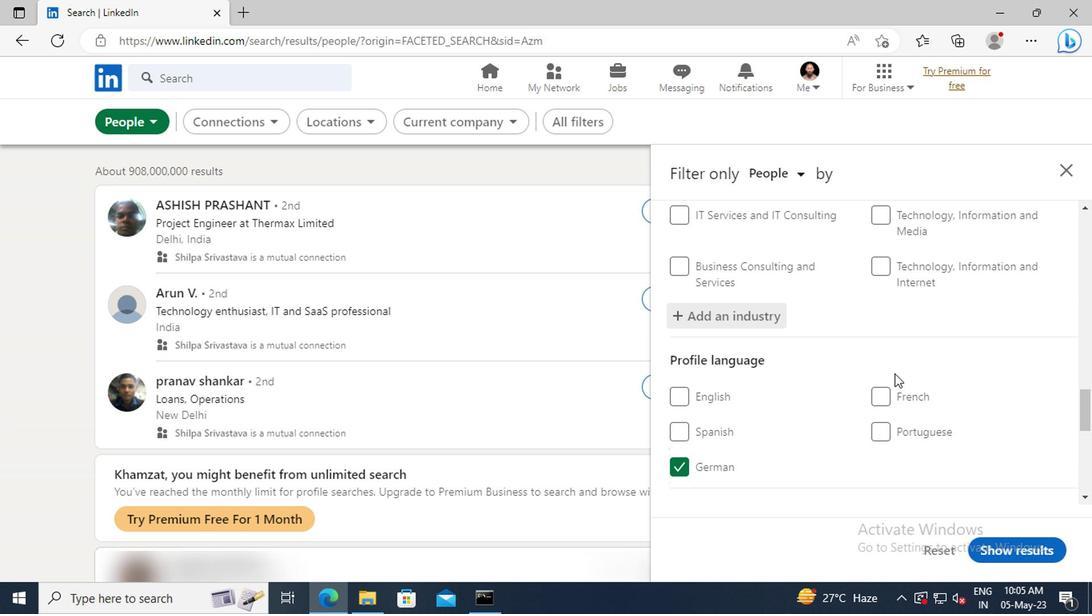 
Action: Mouse moved to (734, 360)
Screenshot: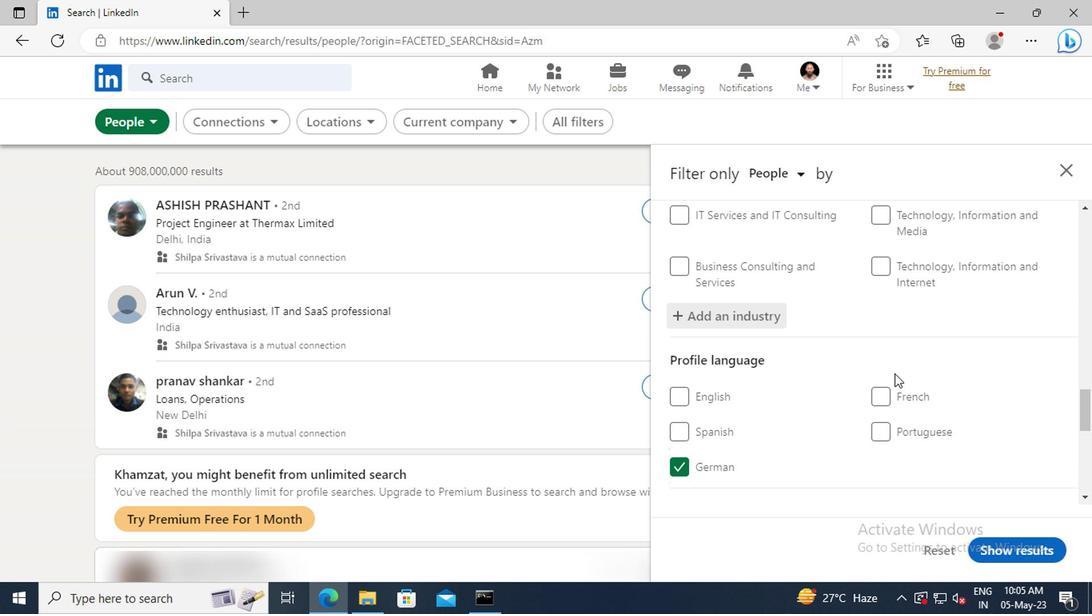 
Action: Mouse scrolled (734, 359) with delta (0, 0)
Screenshot: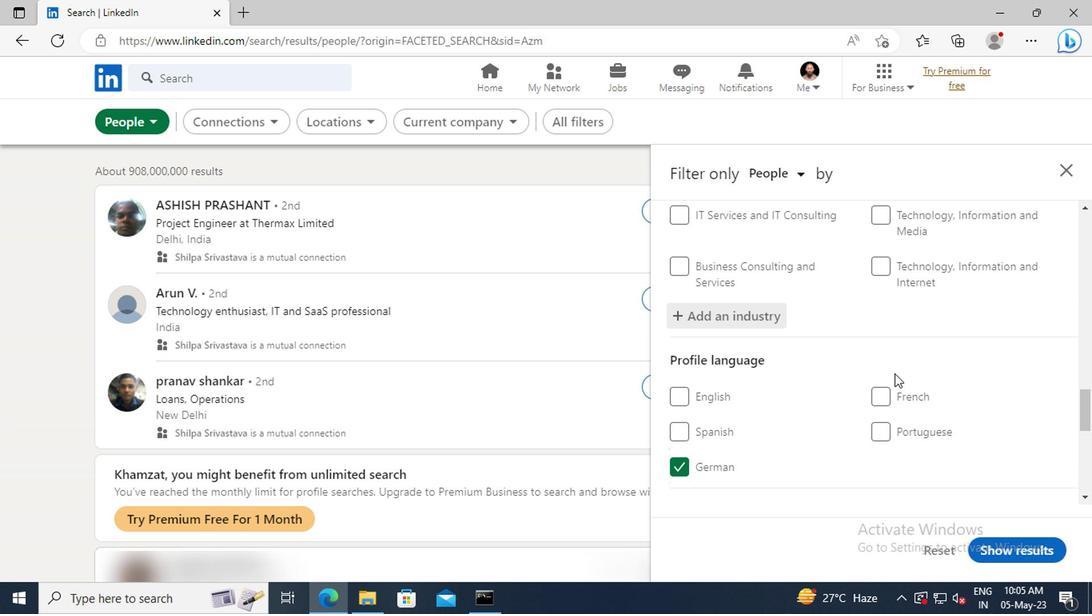 
Action: Mouse moved to (731, 346)
Screenshot: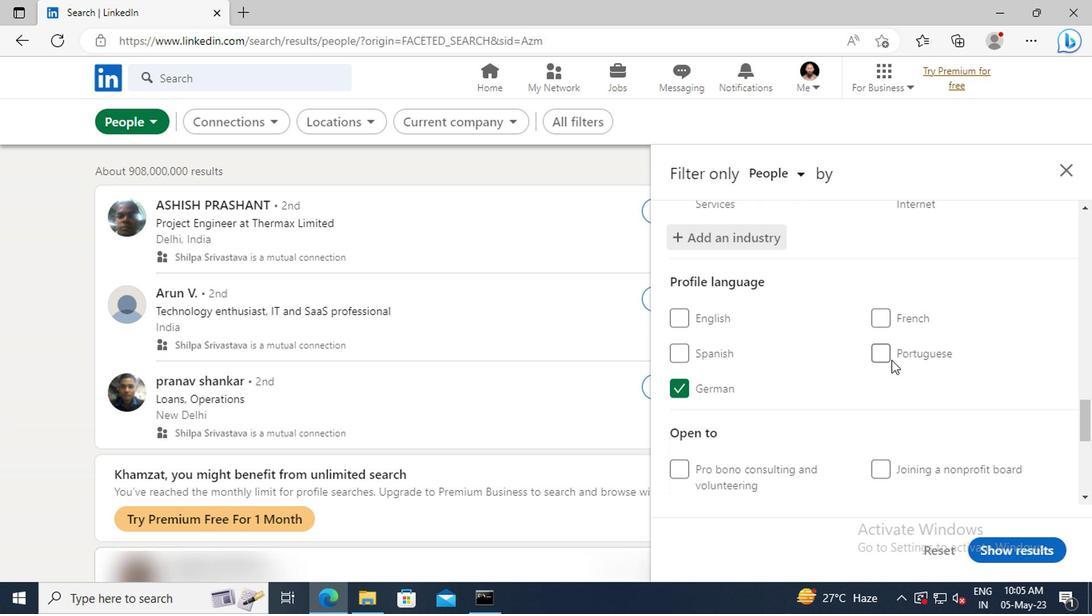 
Action: Mouse scrolled (731, 345) with delta (0, 0)
Screenshot: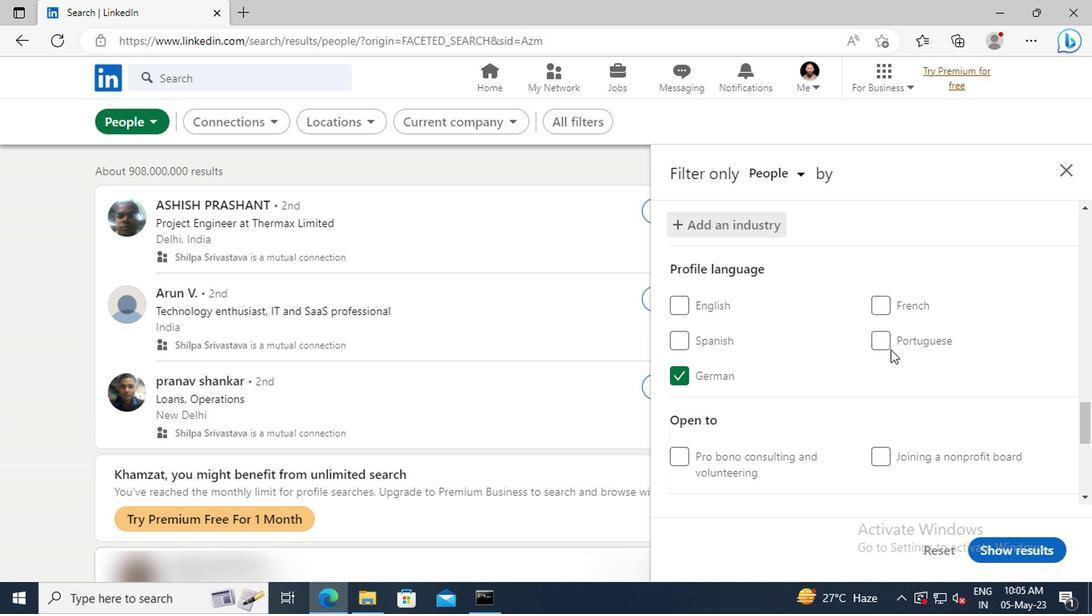 
Action: Mouse scrolled (731, 345) with delta (0, 0)
Screenshot: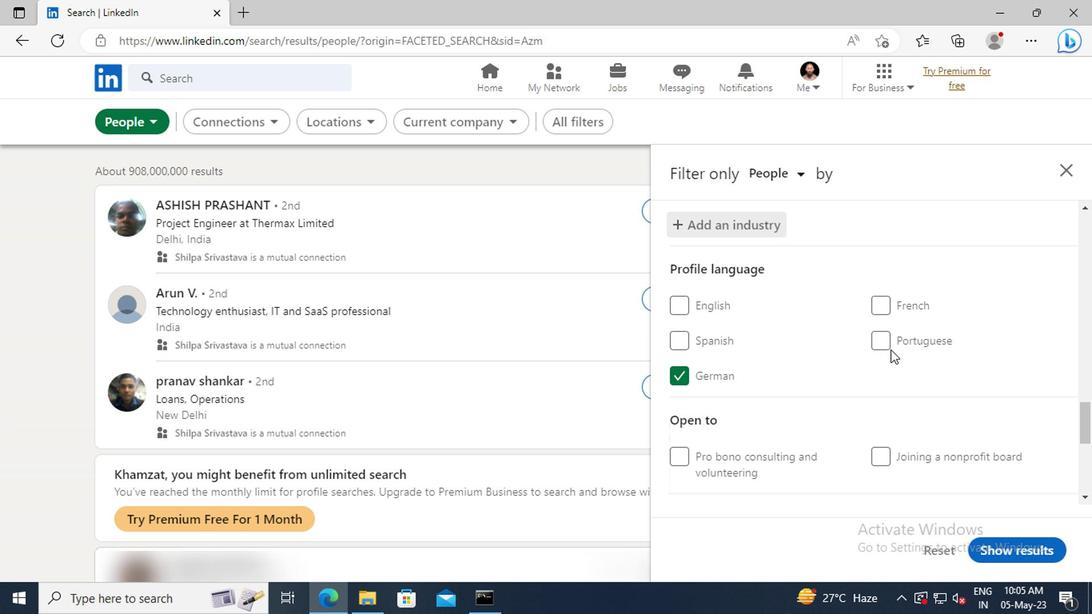 
Action: Mouse moved to (731, 346)
Screenshot: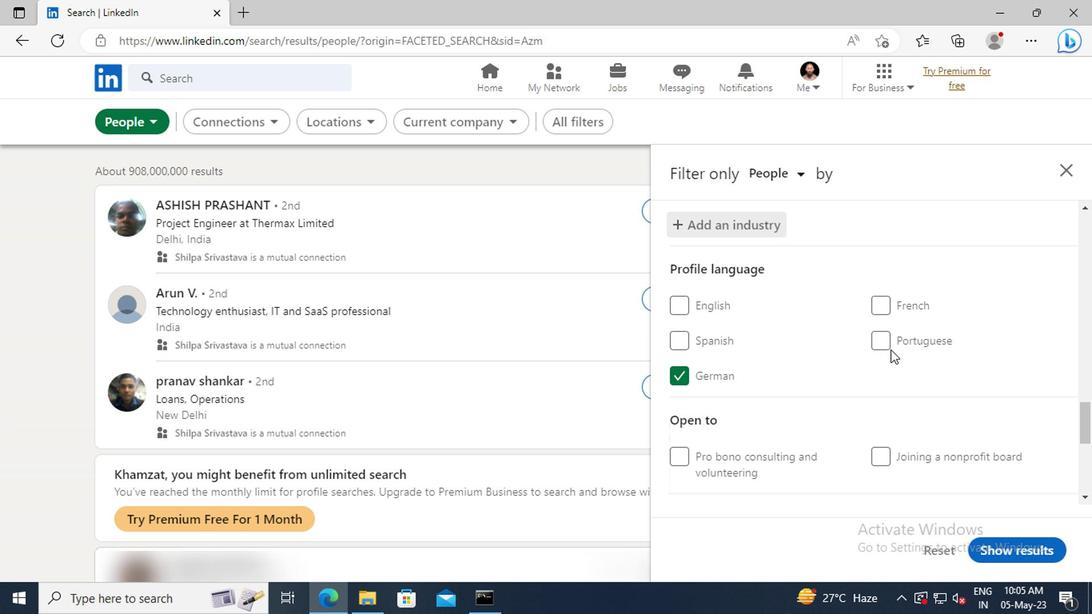 
Action: Mouse scrolled (731, 345) with delta (0, 0)
Screenshot: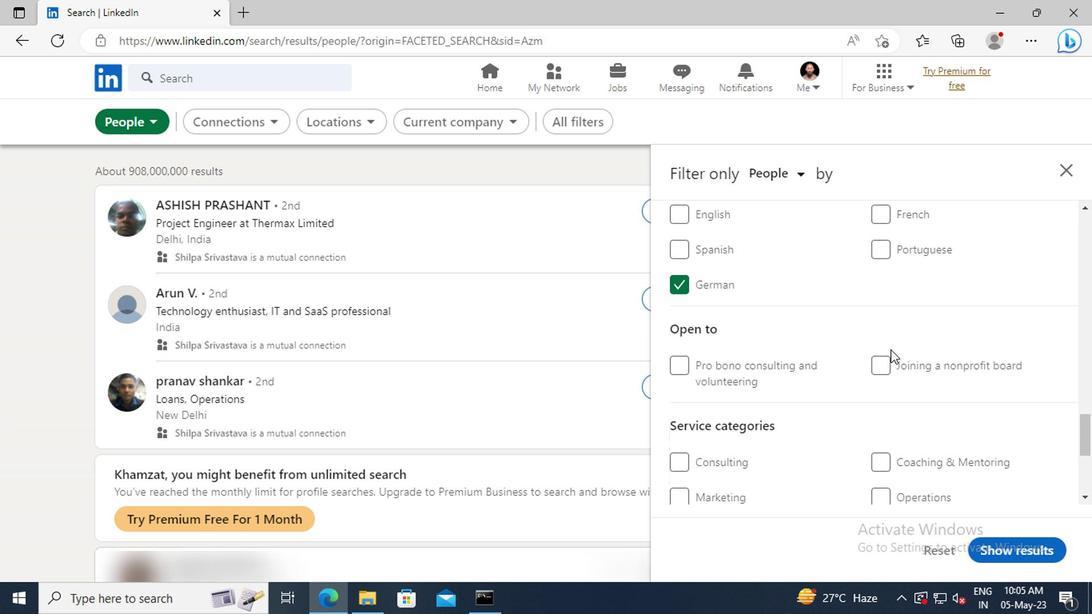 
Action: Mouse scrolled (731, 345) with delta (0, 0)
Screenshot: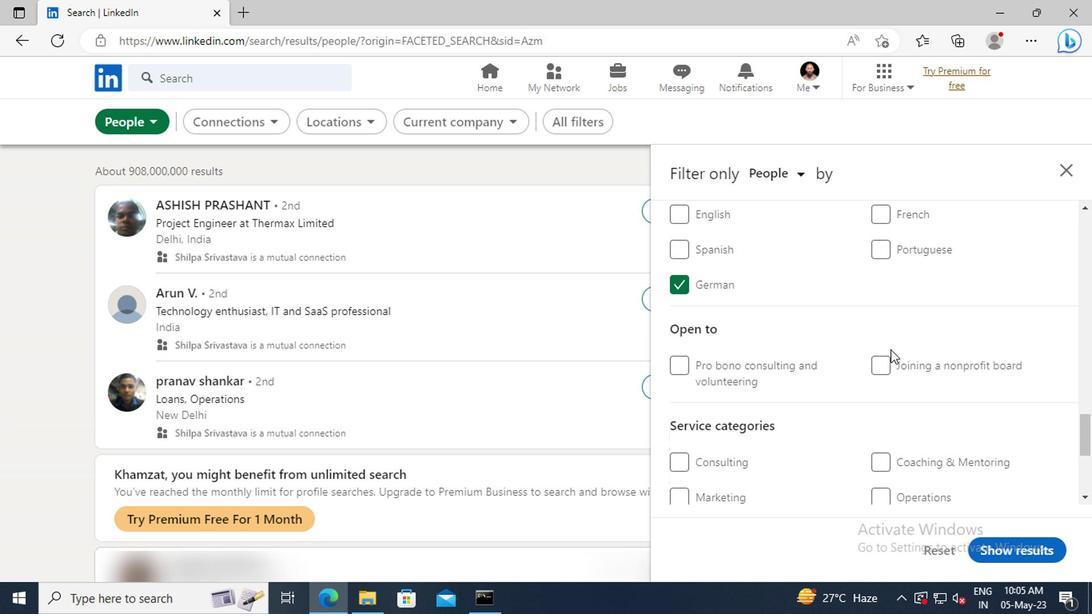 
Action: Mouse scrolled (731, 345) with delta (0, 0)
Screenshot: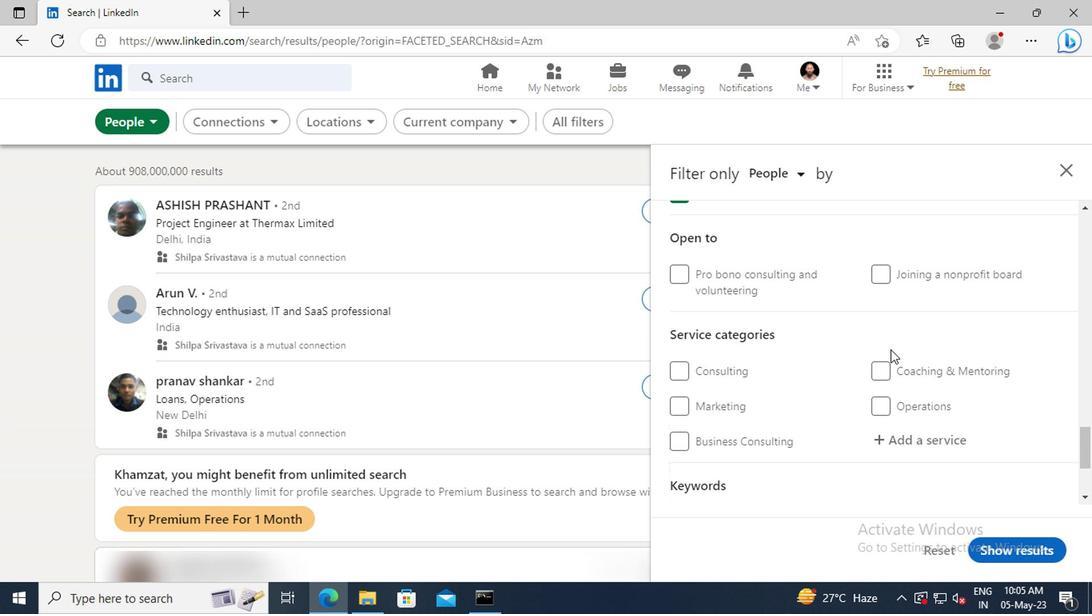 
Action: Mouse scrolled (731, 345) with delta (0, 0)
Screenshot: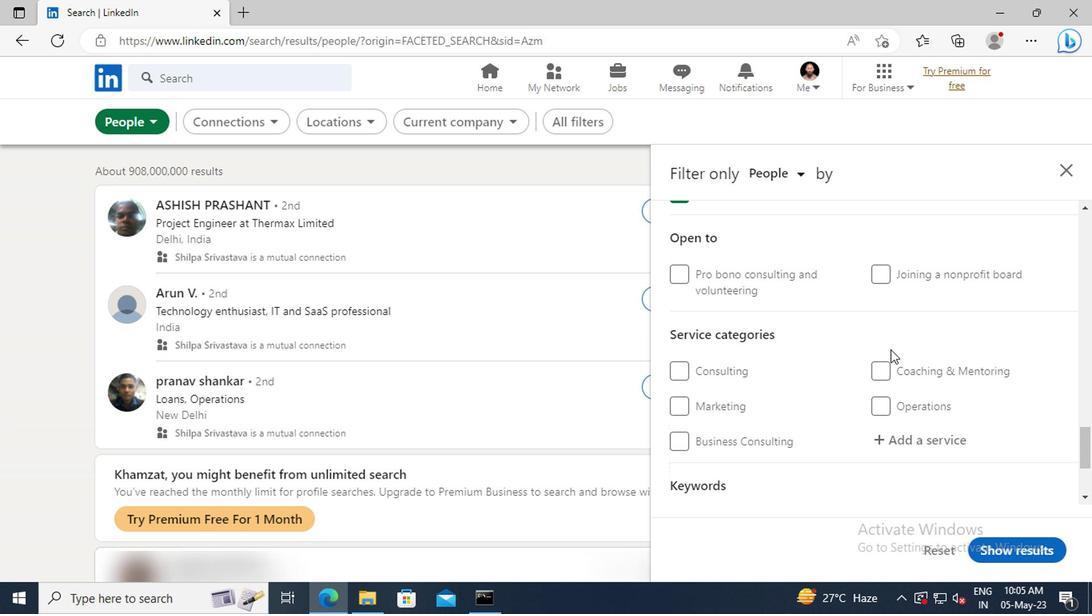 
Action: Mouse moved to (732, 344)
Screenshot: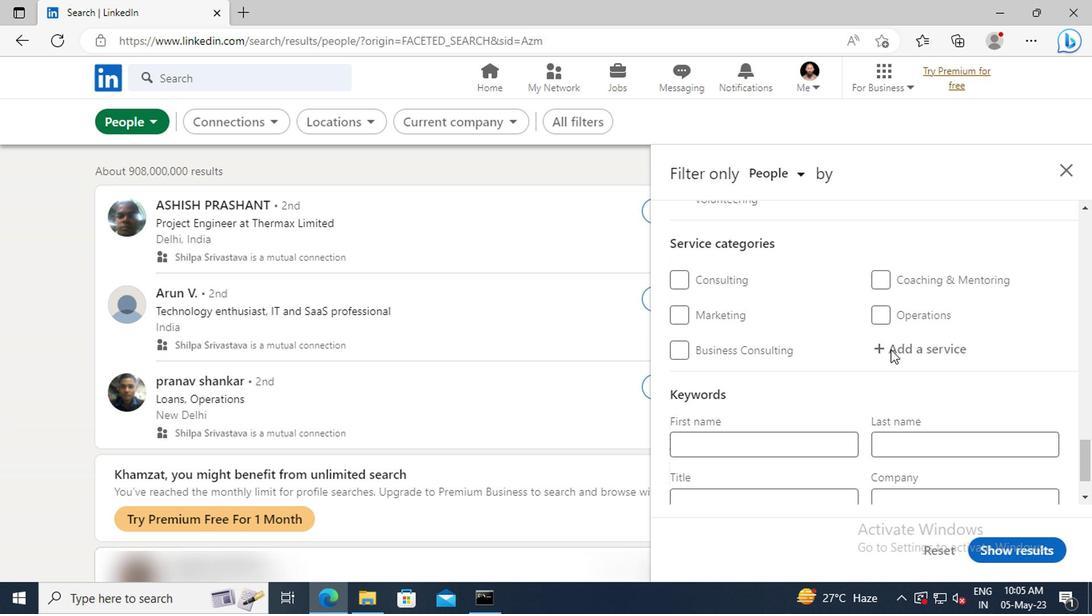 
Action: Mouse pressed left at (732, 344)
Screenshot: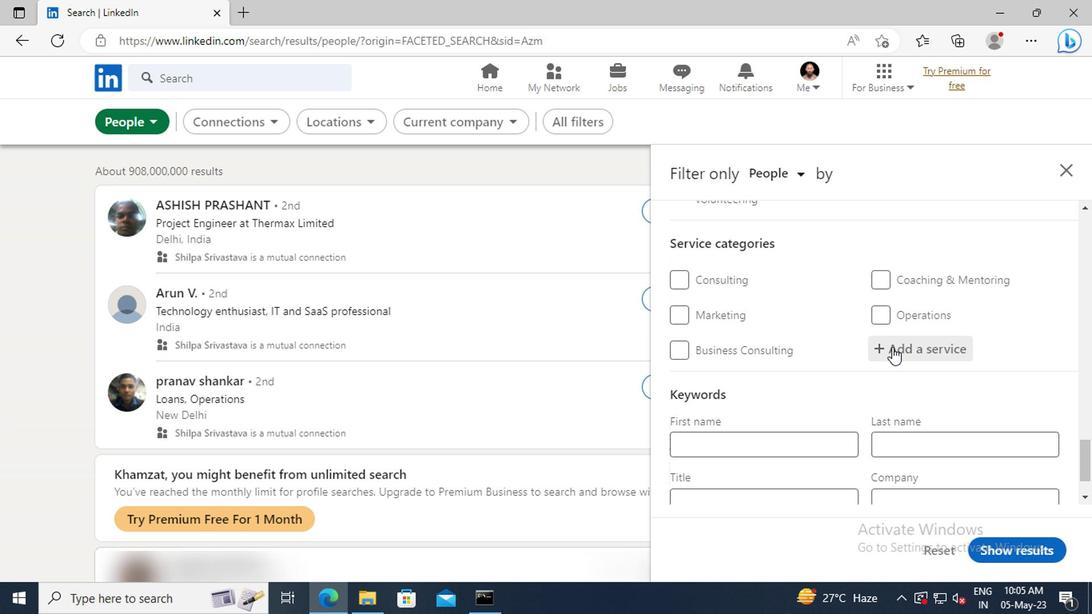 
Action: Mouse moved to (732, 344)
Screenshot: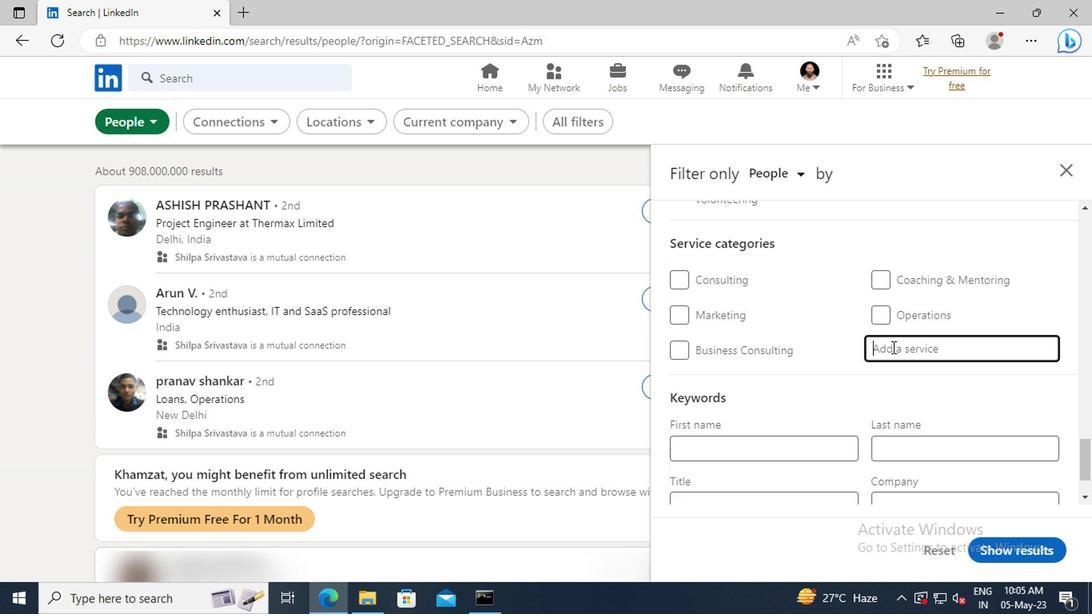 
Action: Key pressed <Key.shift>CORPORA
Screenshot: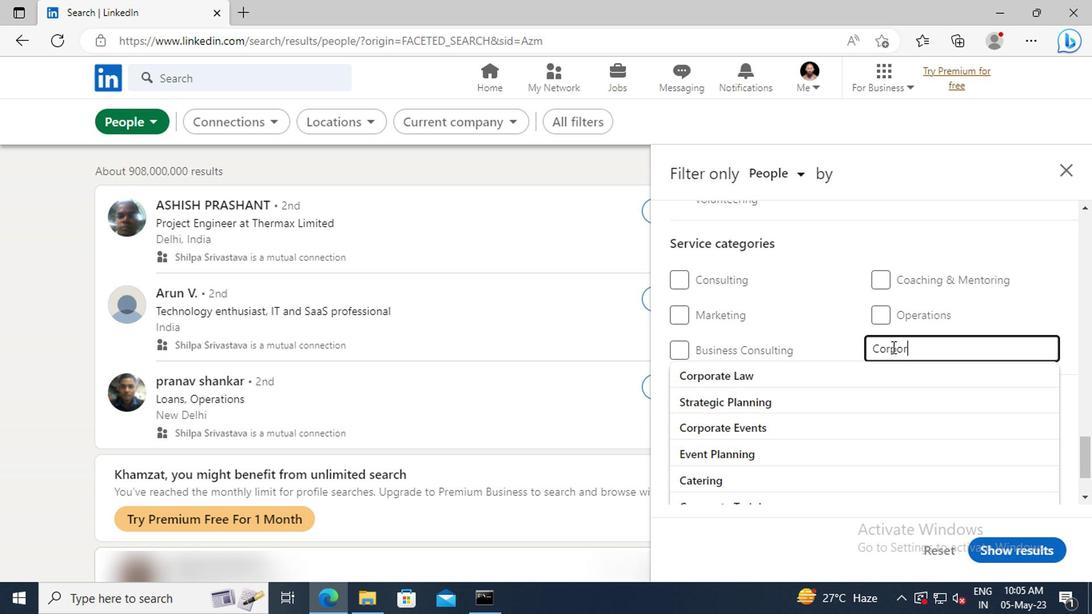 
Action: Mouse moved to (731, 363)
Screenshot: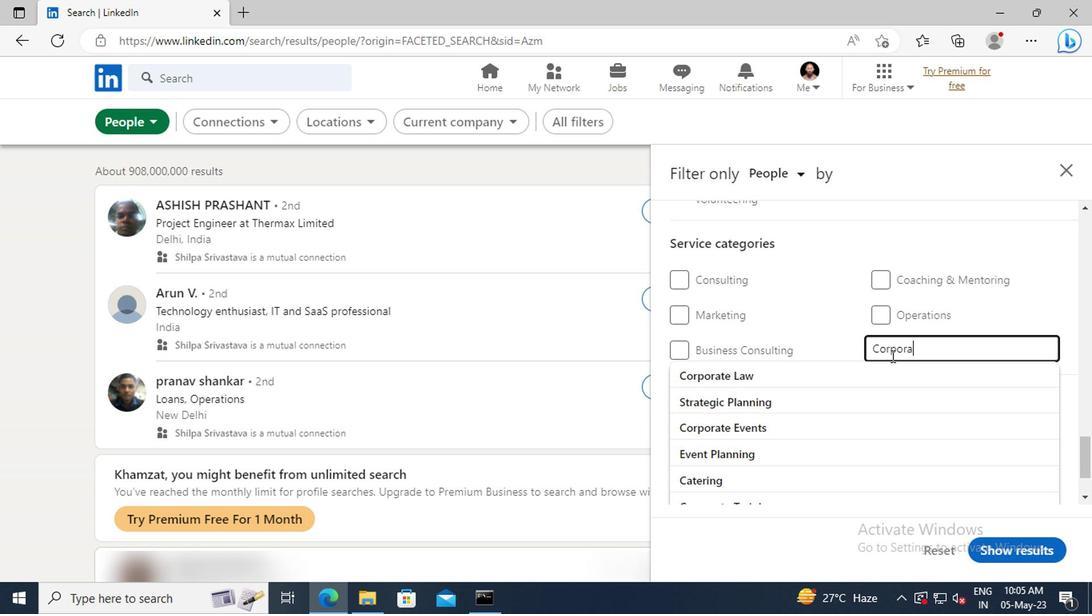 
Action: Mouse pressed left at (731, 363)
Screenshot: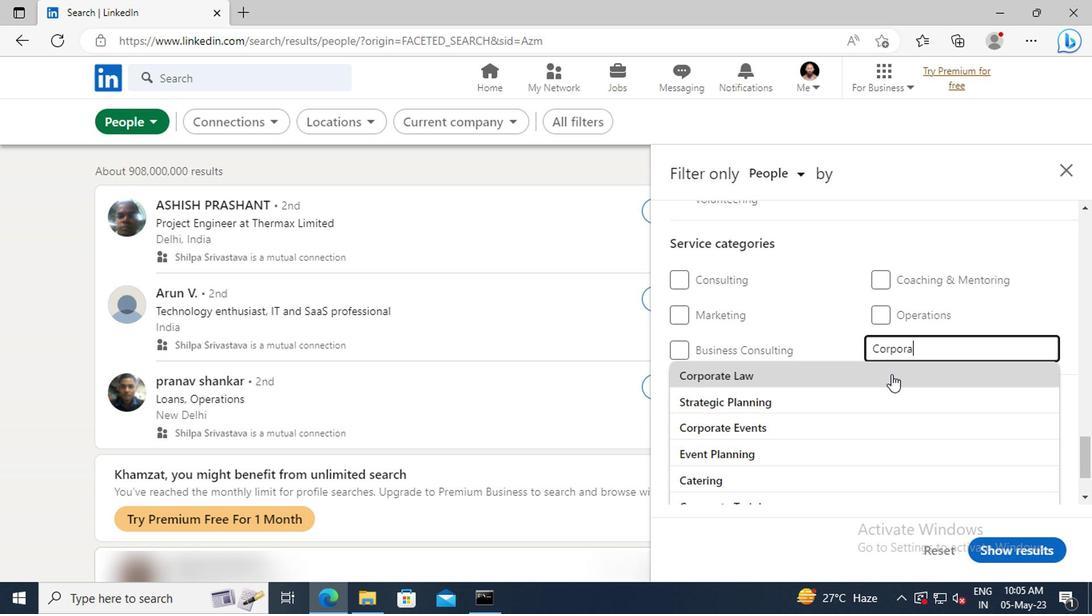 
Action: Mouse moved to (731, 364)
Screenshot: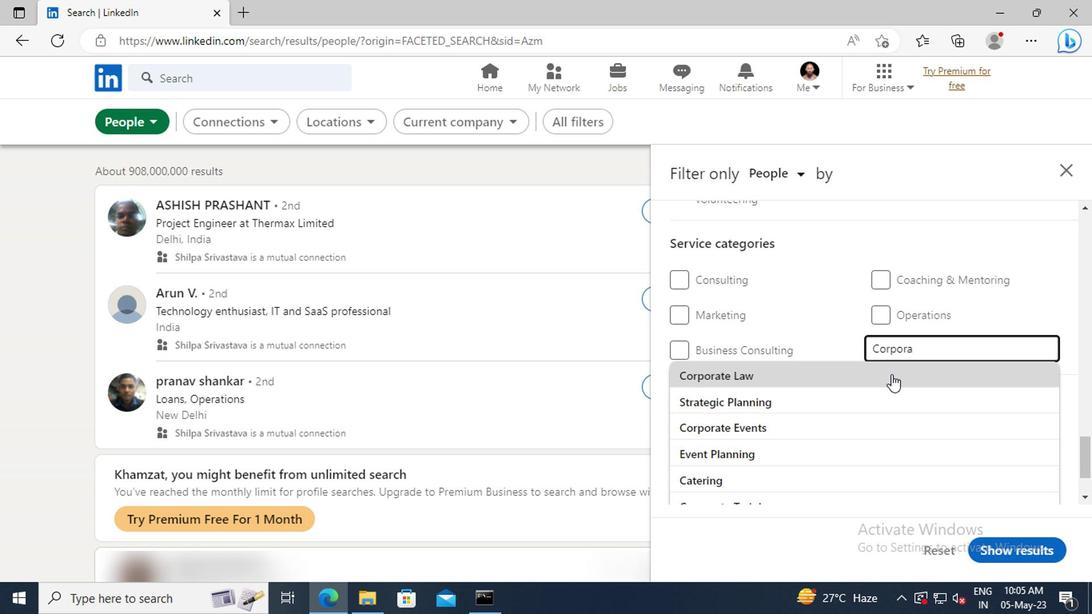 
Action: Mouse scrolled (731, 363) with delta (0, 0)
Screenshot: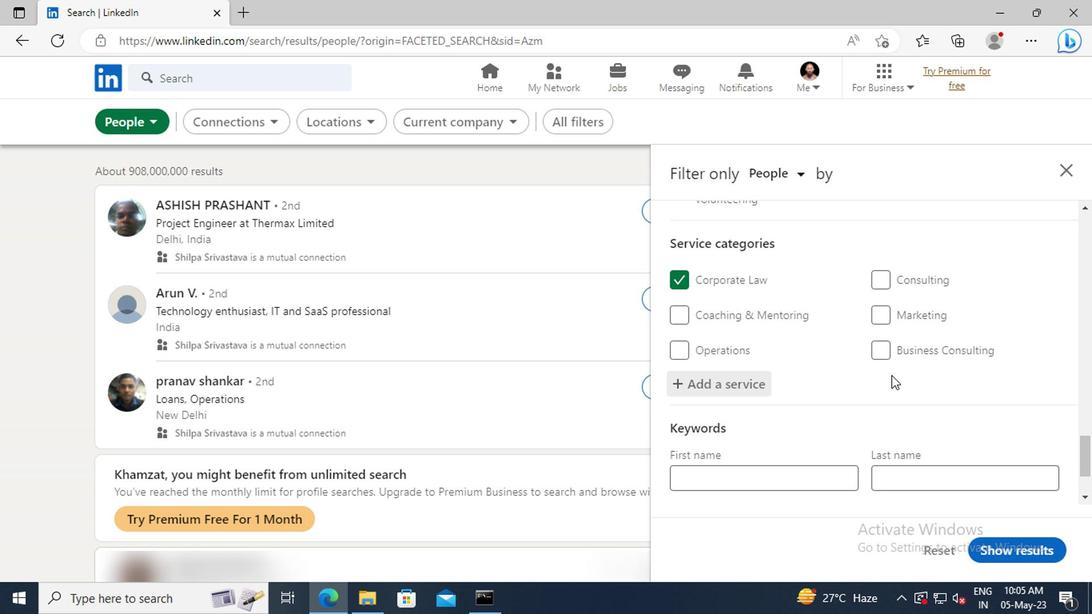 
Action: Mouse scrolled (731, 363) with delta (0, 0)
Screenshot: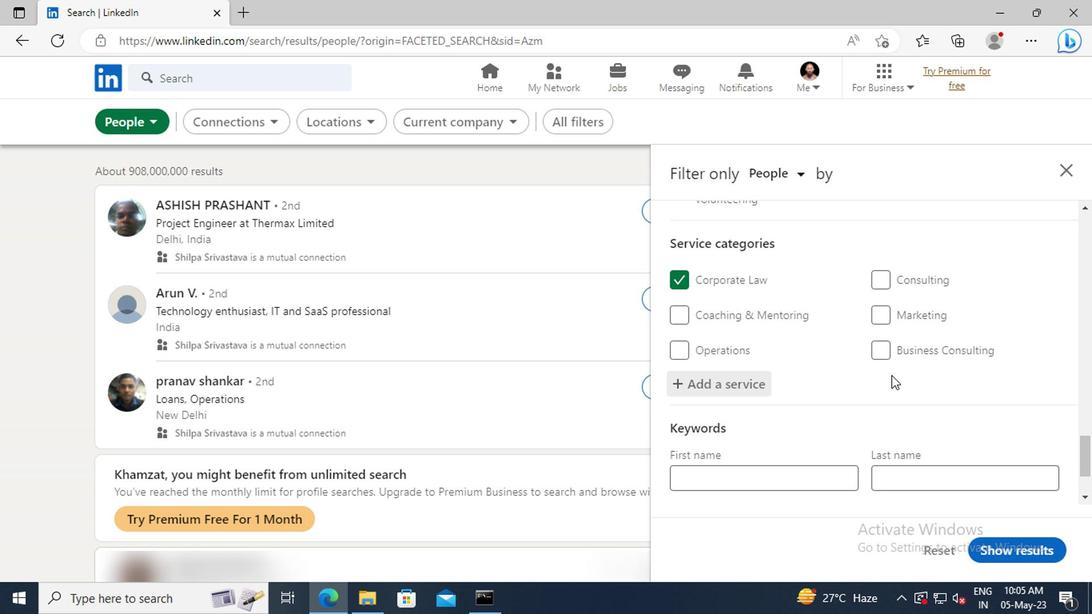 
Action: Mouse scrolled (731, 363) with delta (0, 0)
Screenshot: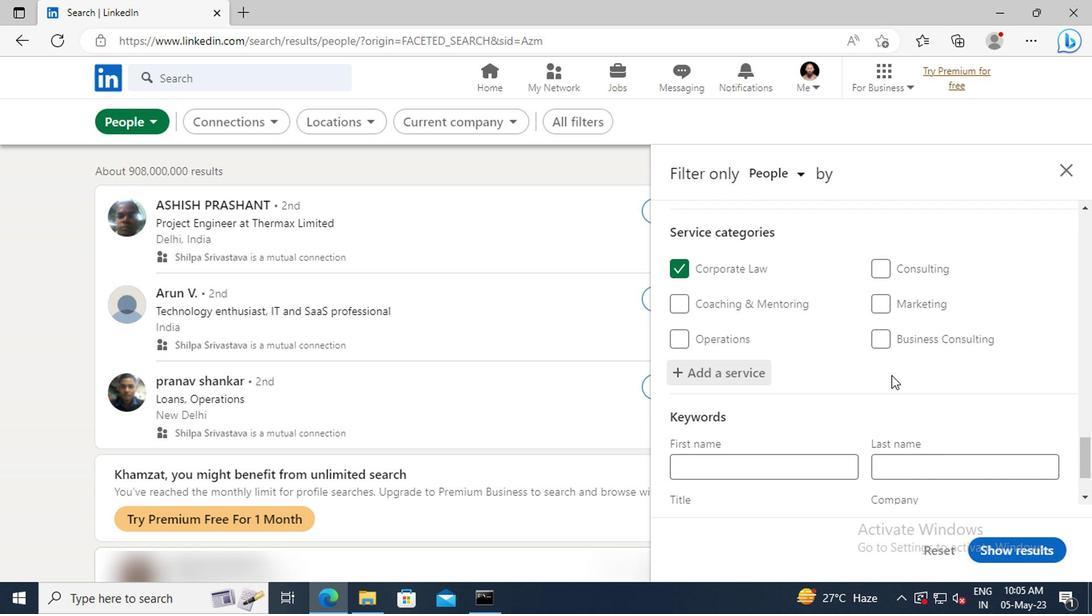 
Action: Mouse scrolled (731, 363) with delta (0, 0)
Screenshot: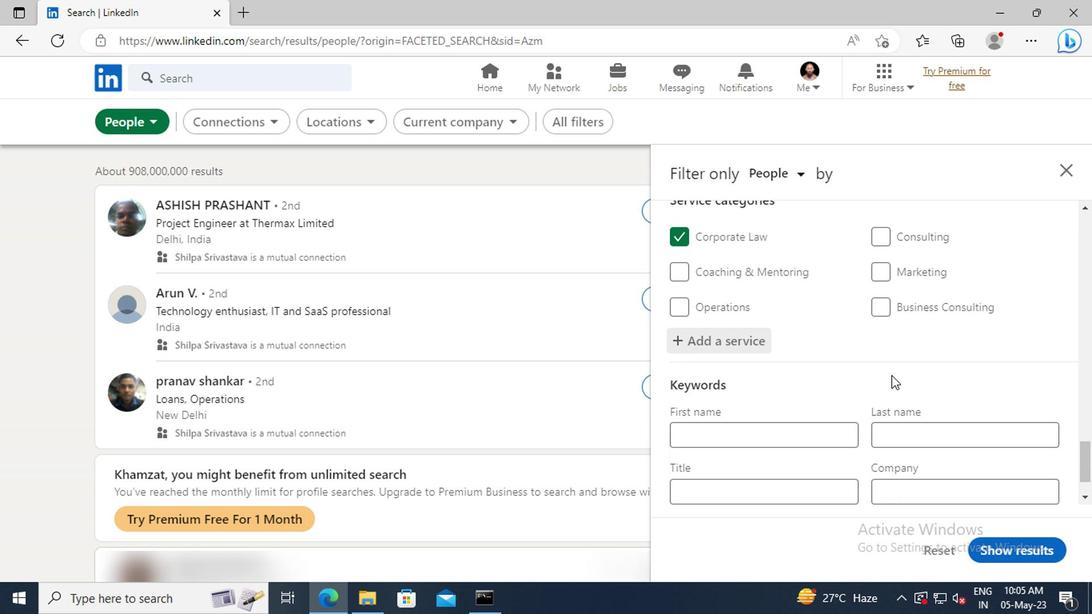 
Action: Mouse moved to (641, 402)
Screenshot: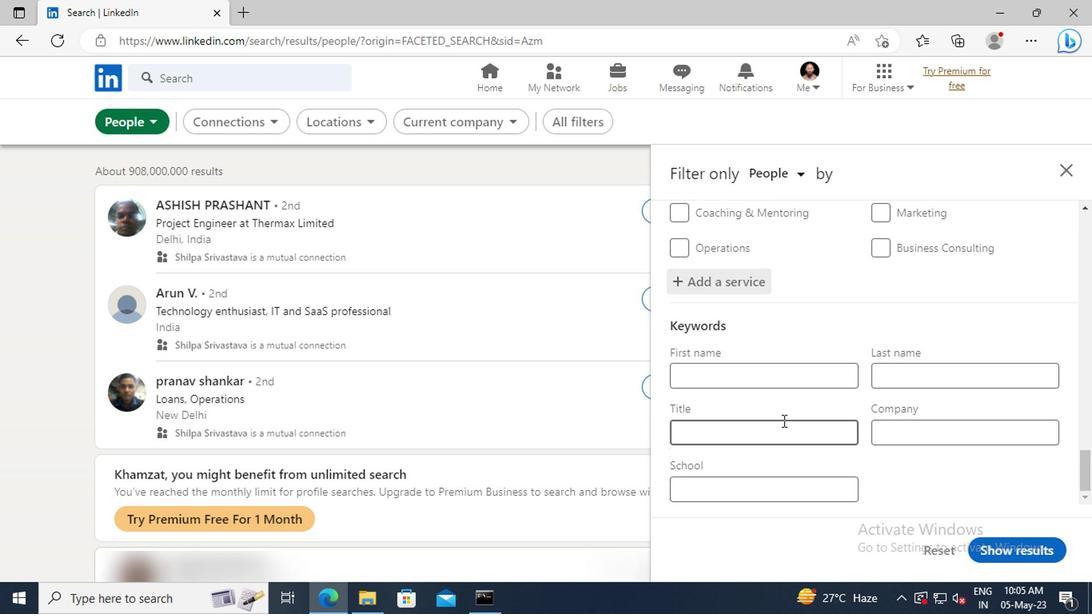 
Action: Mouse pressed left at (641, 402)
Screenshot: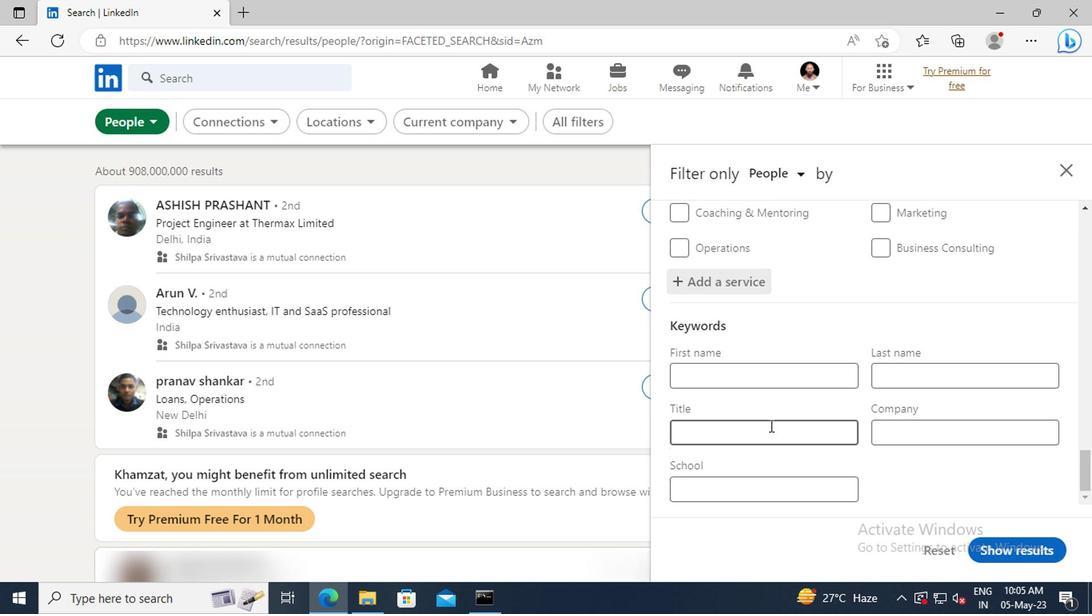 
Action: Key pressed <Key.shift>SOFTWARE<Key.space><Key.shift>ENGINEER<Key.enter>
Screenshot: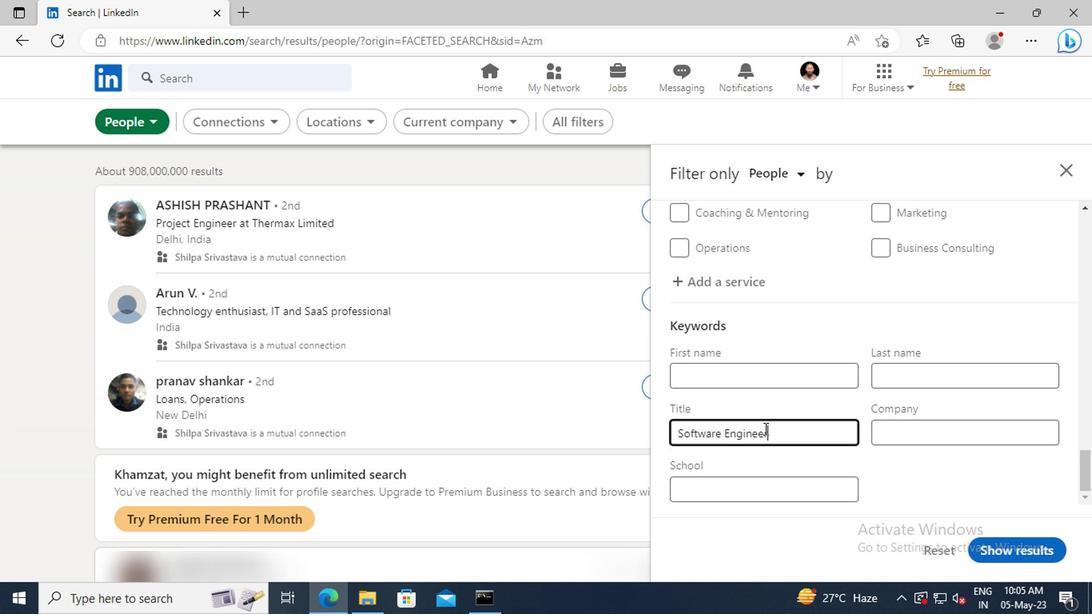 
Action: Mouse moved to (804, 485)
Screenshot: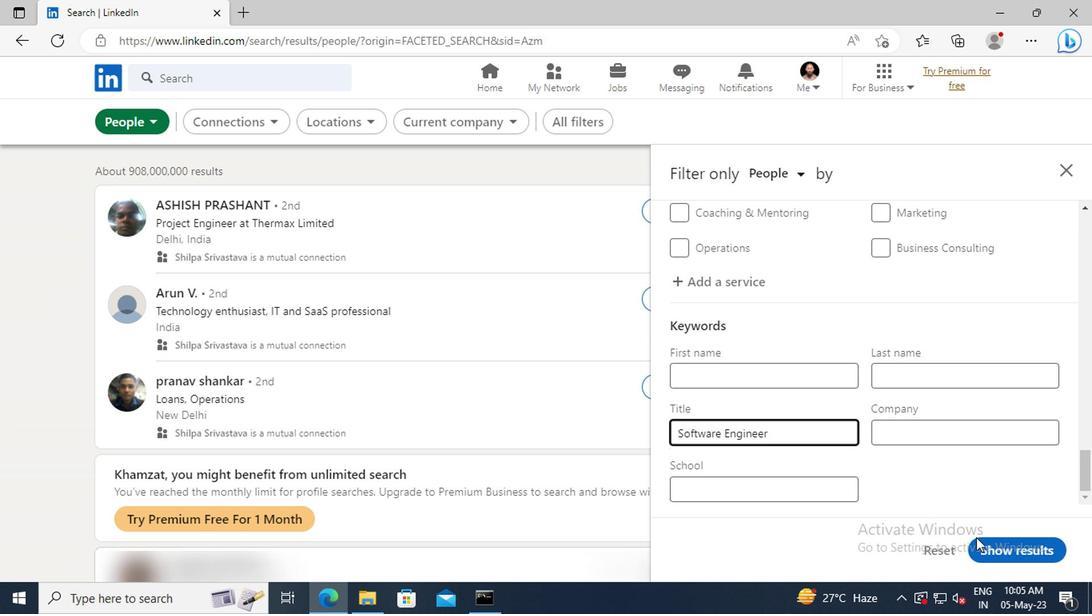 
Action: Mouse pressed left at (804, 485)
Screenshot: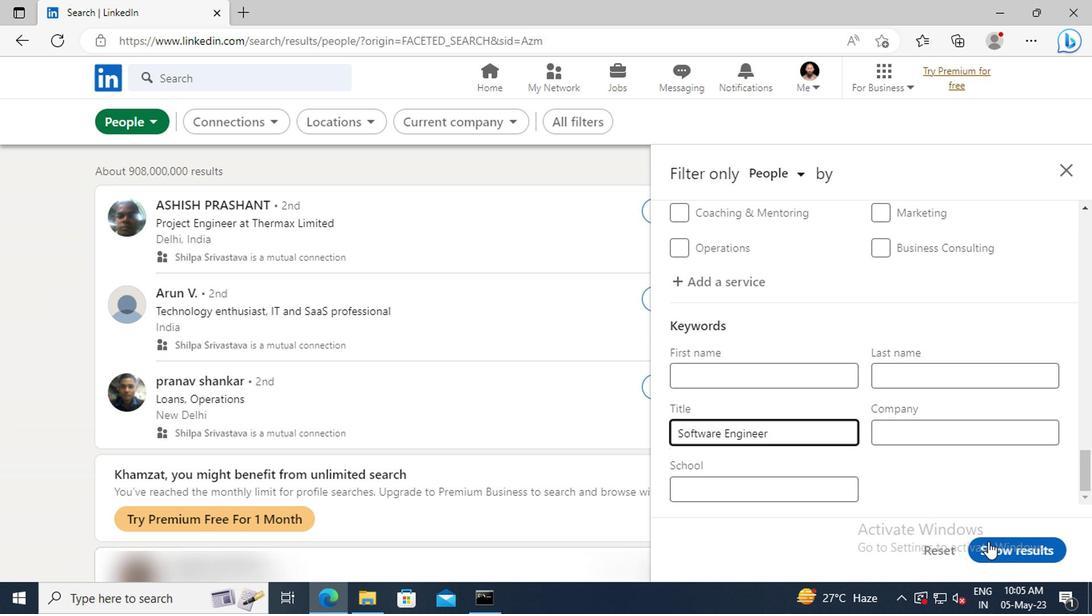 
Action: Mouse moved to (805, 485)
Screenshot: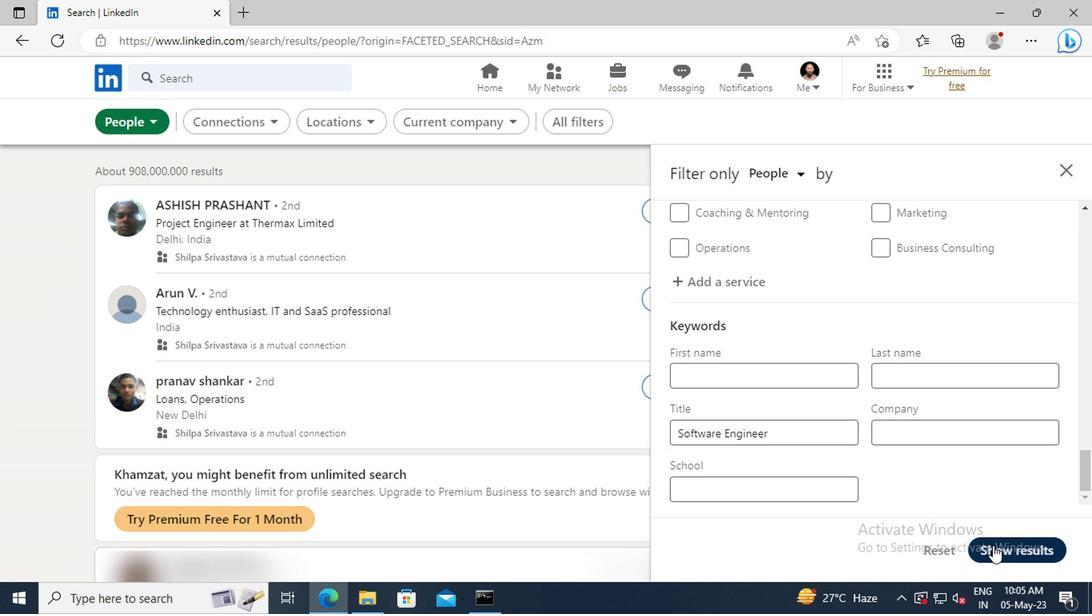 
